 Task: Look for space in Shibīn al Qanāţir, Egypt from 9th June, 2023 to 16th June, 2023 for 2 adults in price range Rs.8000 to Rs.16000. Place can be entire place with 2 bedrooms having 2 beds and 1 bathroom. Property type can be house, flat, guest house. Booking option can be shelf check-in. Required host language is English.
Action: Mouse moved to (539, 114)
Screenshot: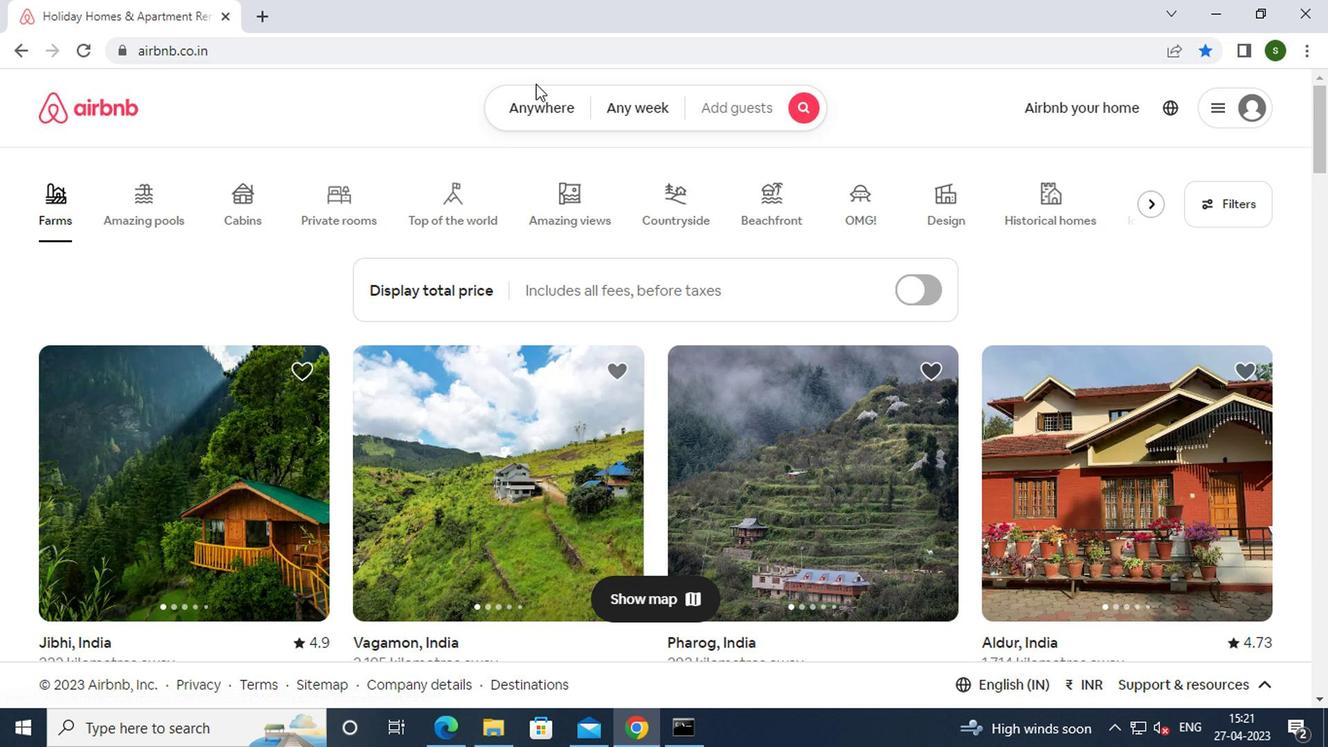 
Action: Mouse pressed left at (539, 114)
Screenshot: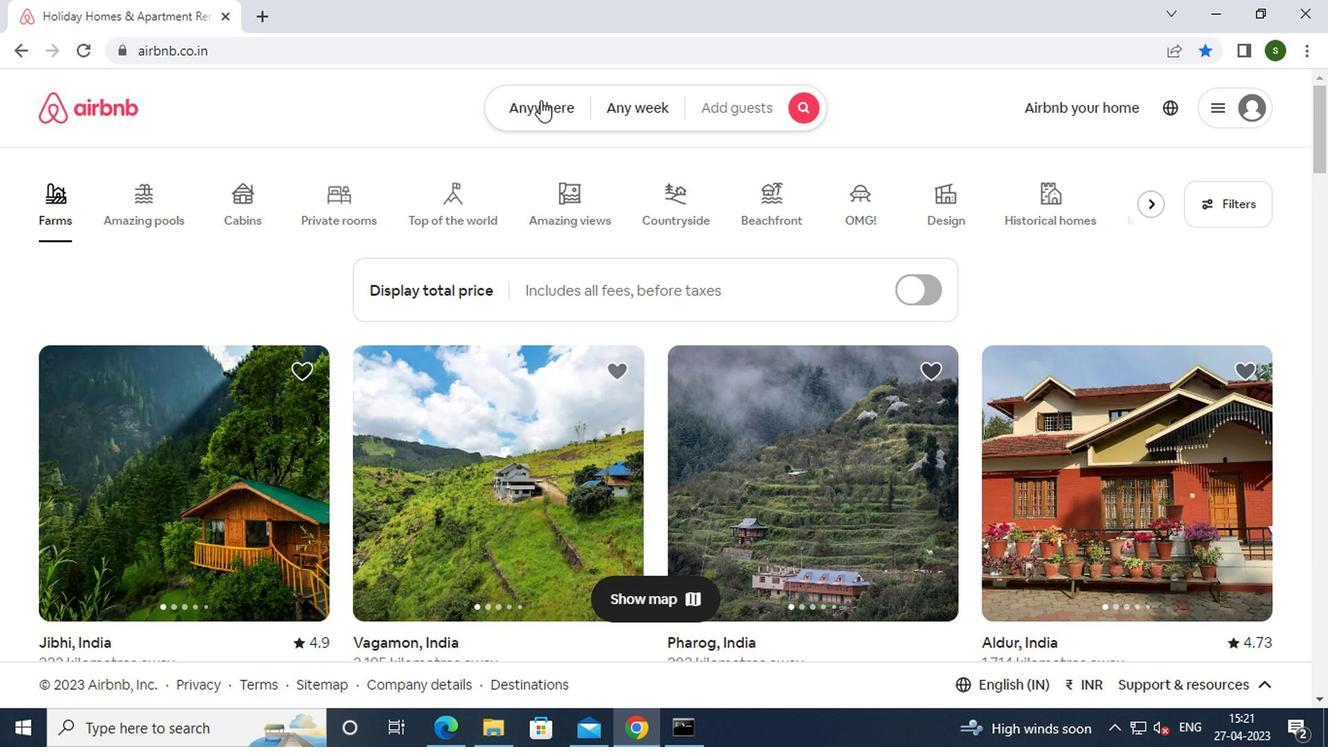 
Action: Mouse moved to (386, 201)
Screenshot: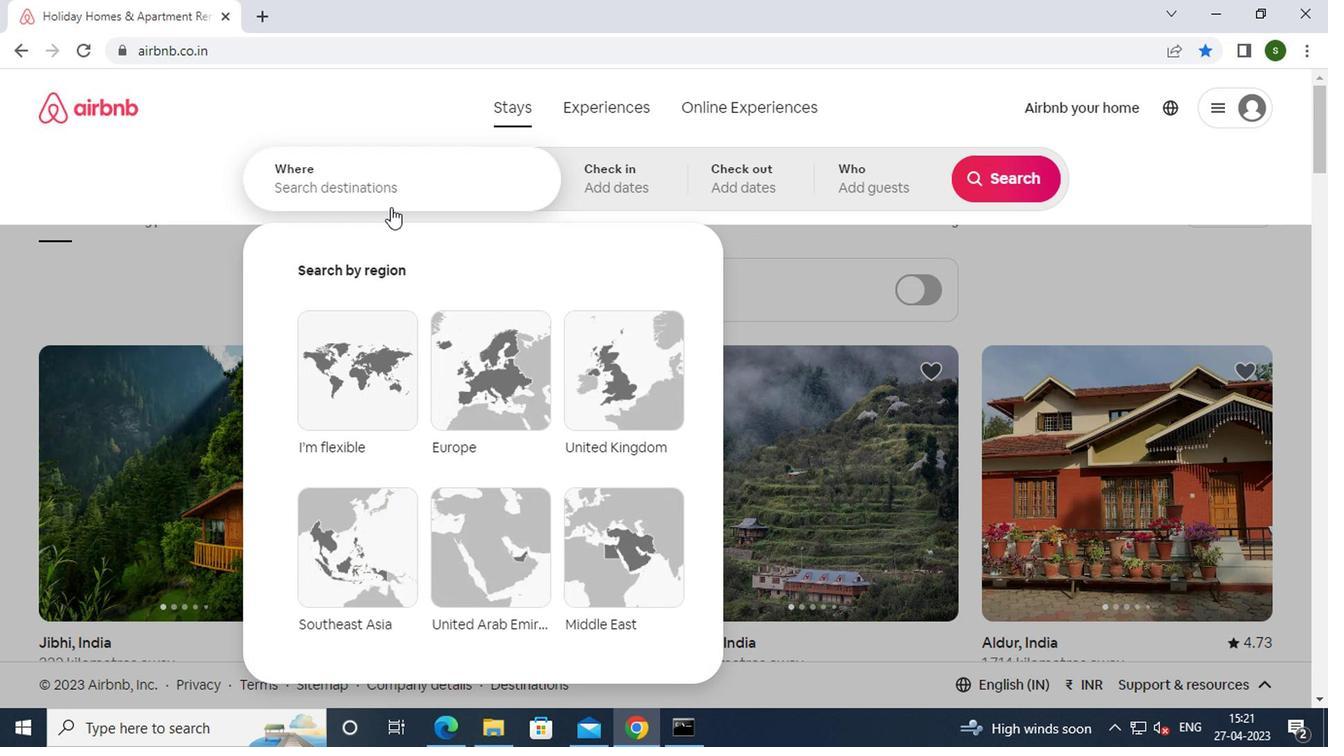 
Action: Mouse pressed left at (386, 201)
Screenshot: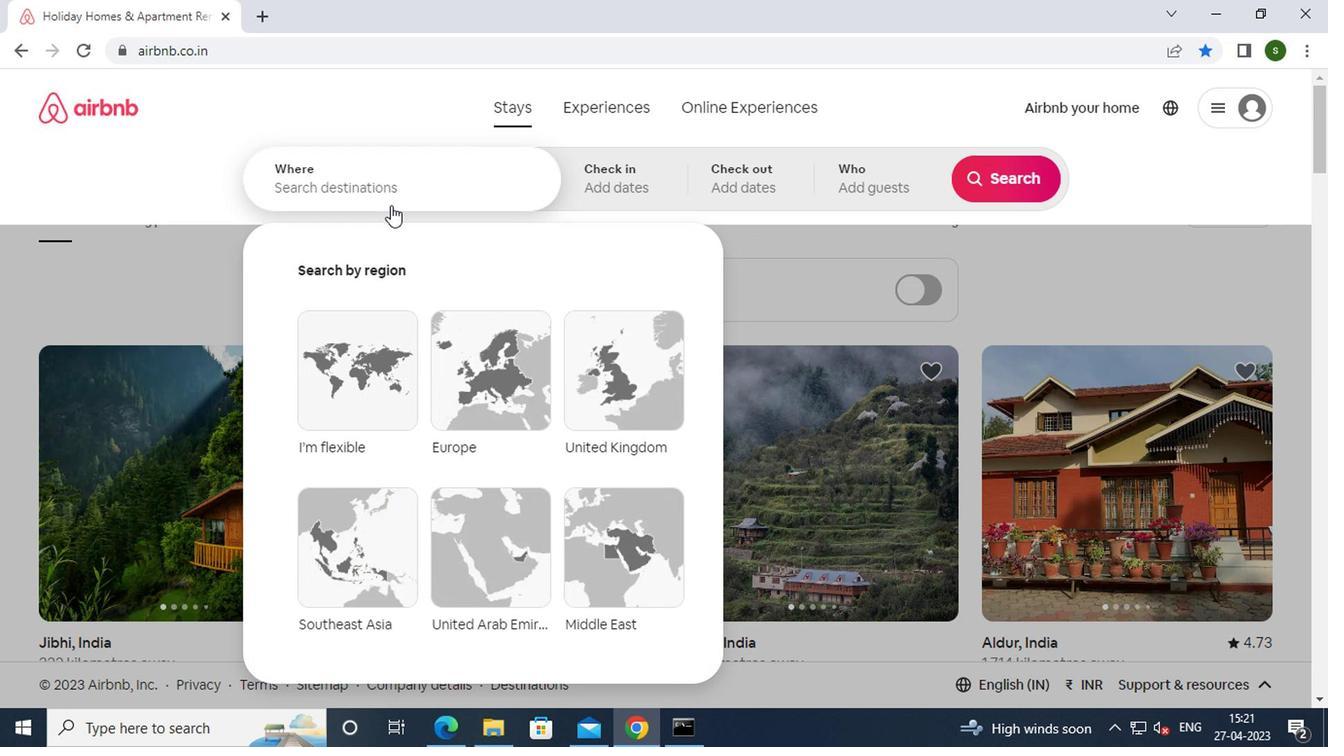 
Action: Key pressed s<Key.caps_lock>hibin<Key.space>al<Key.space><Key.caps_lock>q<Key.caps_lock>anatir,<Key.space><Key.caps_lock>e<Key.caps_lock>gypt<Key.enter>
Screenshot: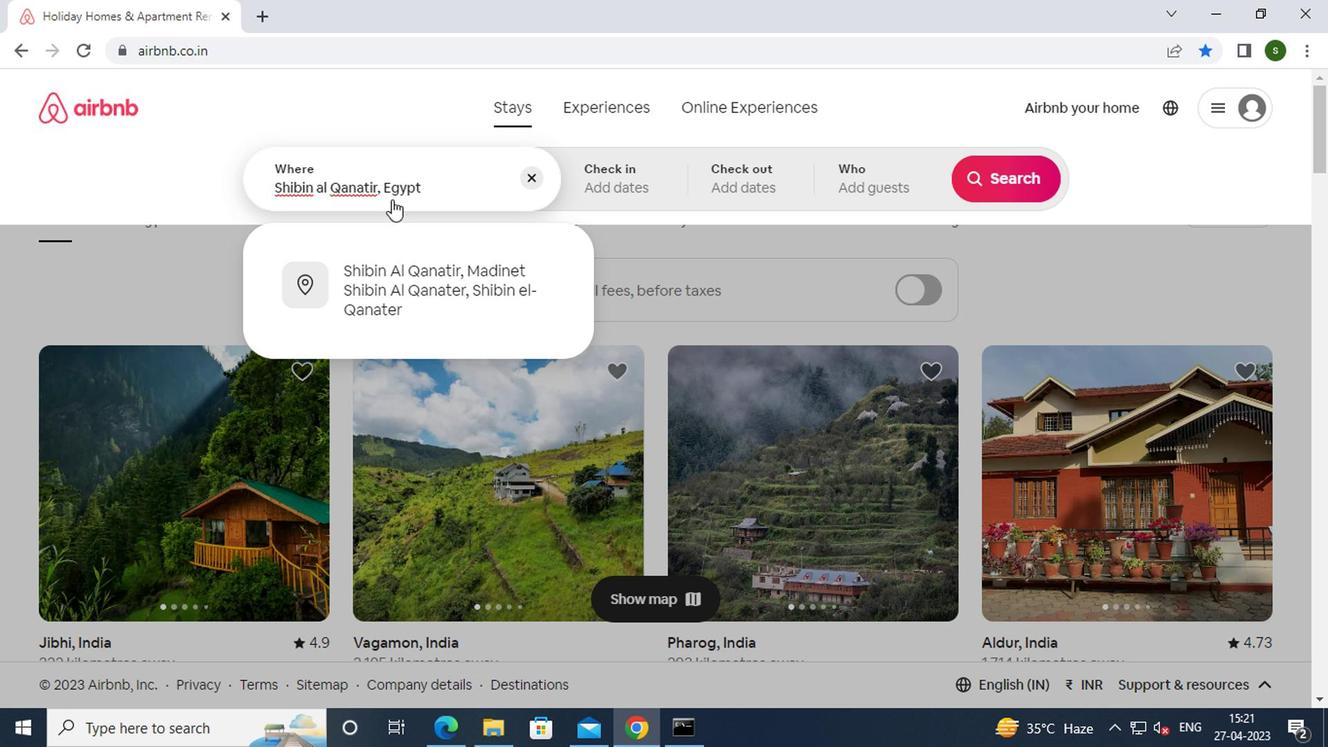 
Action: Mouse moved to (994, 339)
Screenshot: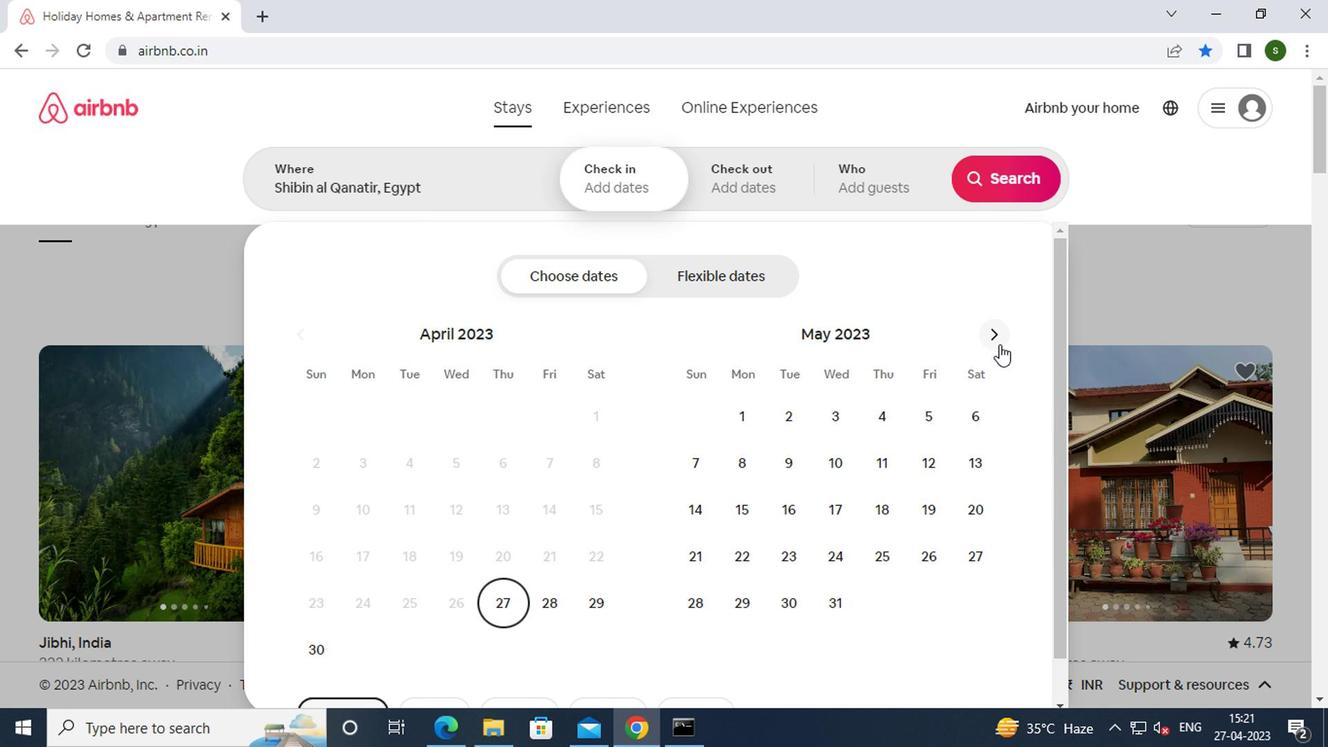 
Action: Mouse pressed left at (994, 339)
Screenshot: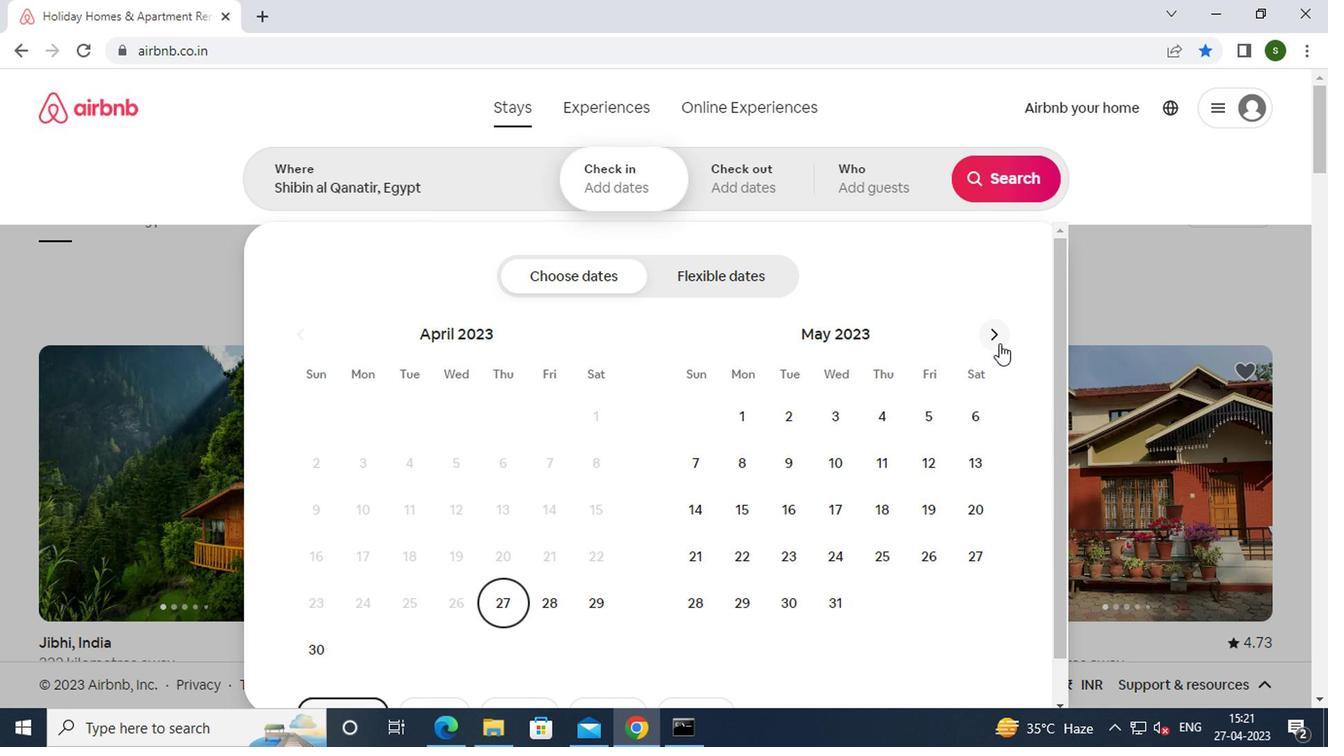 
Action: Mouse moved to (931, 454)
Screenshot: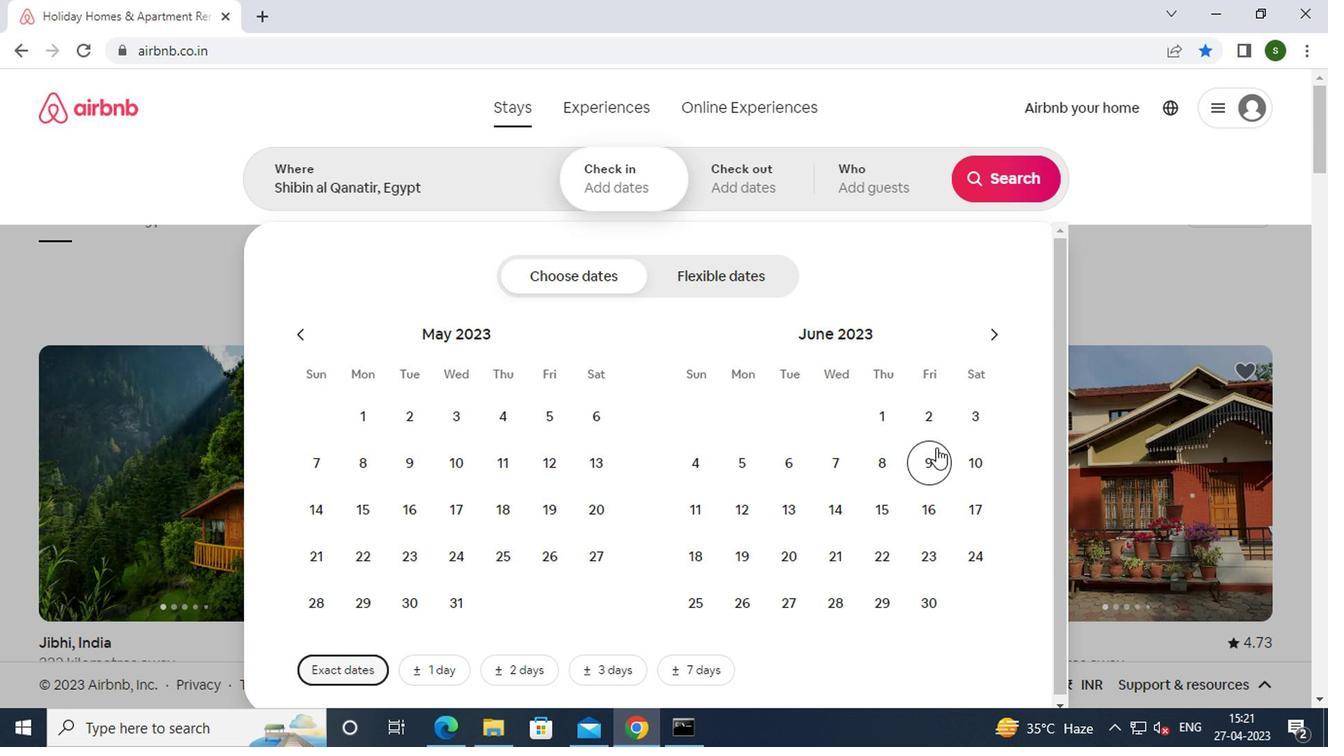 
Action: Mouse pressed left at (931, 454)
Screenshot: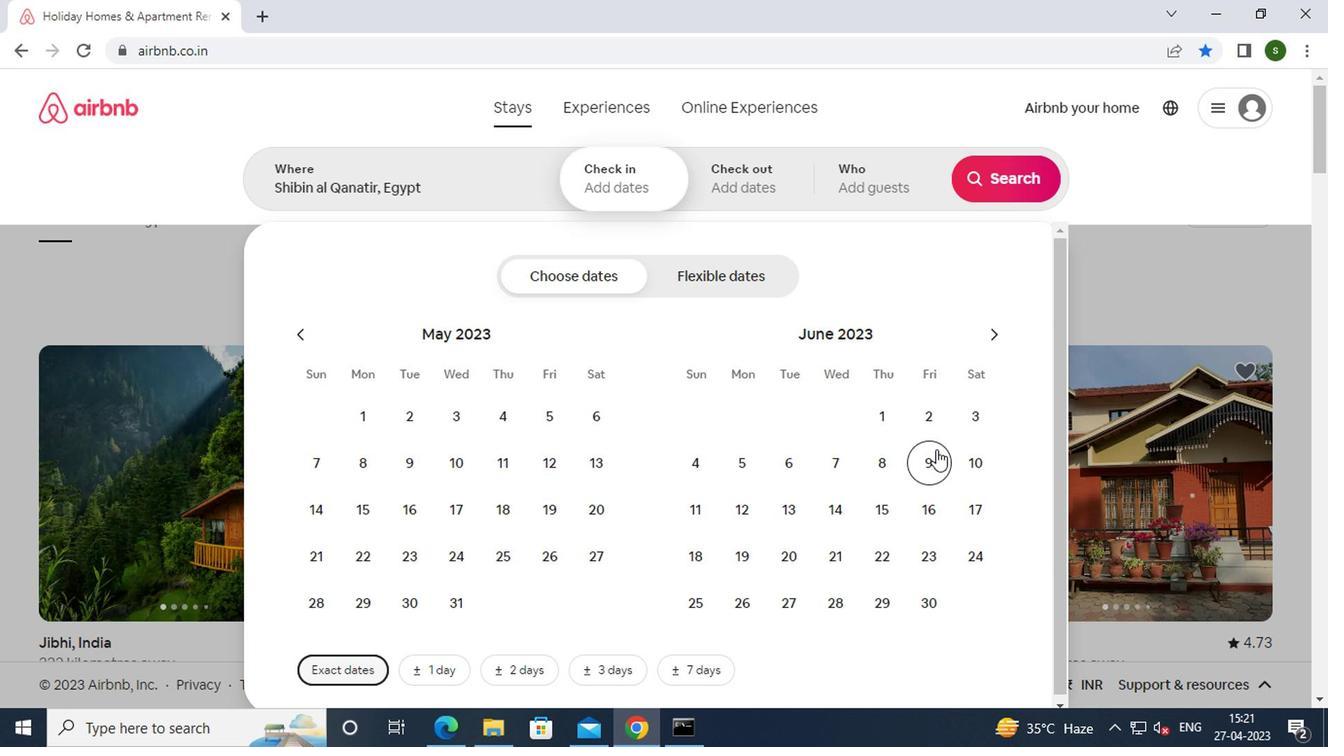 
Action: Mouse moved to (936, 501)
Screenshot: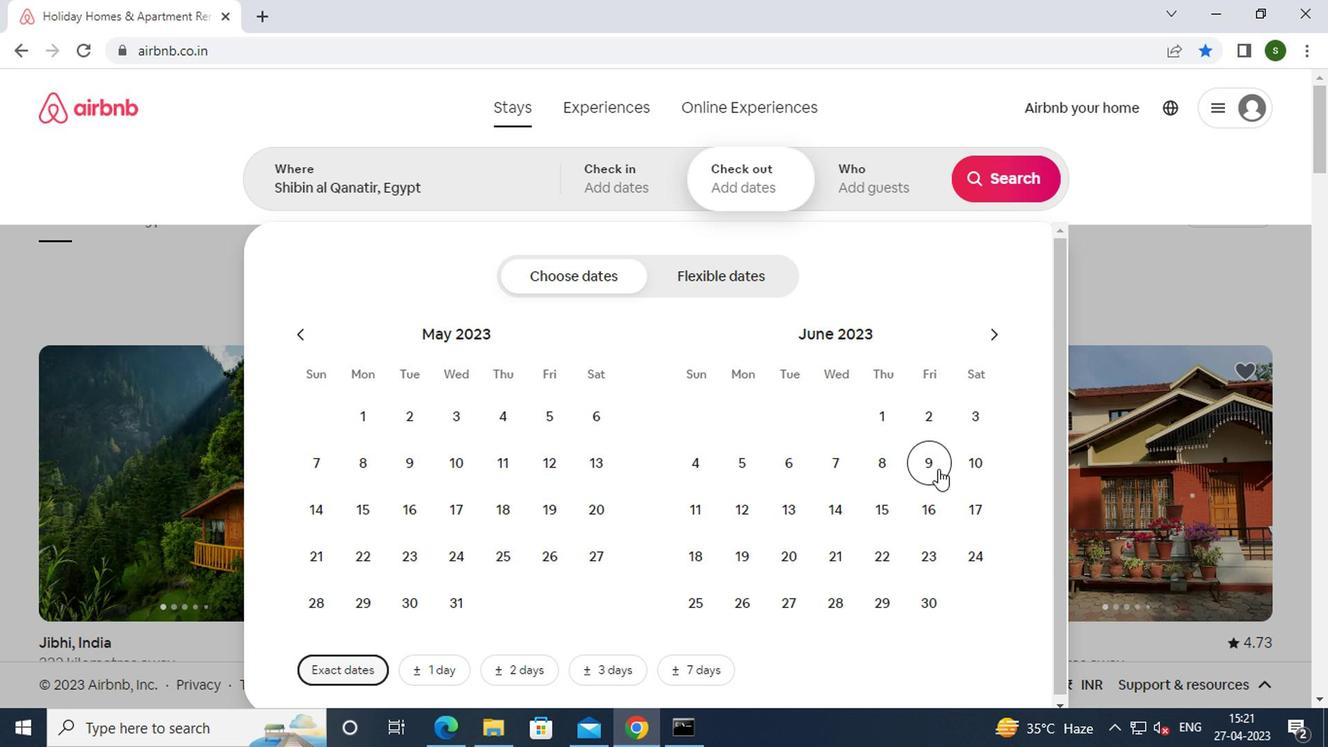 
Action: Mouse pressed left at (936, 501)
Screenshot: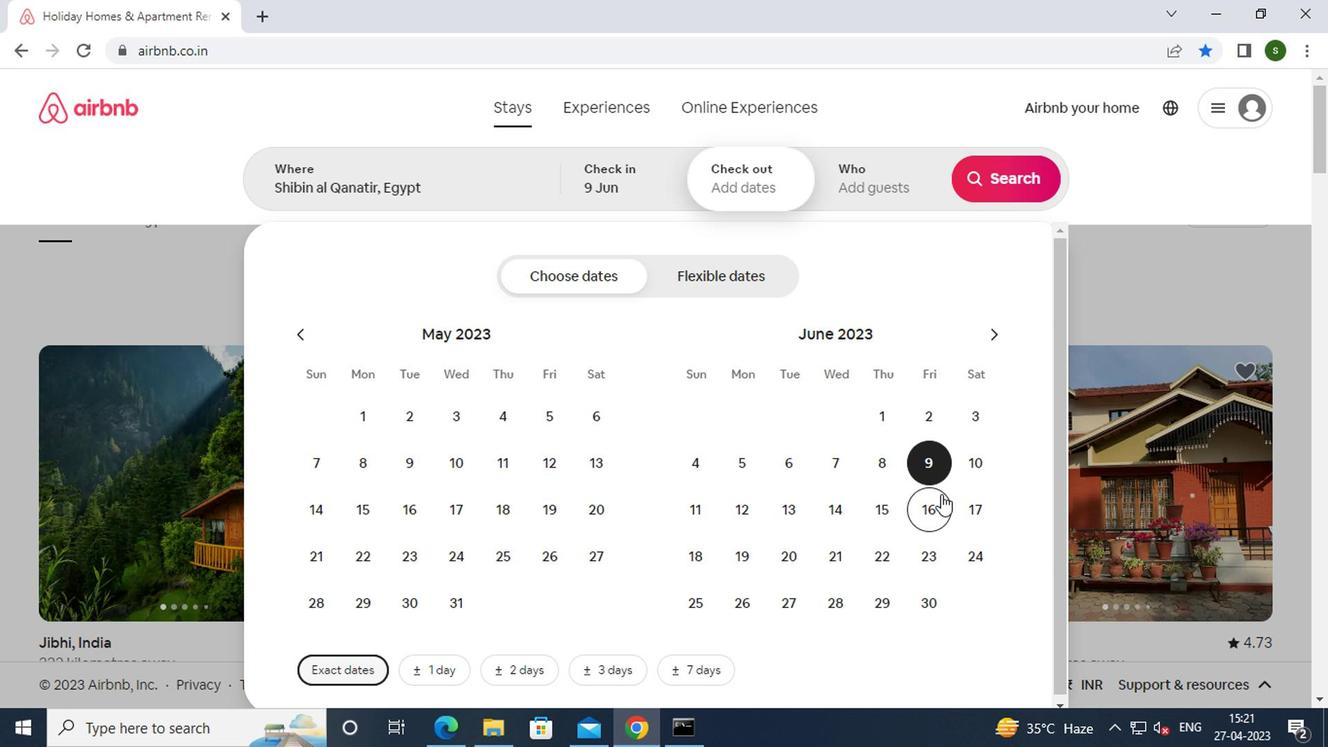 
Action: Mouse moved to (889, 196)
Screenshot: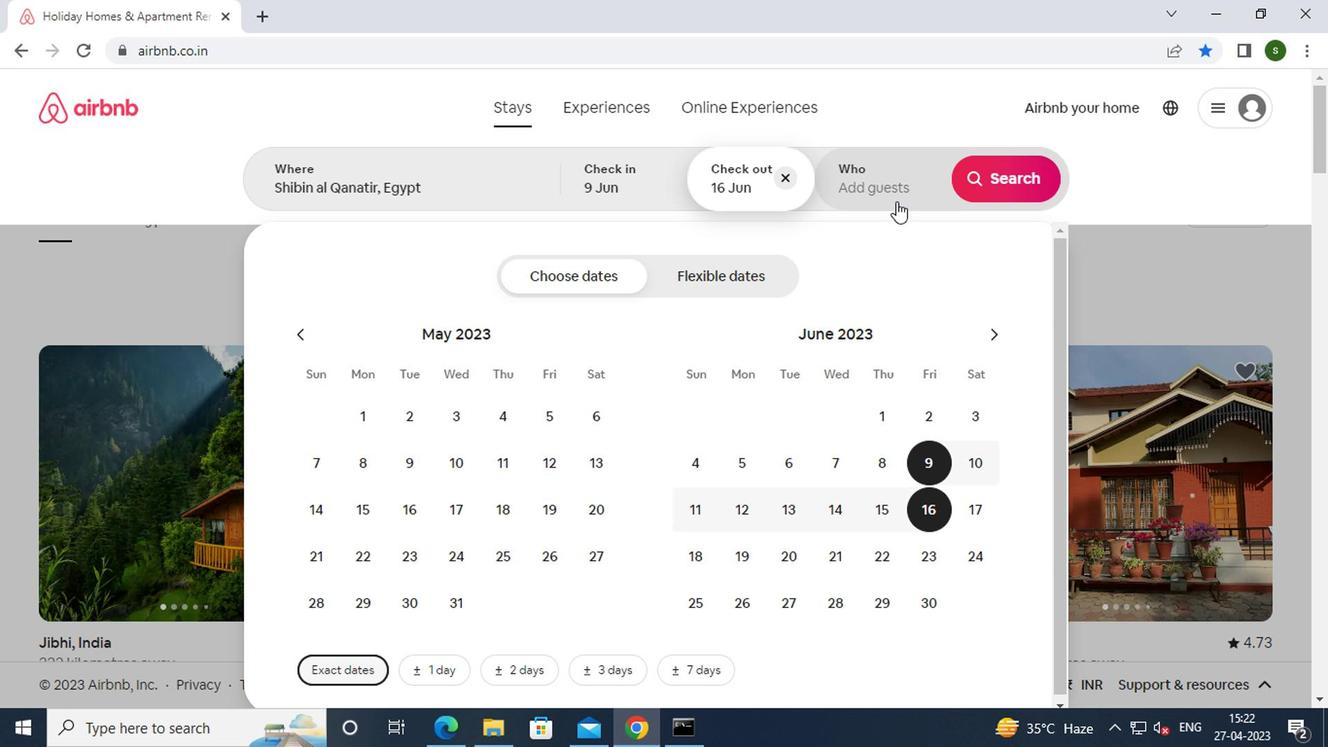 
Action: Mouse pressed left at (889, 196)
Screenshot: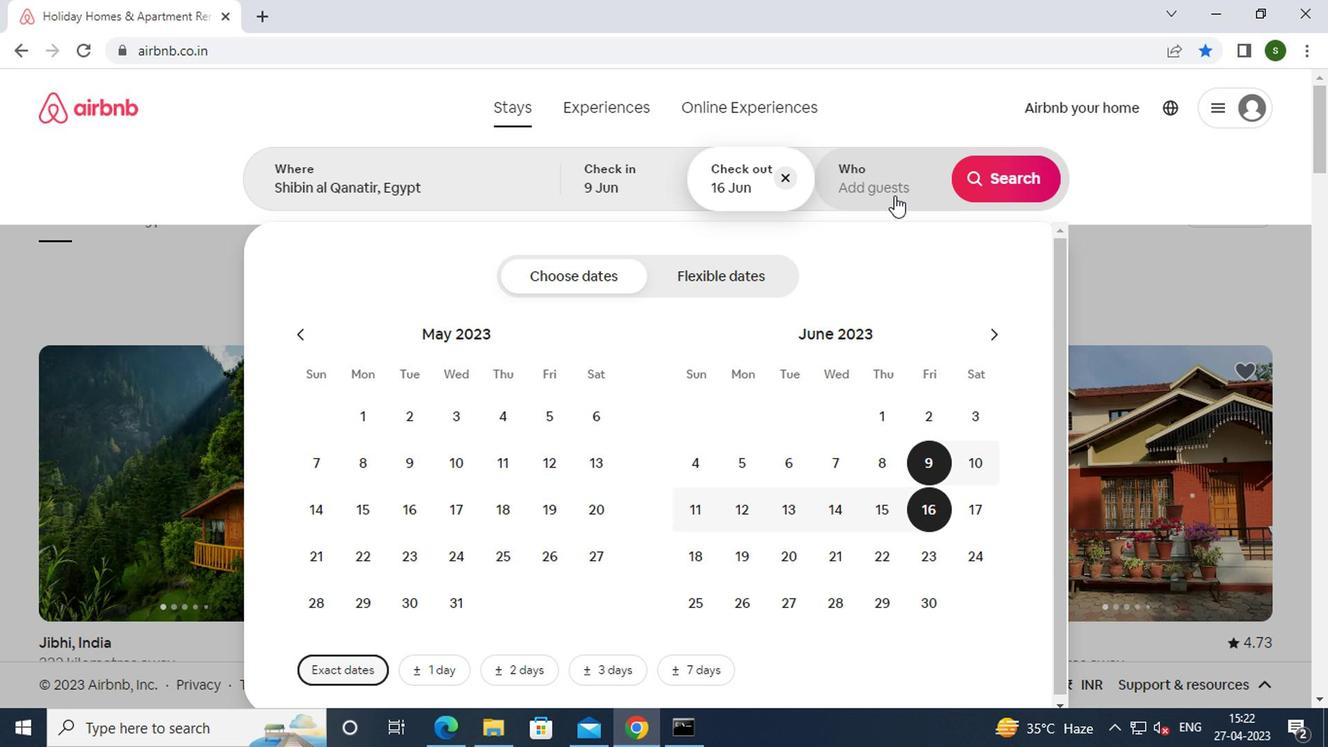 
Action: Mouse moved to (1011, 287)
Screenshot: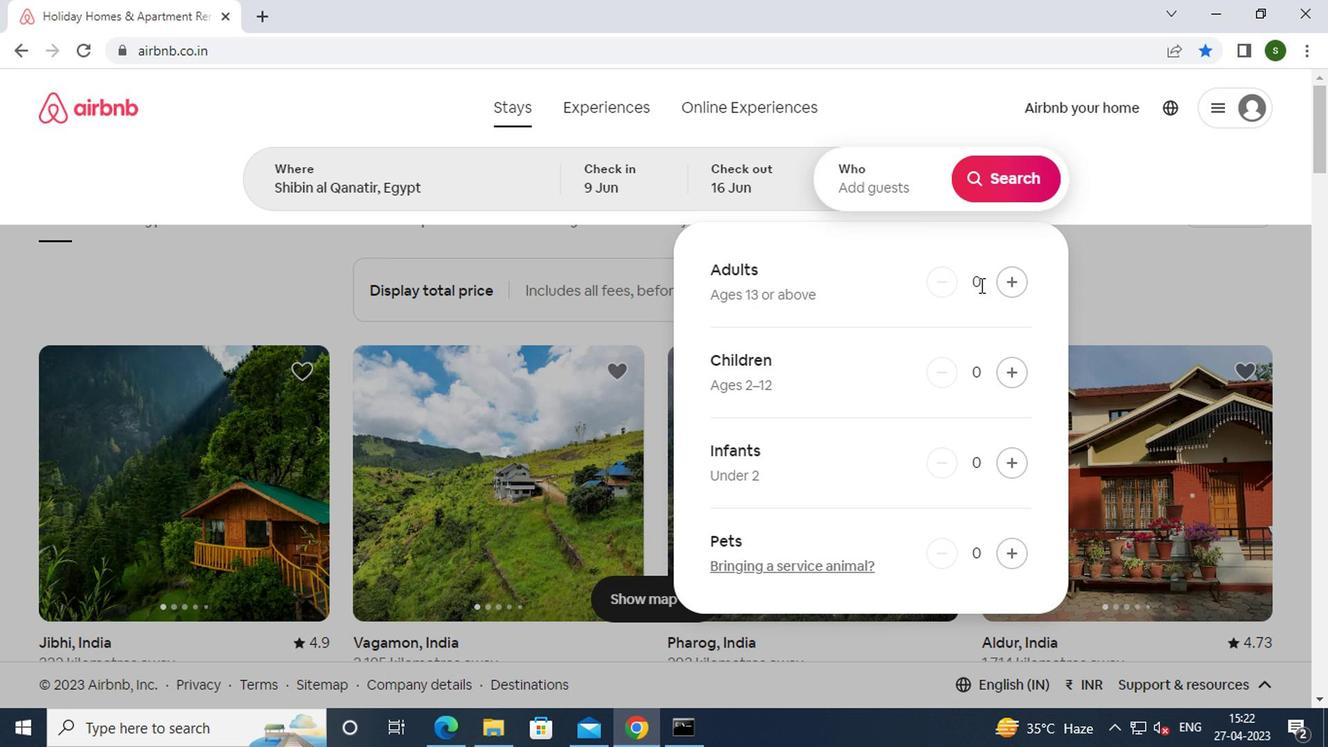 
Action: Mouse pressed left at (1011, 287)
Screenshot: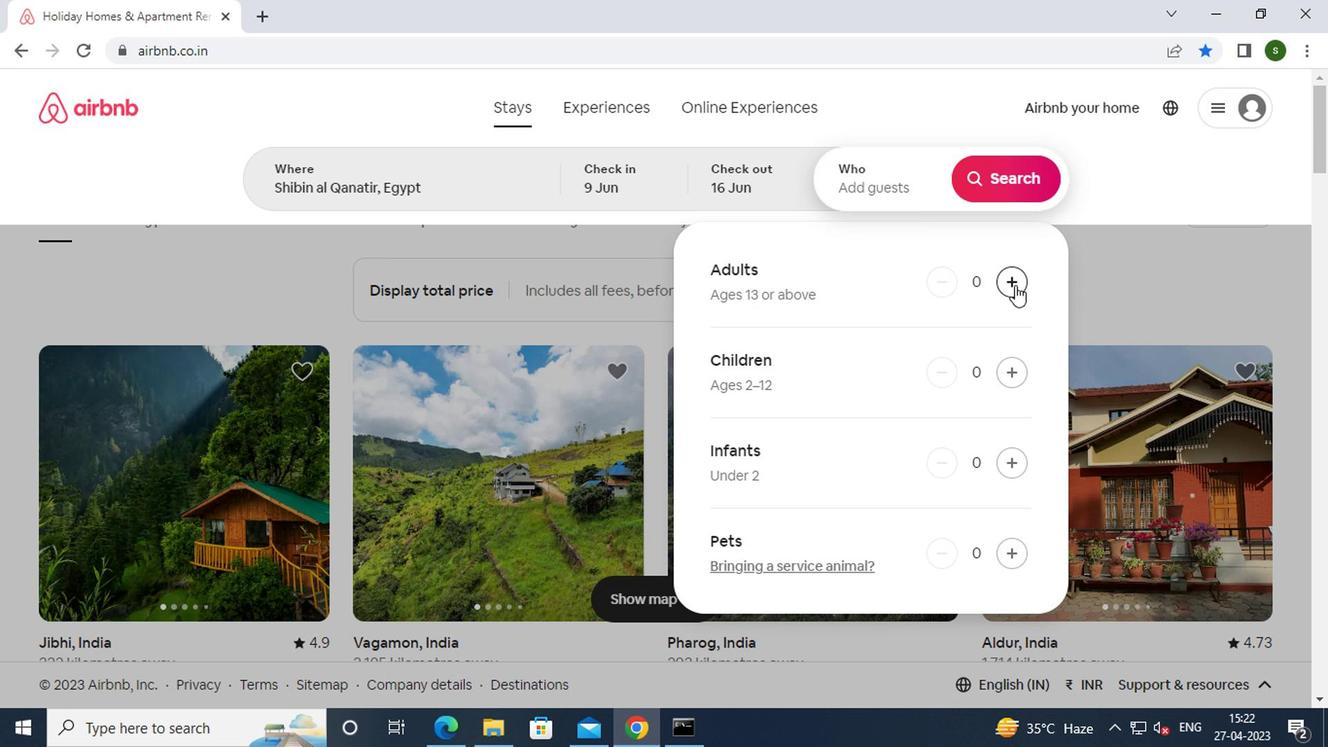 
Action: Mouse pressed left at (1011, 287)
Screenshot: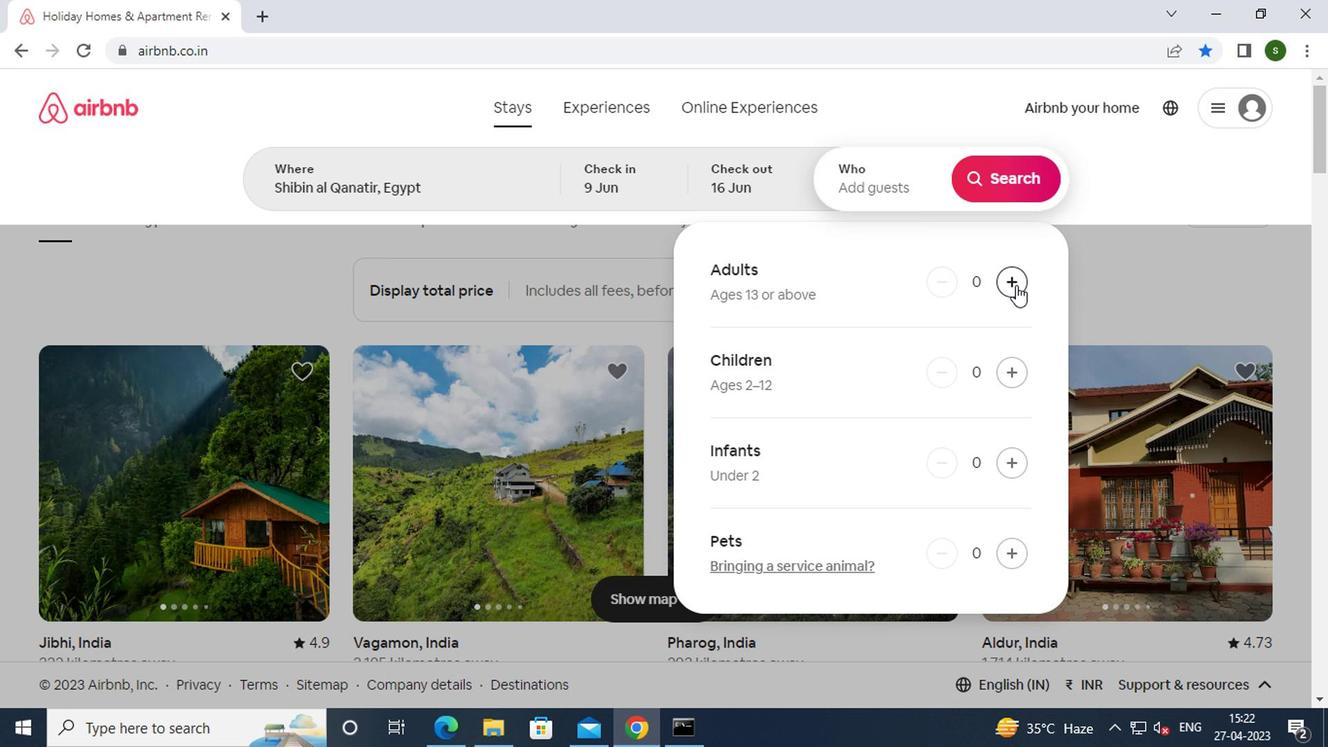 
Action: Mouse moved to (1004, 194)
Screenshot: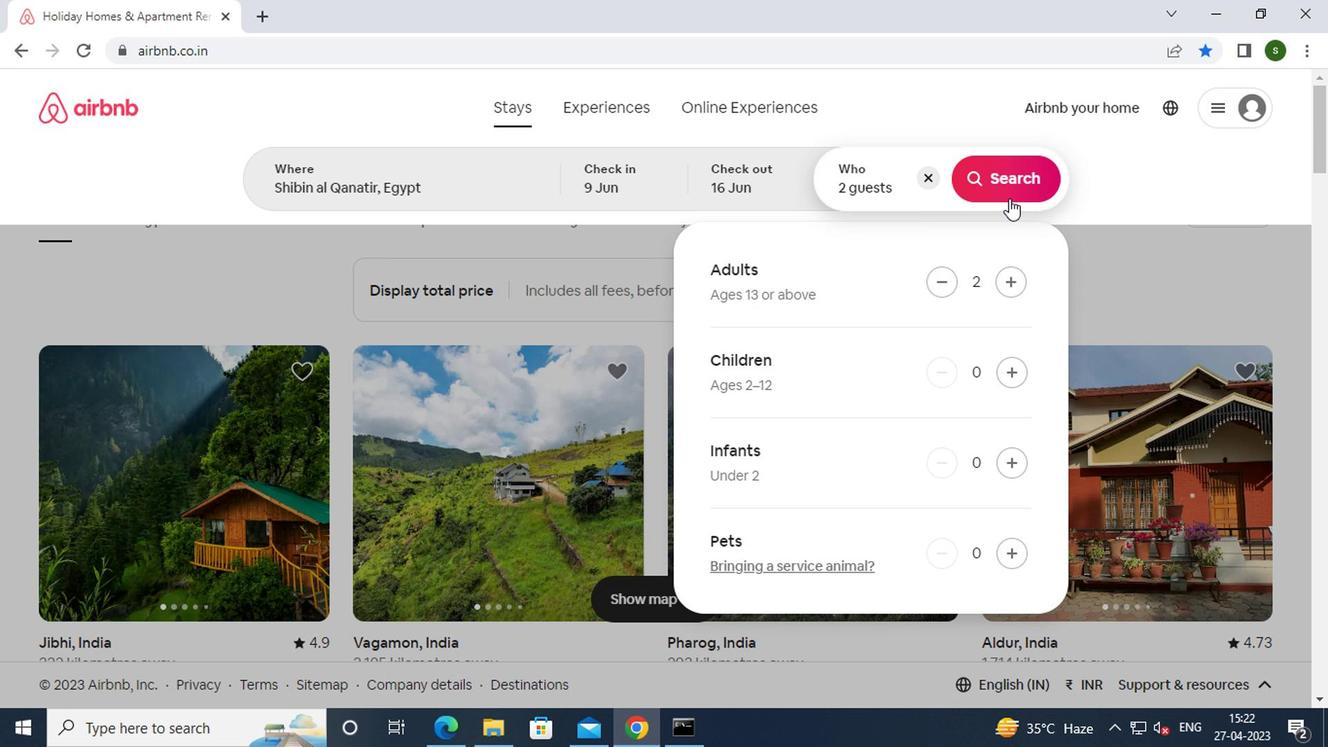 
Action: Mouse pressed left at (1004, 194)
Screenshot: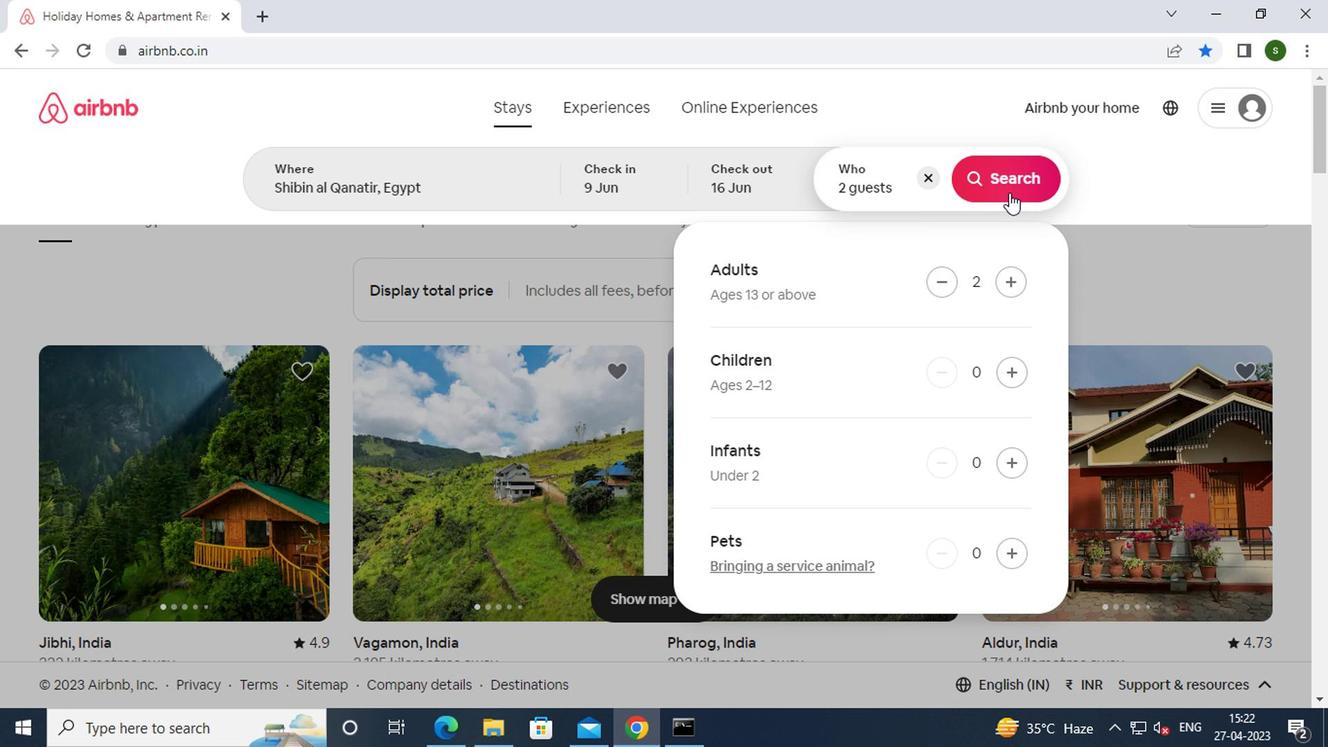 
Action: Mouse moved to (1230, 177)
Screenshot: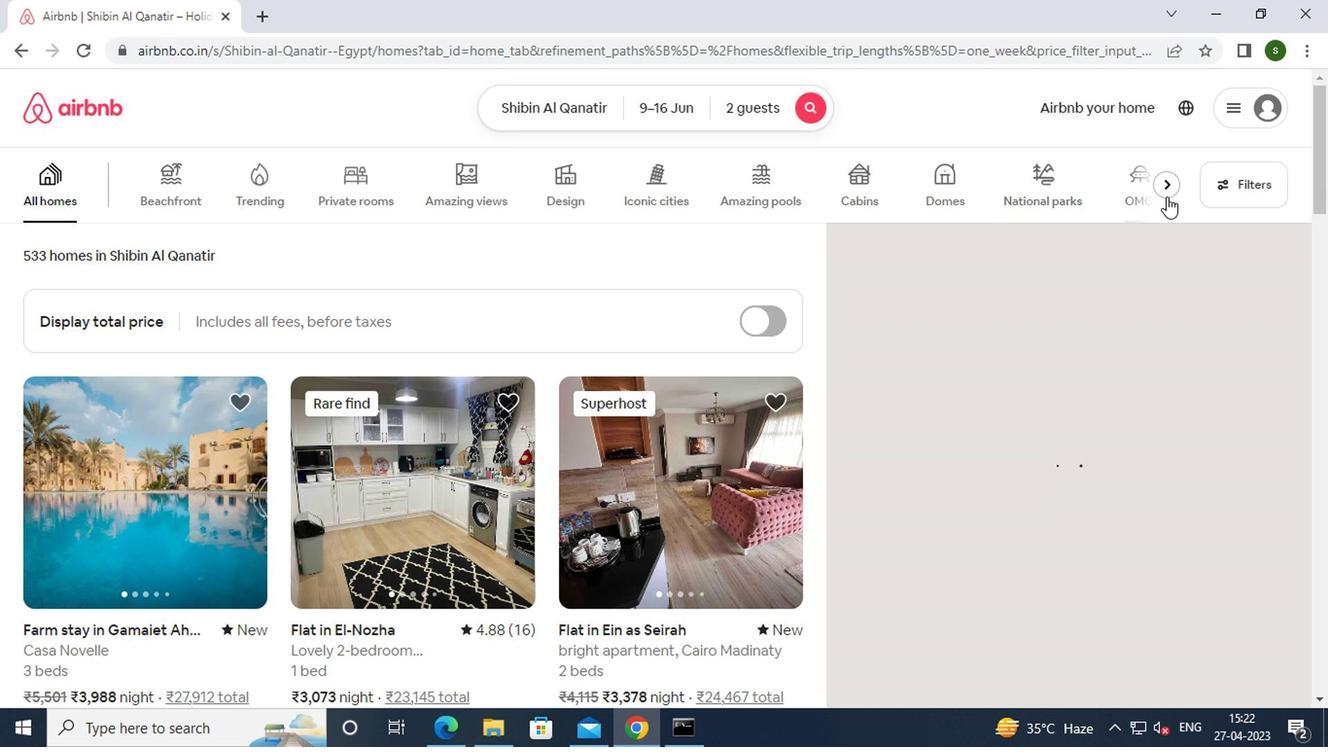 
Action: Mouse pressed left at (1230, 177)
Screenshot: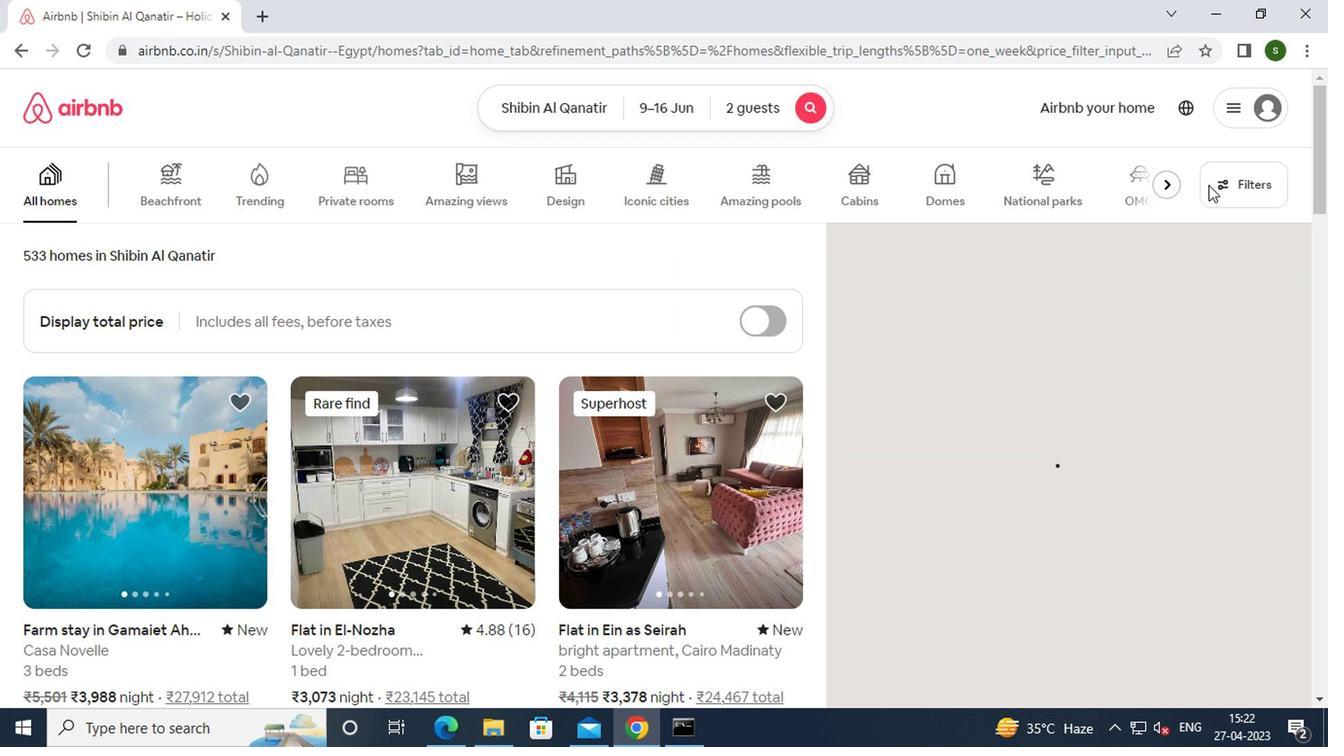 
Action: Mouse moved to (585, 416)
Screenshot: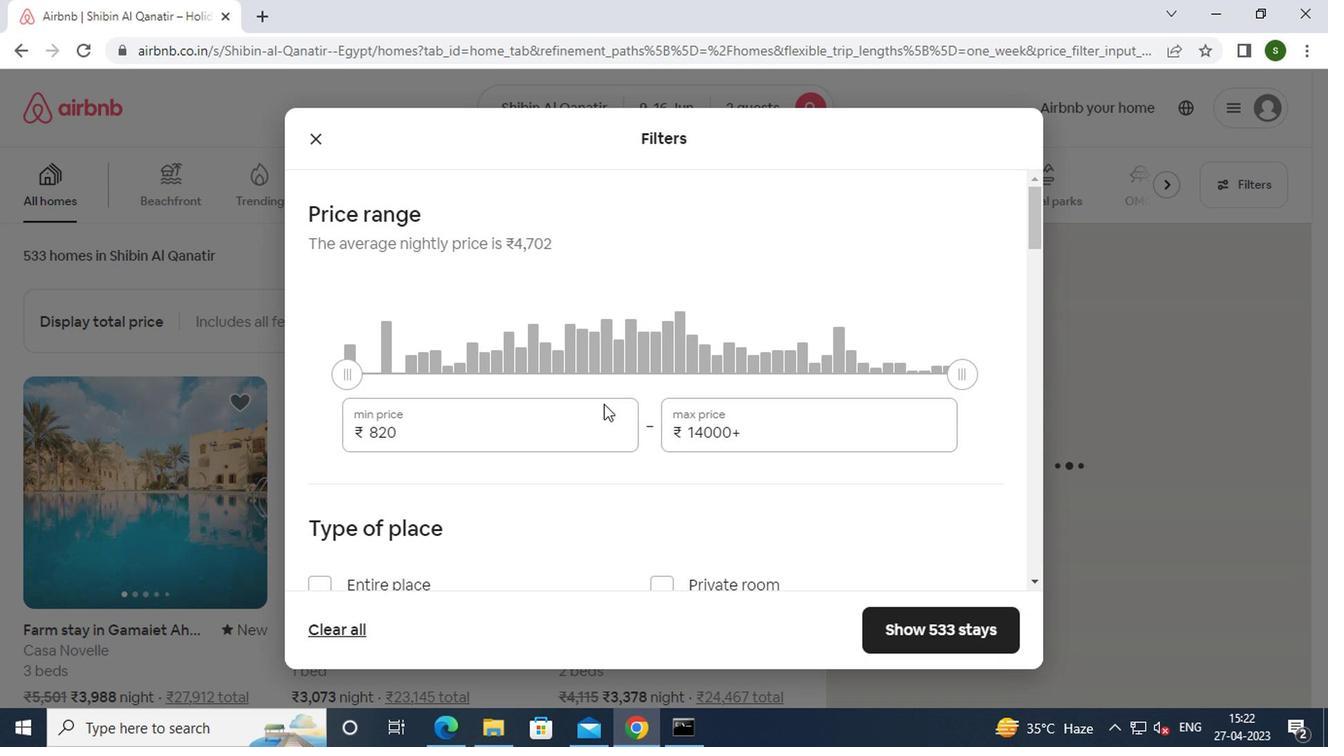 
Action: Mouse pressed left at (585, 416)
Screenshot: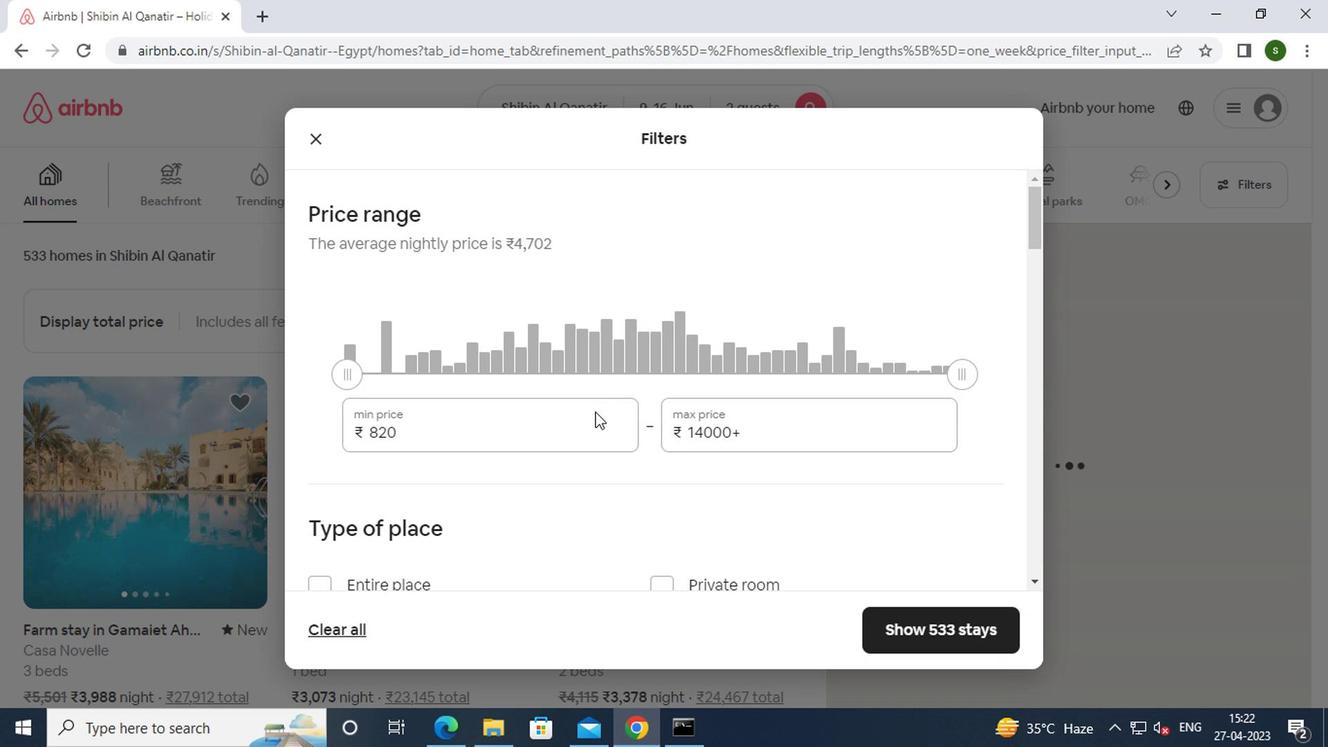 
Action: Key pressed <Key.backspace><Key.backspace><Key.backspace><Key.backspace>8000
Screenshot: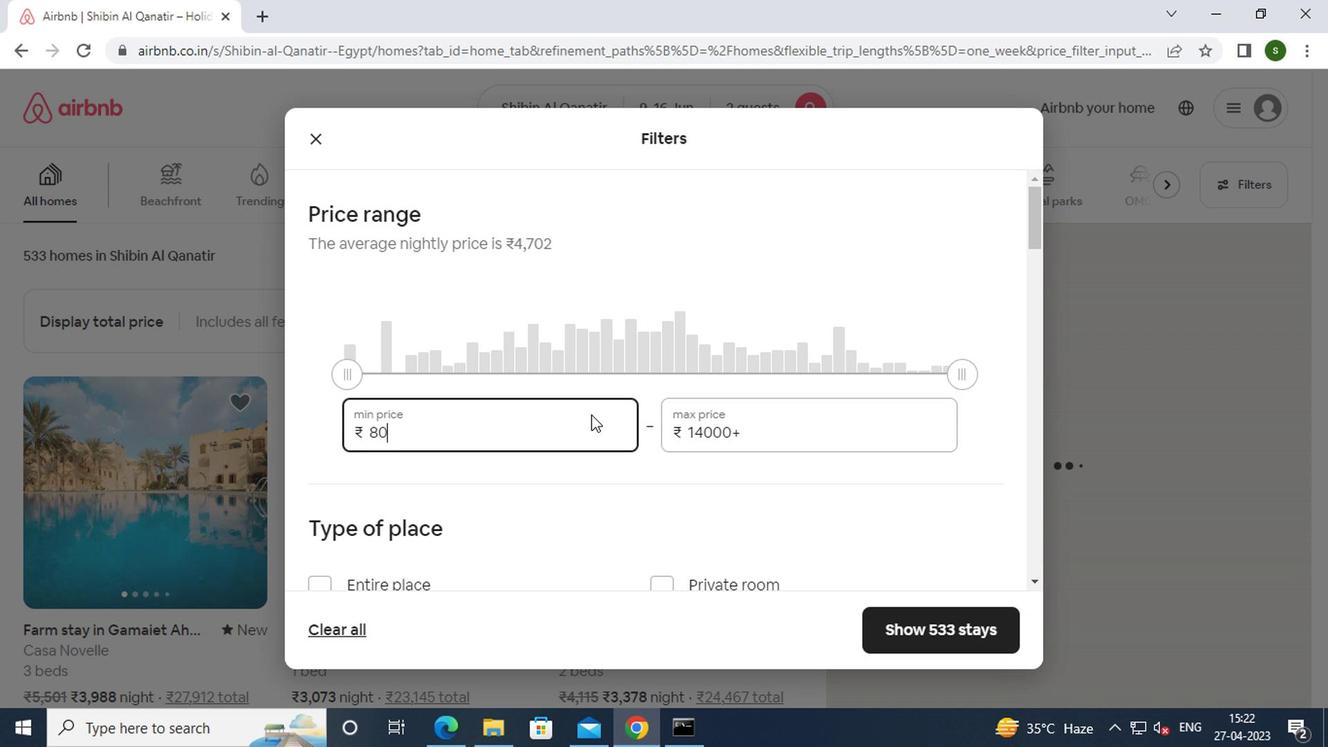 
Action: Mouse moved to (810, 437)
Screenshot: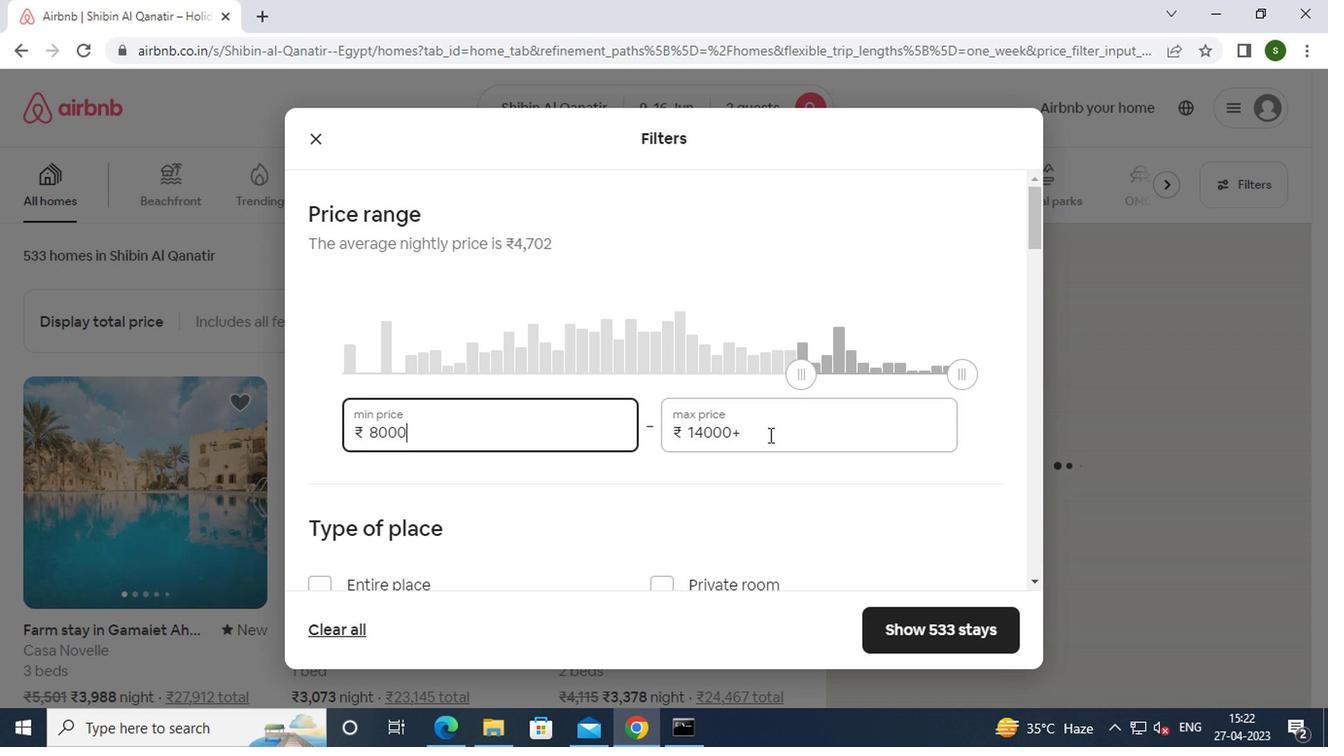 
Action: Mouse pressed left at (810, 437)
Screenshot: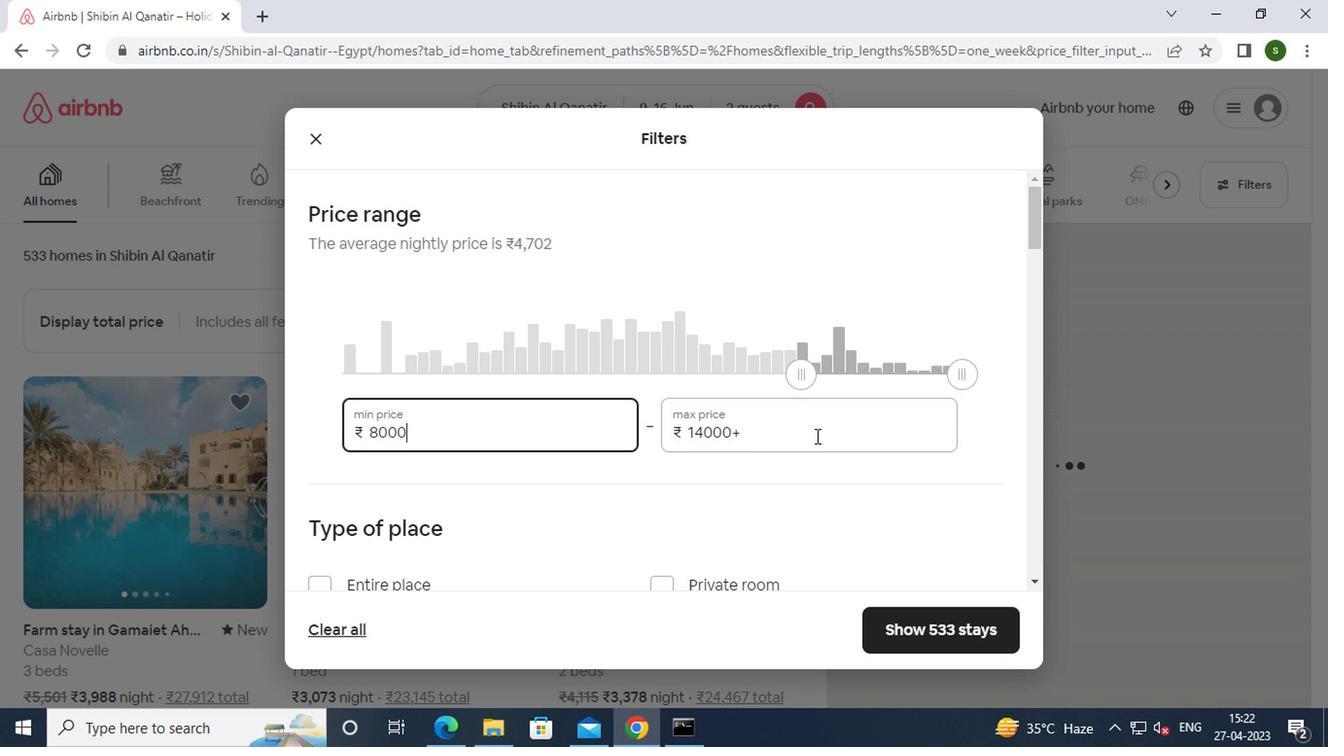 
Action: Key pressed <Key.backspace><Key.backspace><Key.backspace><Key.backspace><Key.backspace><Key.backspace><Key.backspace><Key.backspace><Key.backspace><Key.backspace><Key.backspace><Key.backspace>16000
Screenshot: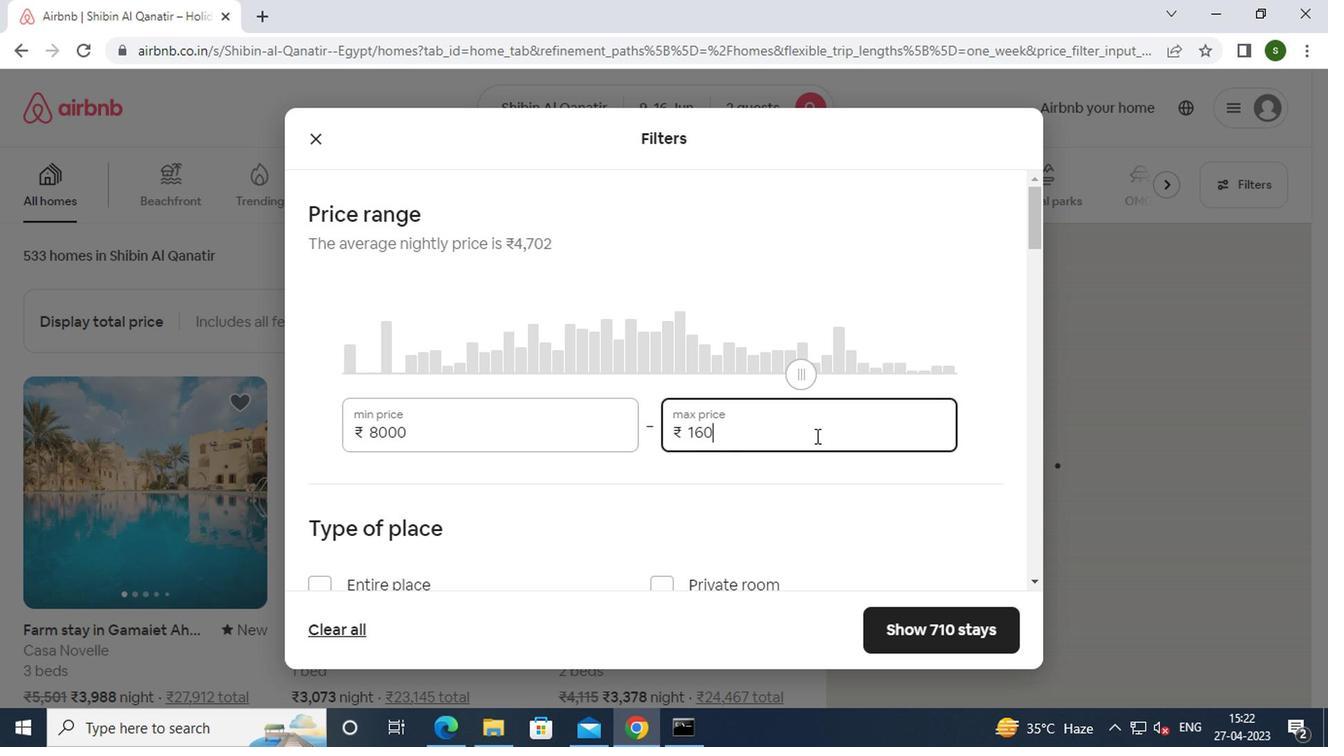 
Action: Mouse moved to (688, 442)
Screenshot: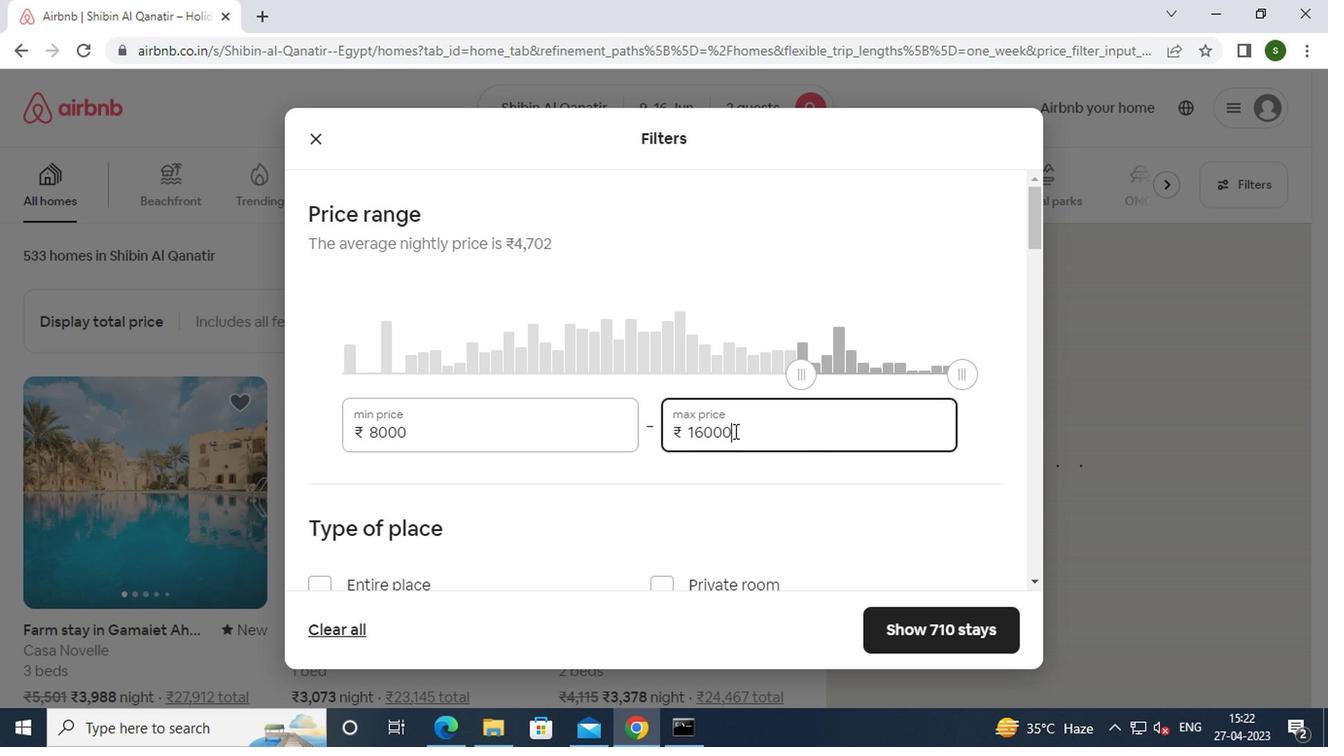 
Action: Mouse scrolled (688, 440) with delta (0, -1)
Screenshot: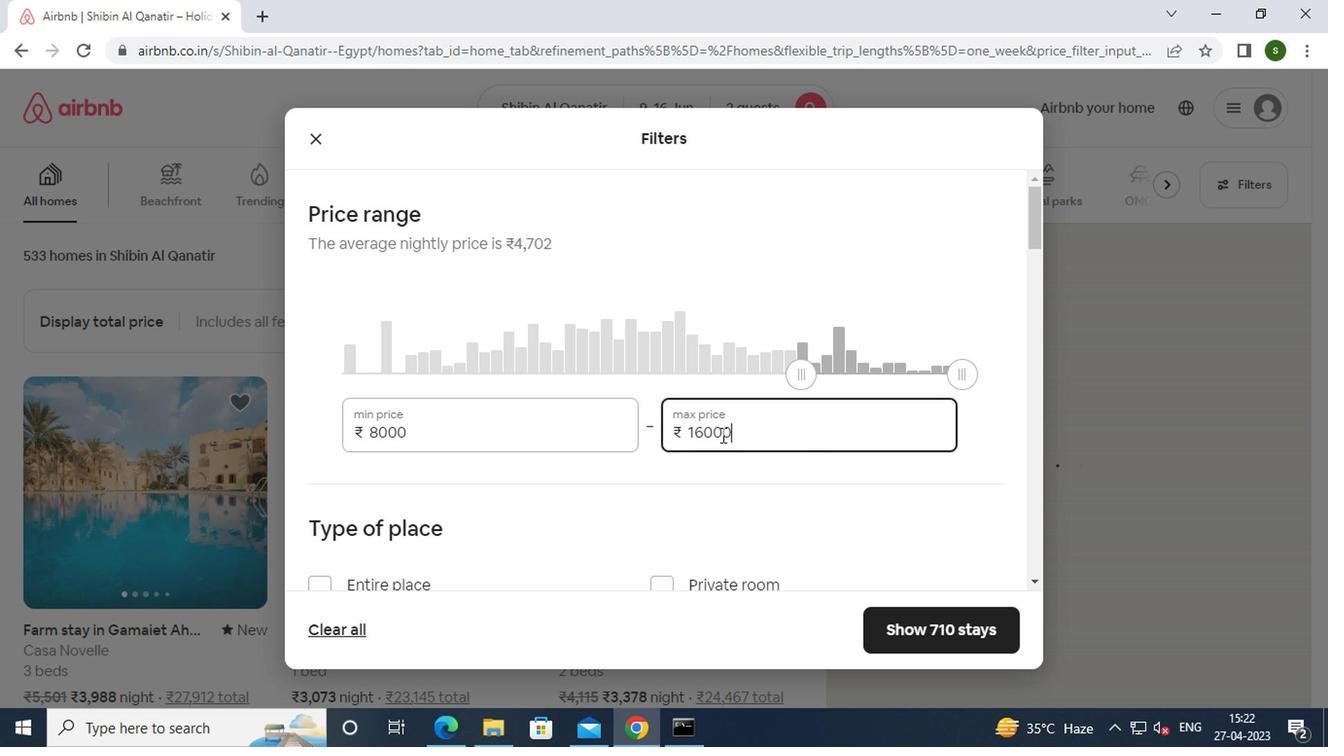
Action: Mouse scrolled (688, 440) with delta (0, -1)
Screenshot: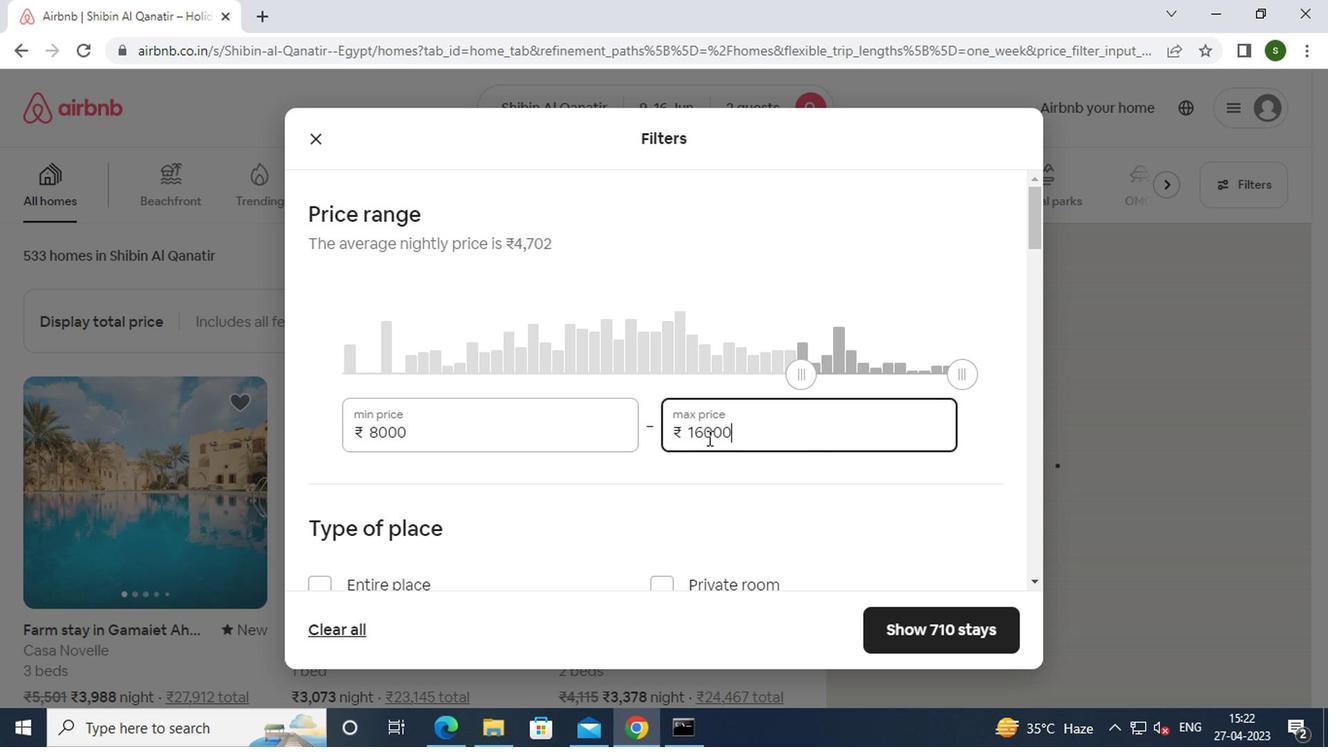
Action: Mouse moved to (413, 404)
Screenshot: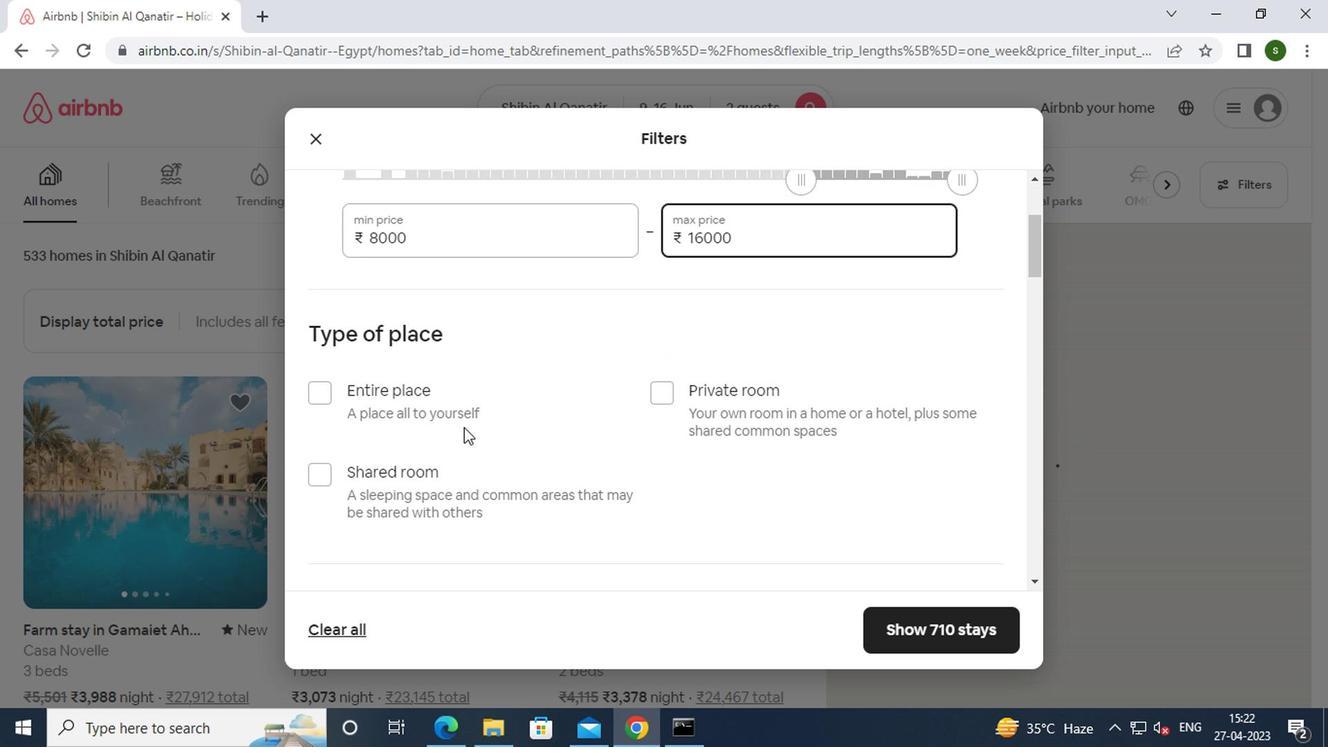 
Action: Mouse pressed left at (413, 404)
Screenshot: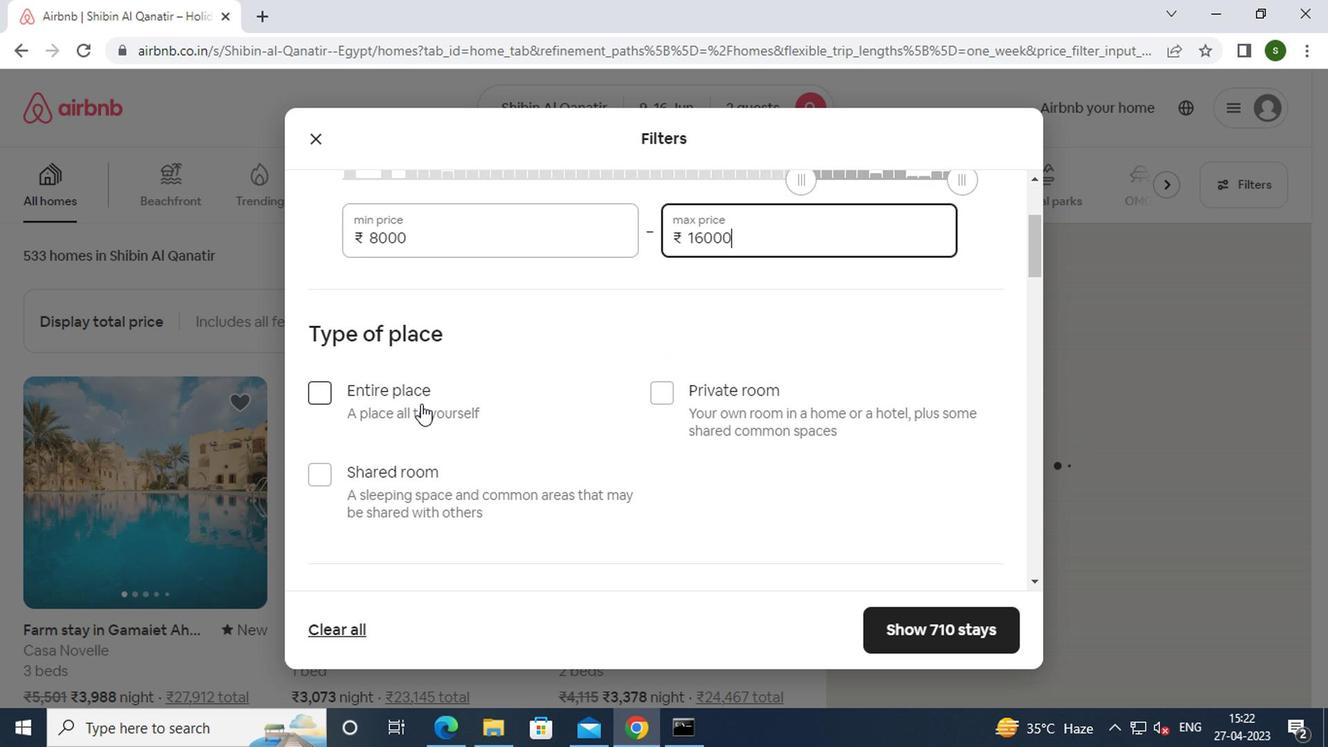 
Action: Mouse scrolled (413, 404) with delta (0, 0)
Screenshot: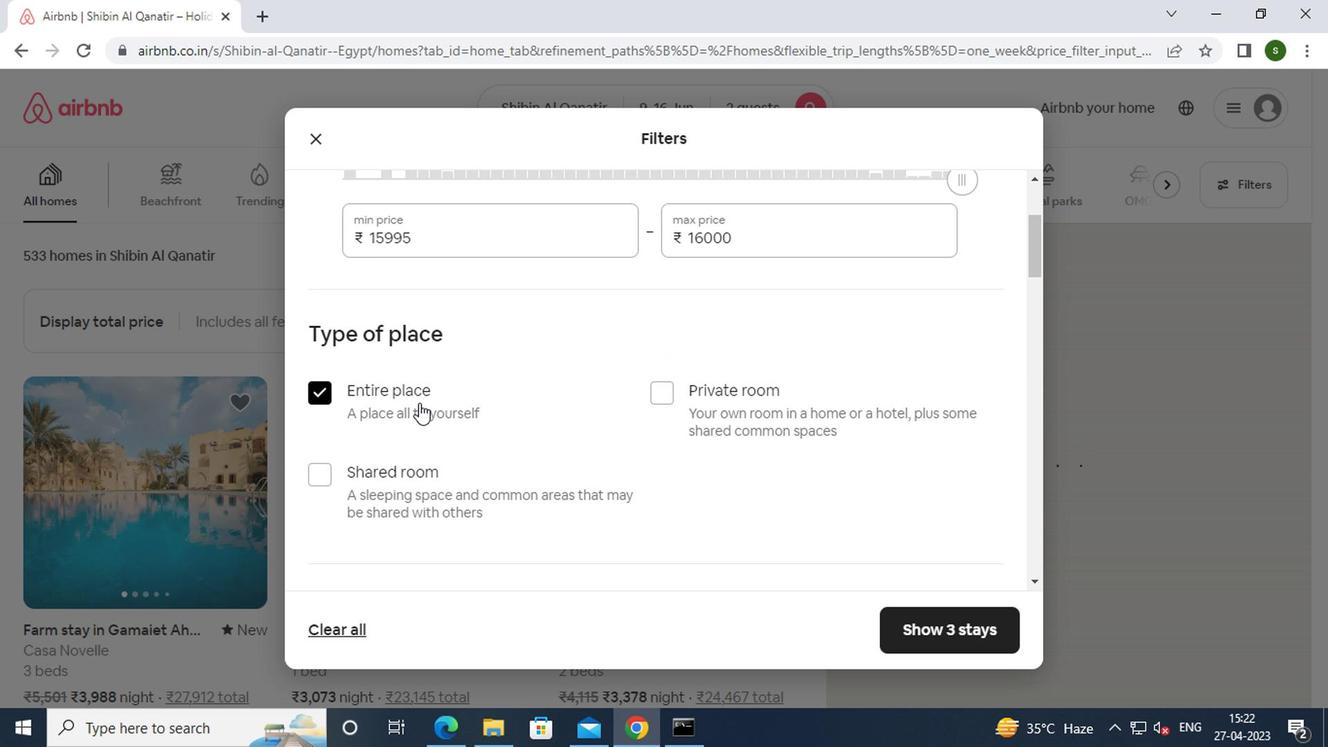 
Action: Mouse scrolled (413, 404) with delta (0, 0)
Screenshot: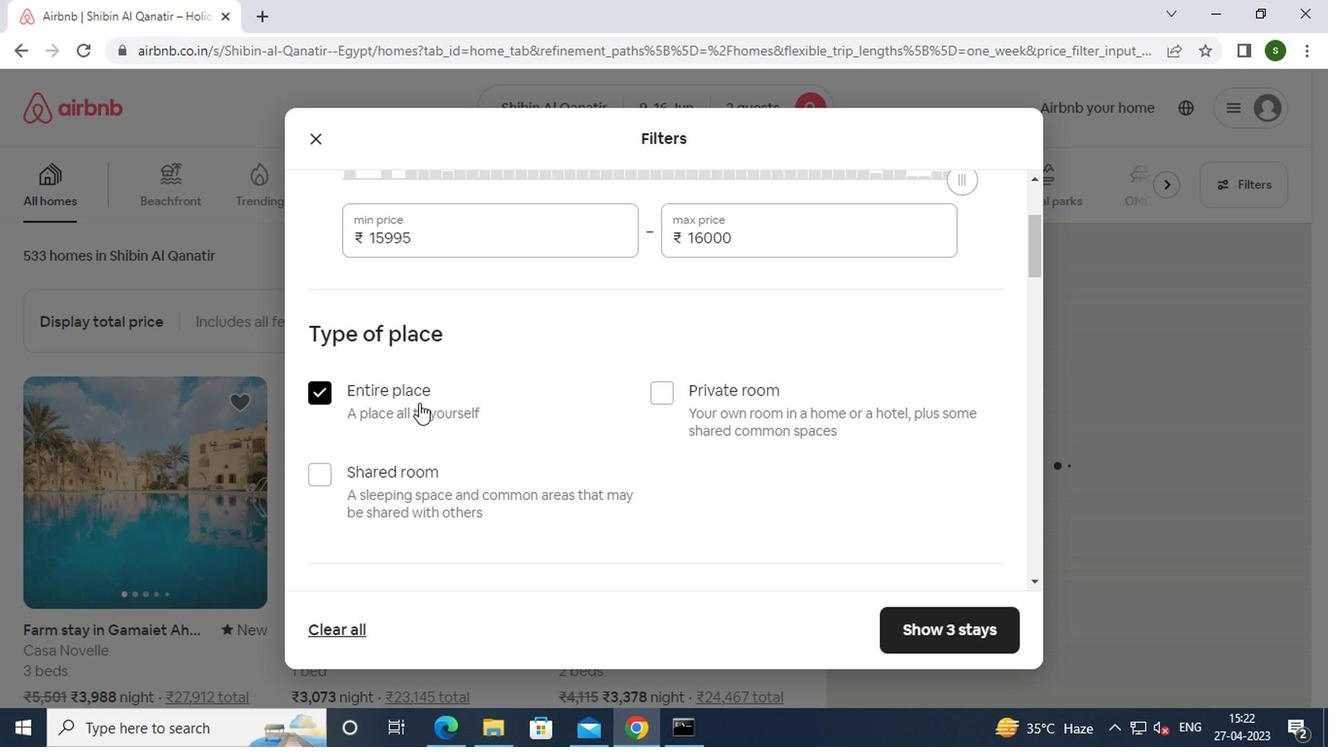 
Action: Mouse scrolled (413, 404) with delta (0, 0)
Screenshot: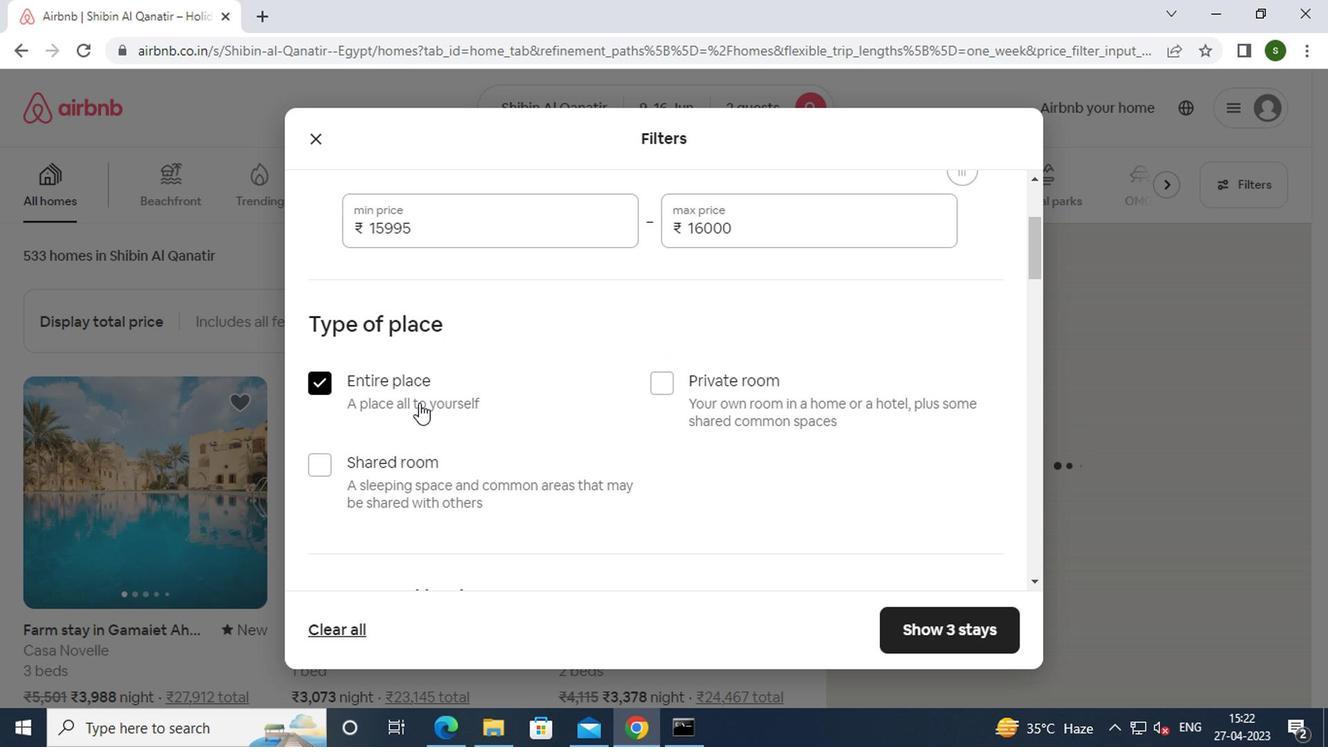 
Action: Mouse scrolled (413, 404) with delta (0, 0)
Screenshot: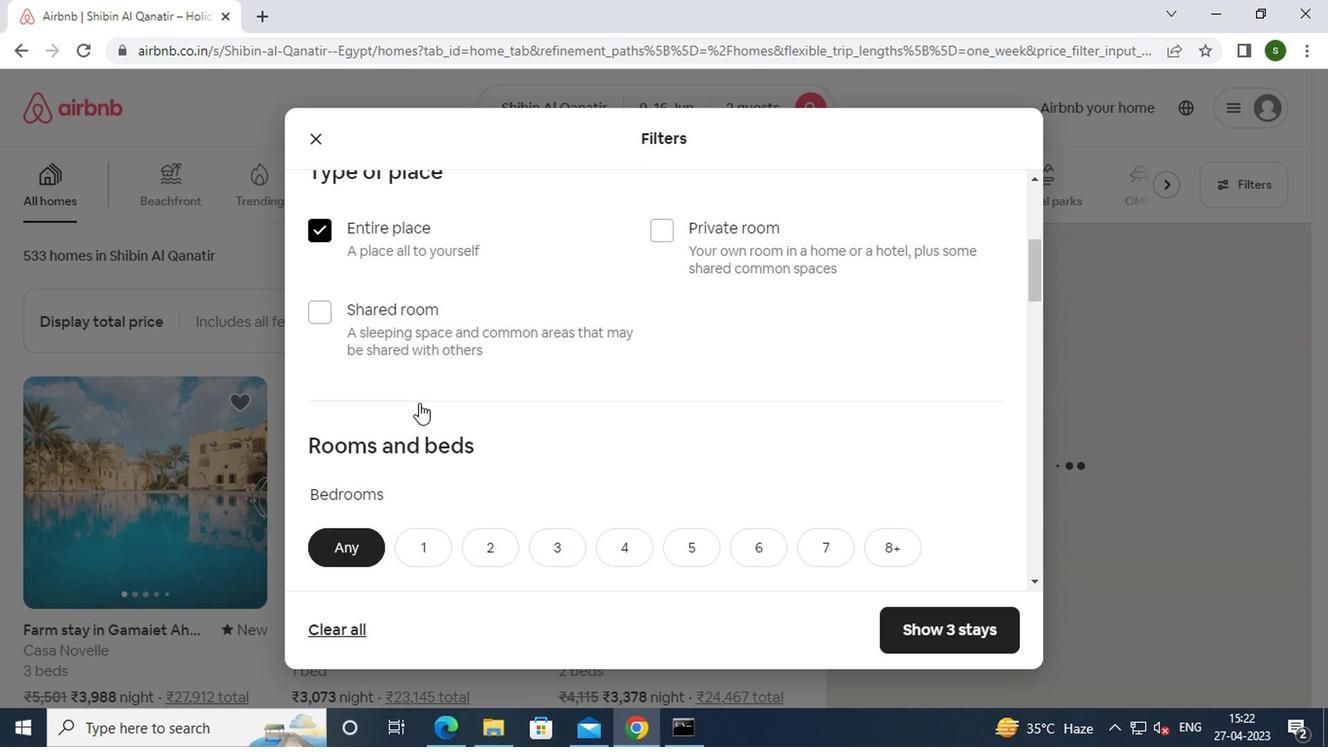 
Action: Mouse moved to (485, 318)
Screenshot: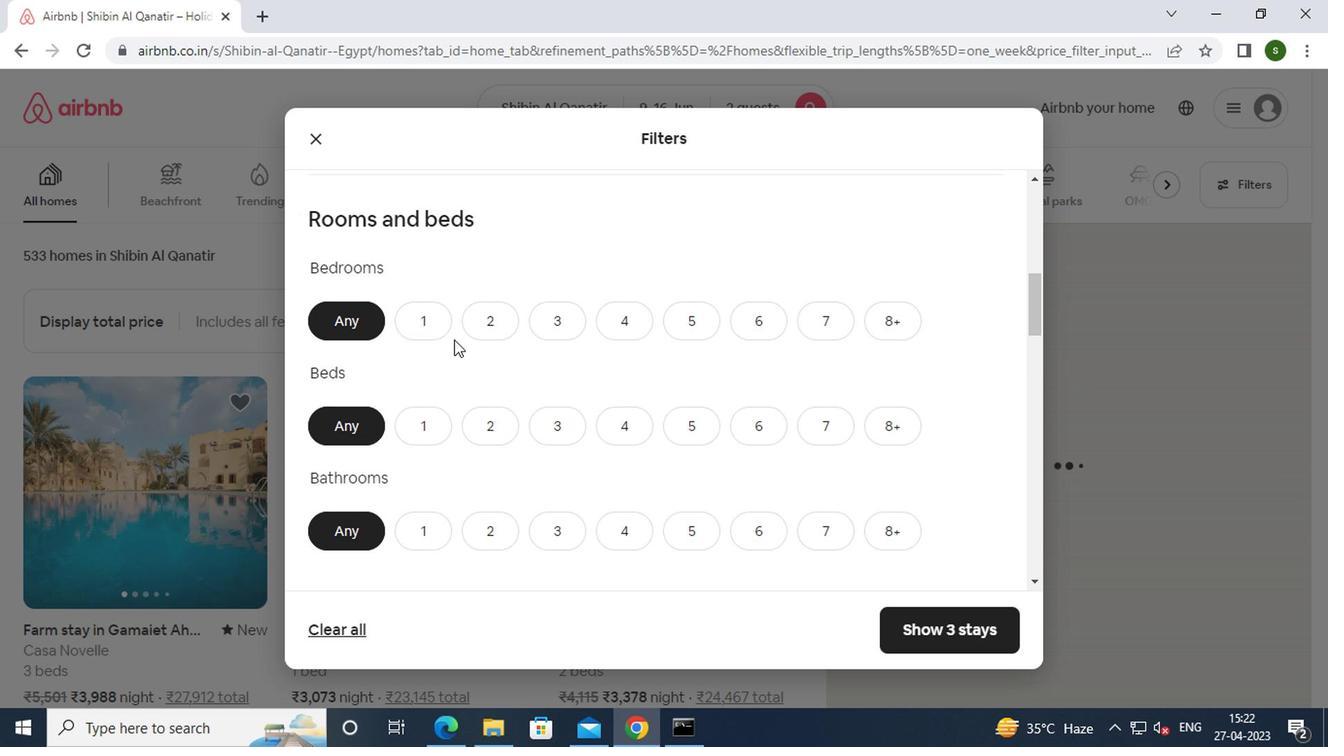
Action: Mouse pressed left at (485, 318)
Screenshot: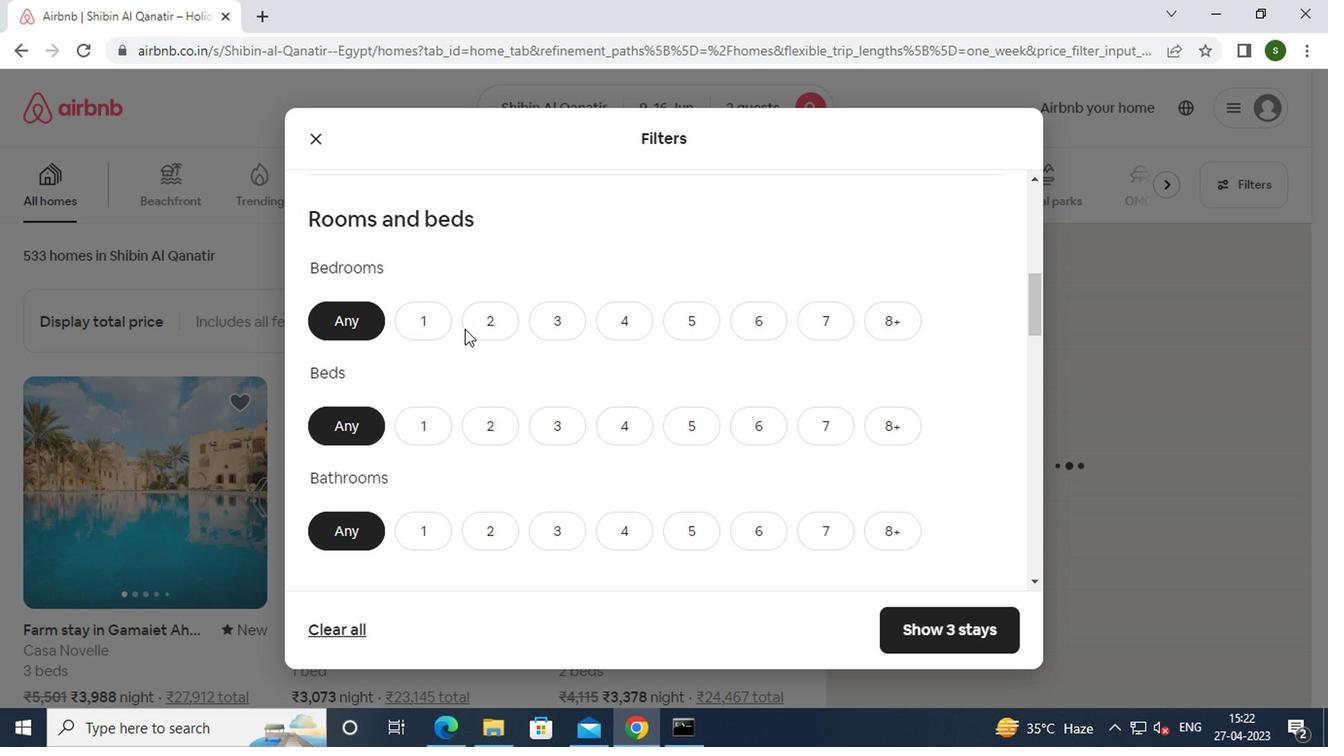 
Action: Mouse moved to (501, 432)
Screenshot: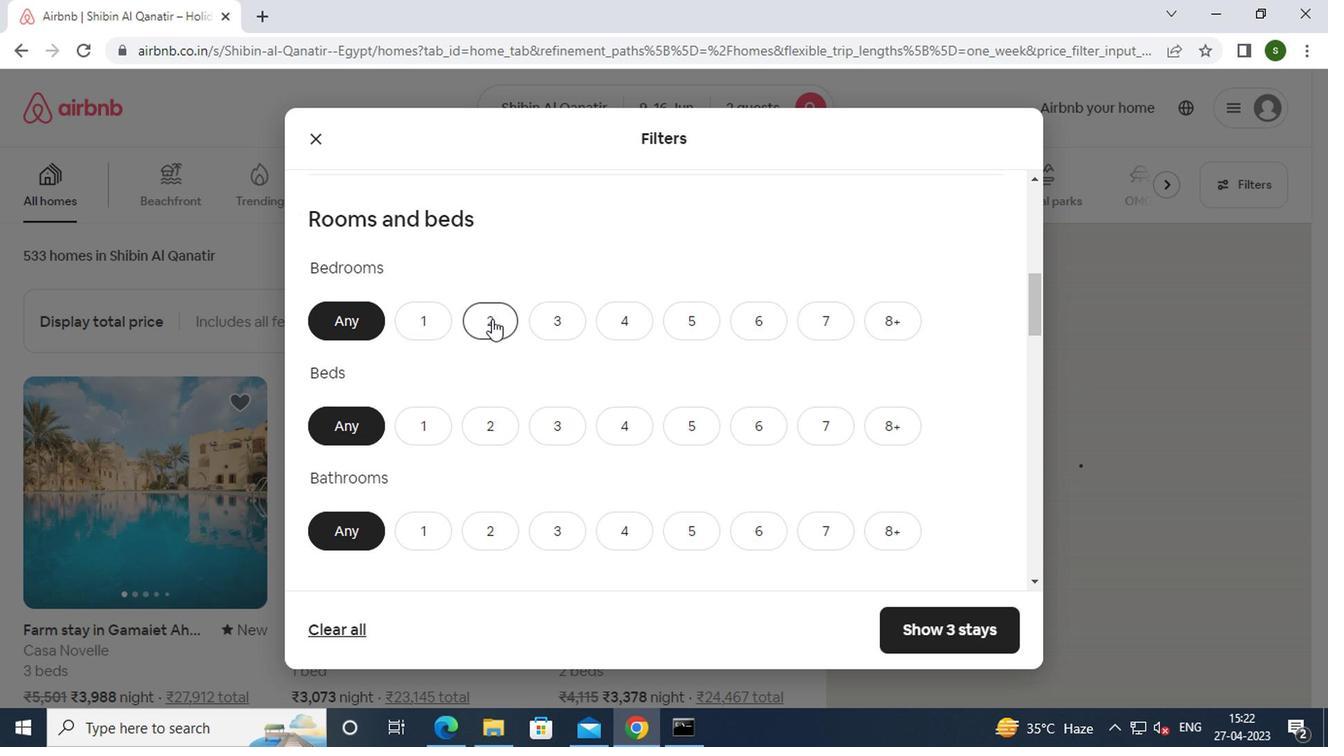 
Action: Mouse pressed left at (501, 432)
Screenshot: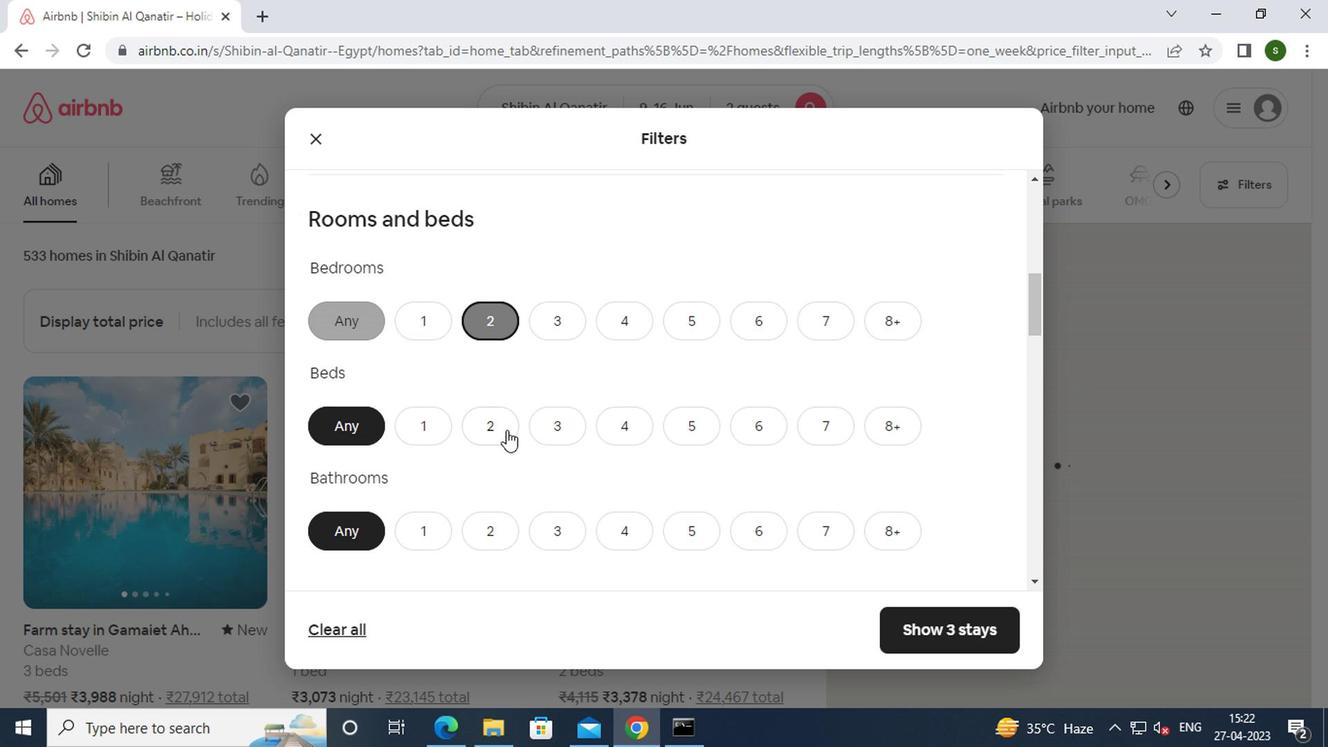 
Action: Mouse moved to (420, 520)
Screenshot: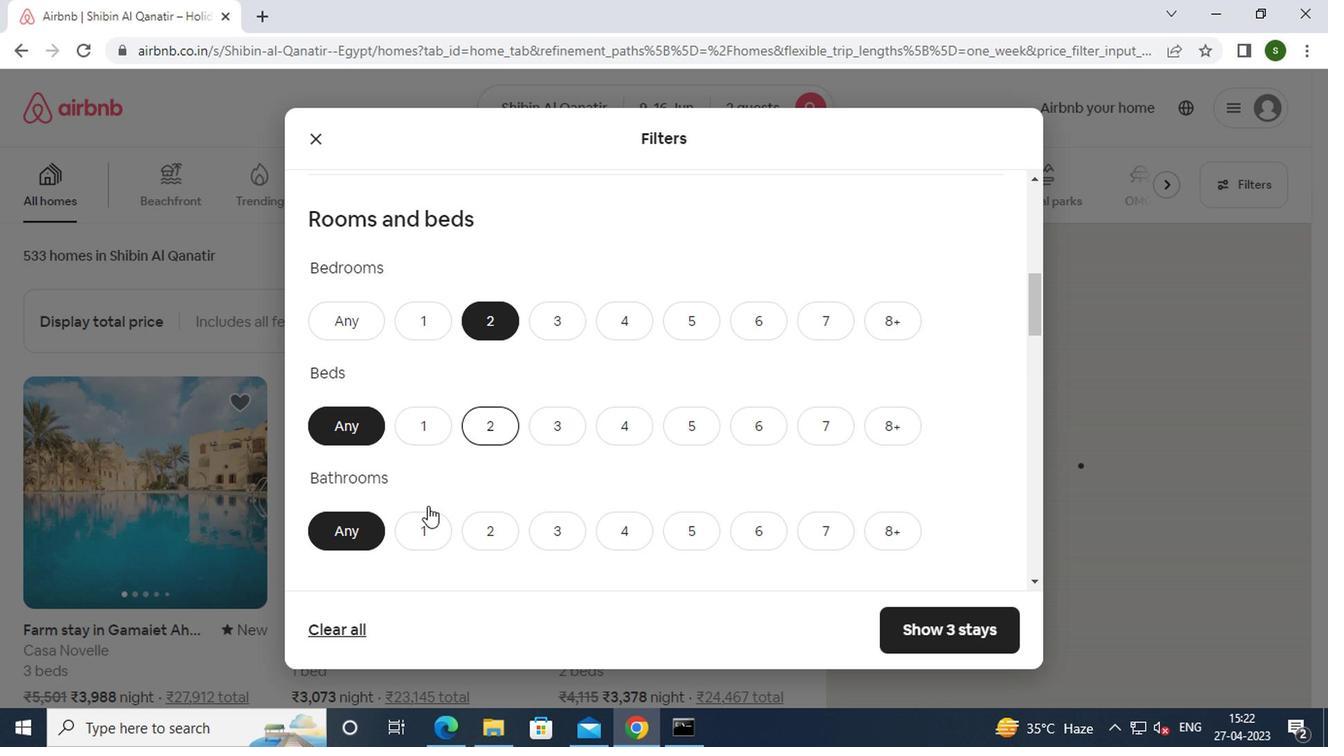 
Action: Mouse pressed left at (420, 520)
Screenshot: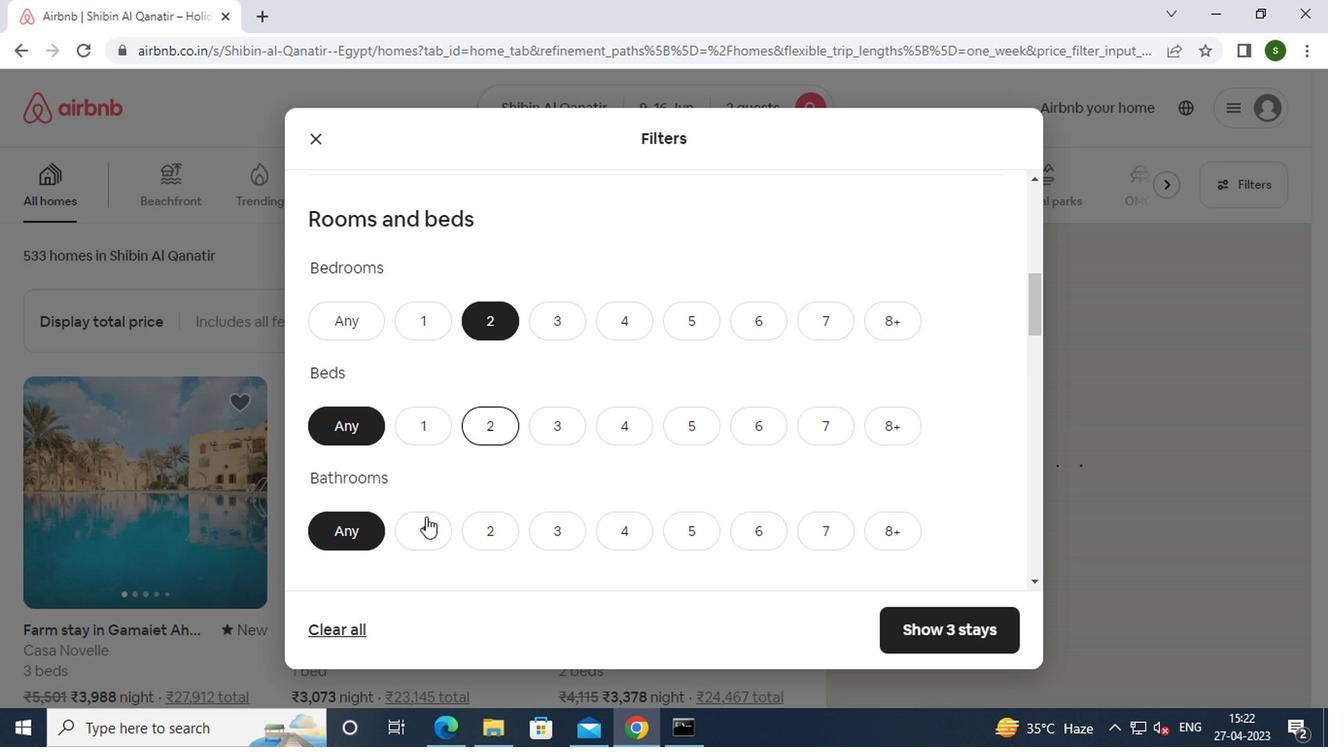 
Action: Mouse moved to (608, 419)
Screenshot: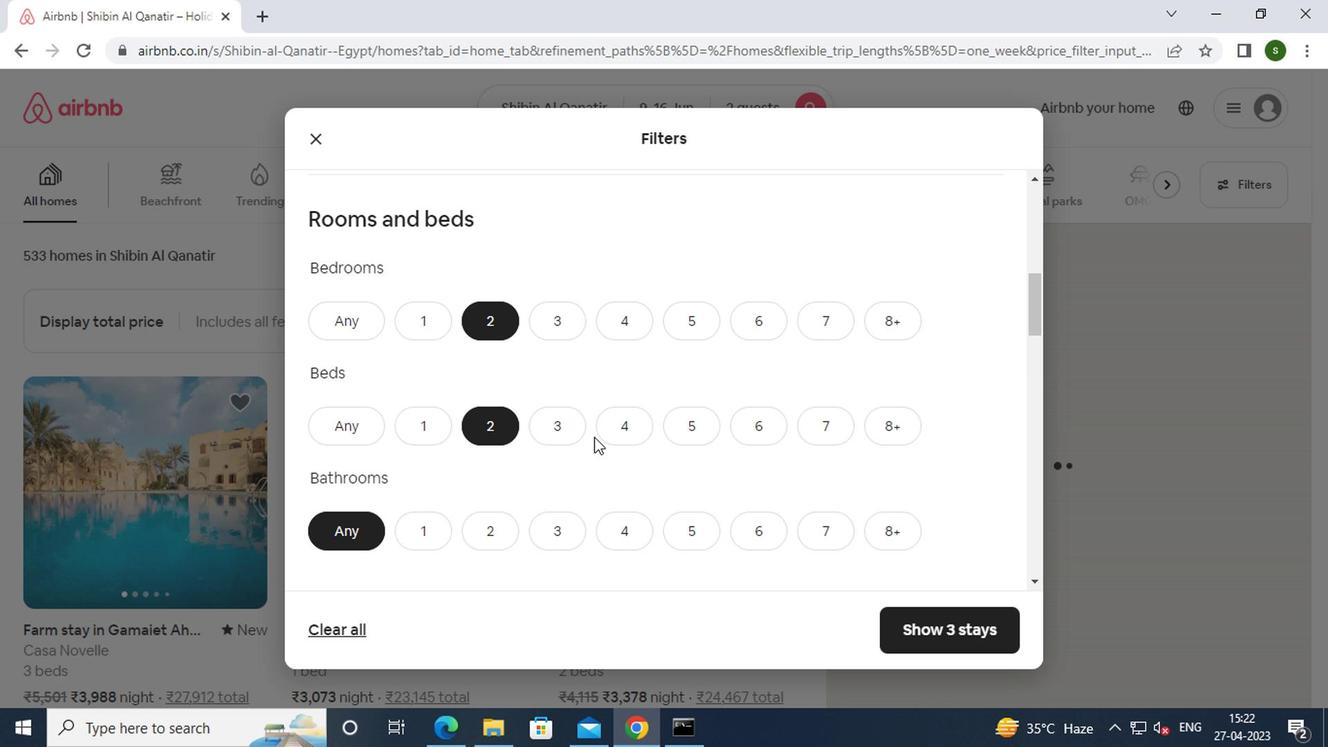 
Action: Mouse scrolled (608, 418) with delta (0, 0)
Screenshot: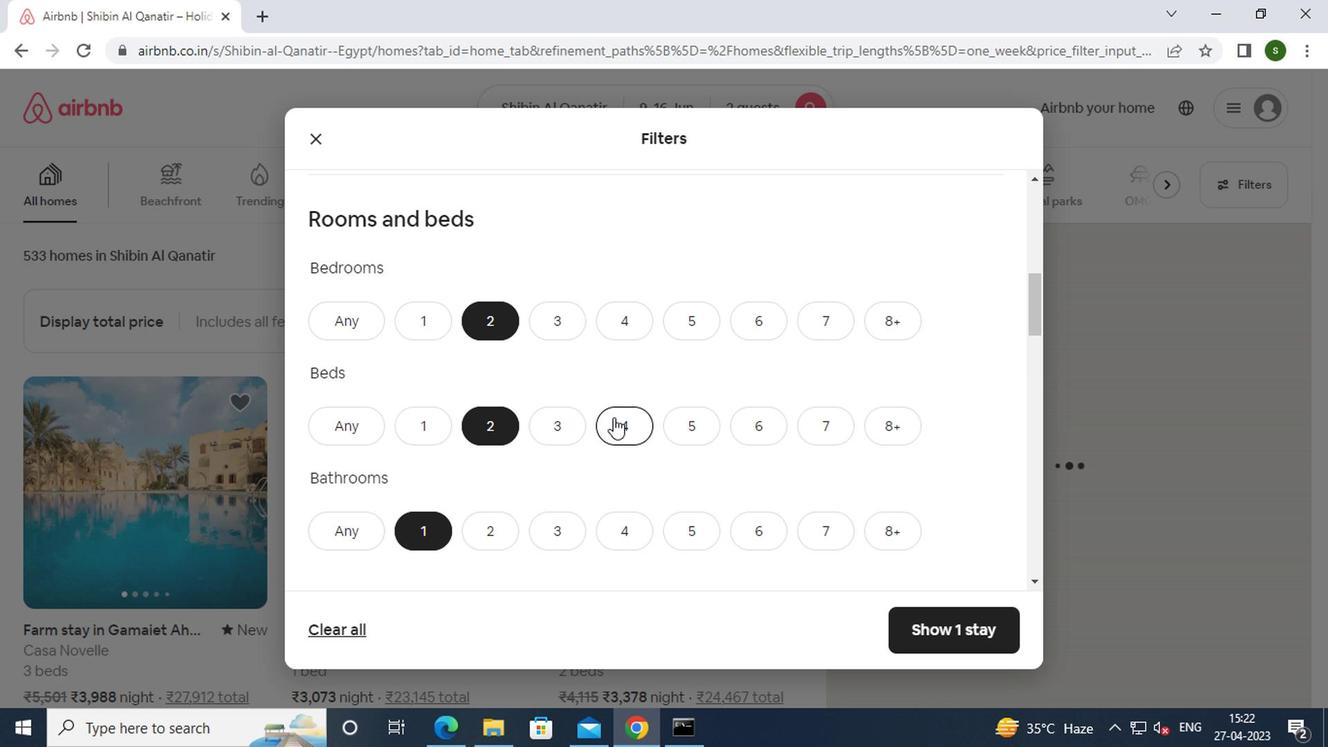 
Action: Mouse scrolled (608, 418) with delta (0, 0)
Screenshot: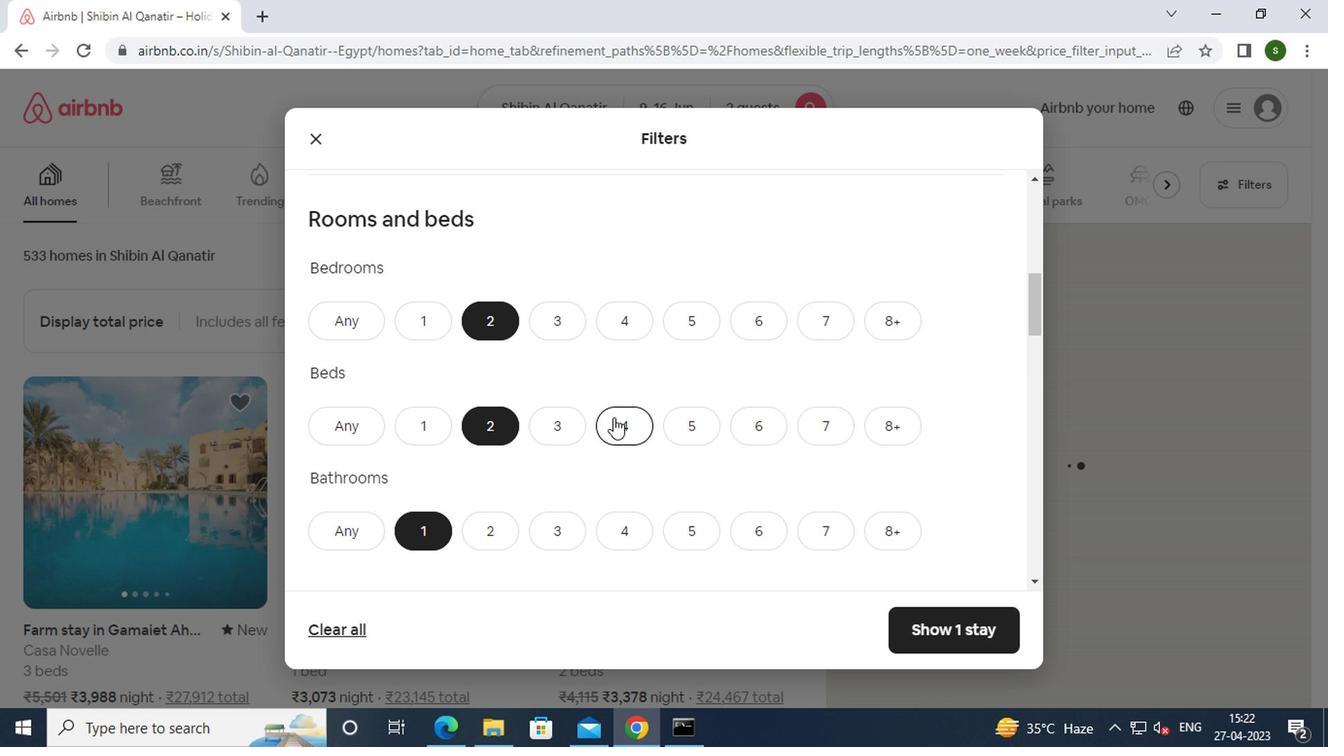 
Action: Mouse scrolled (608, 418) with delta (0, 0)
Screenshot: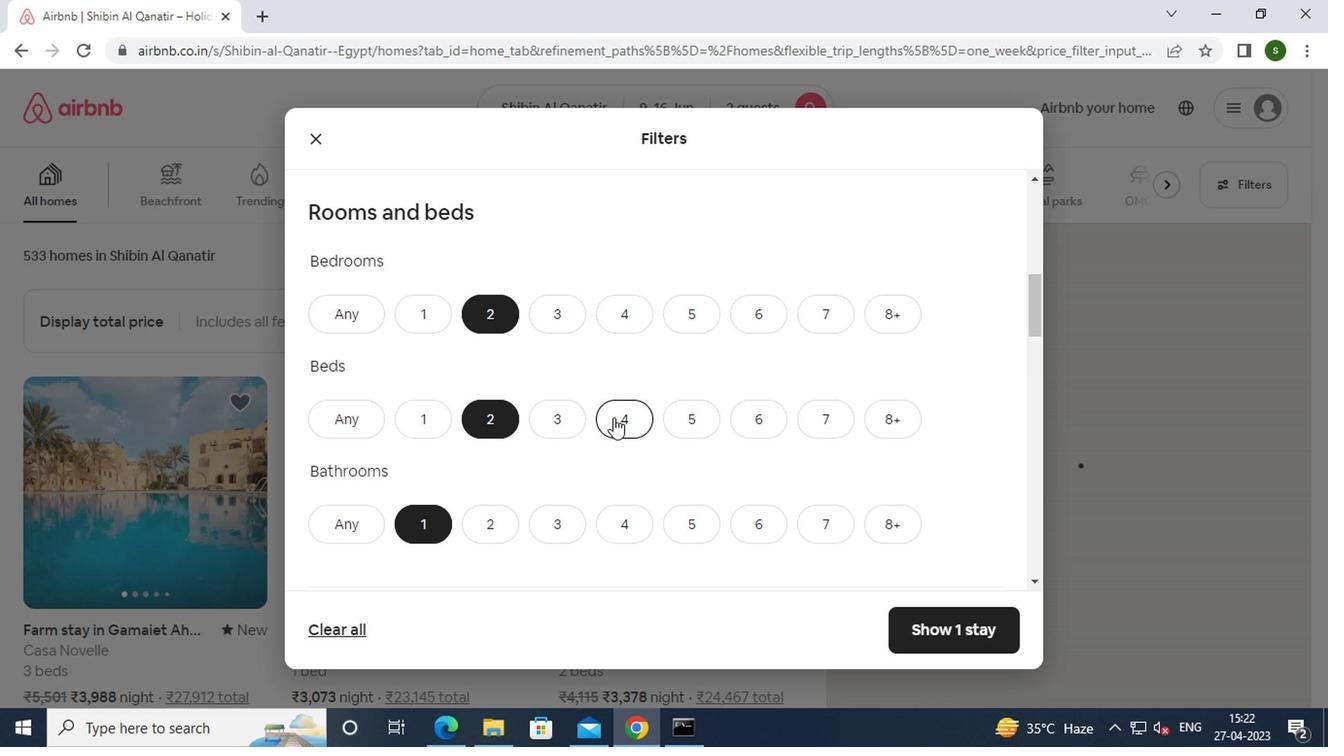 
Action: Mouse moved to (408, 418)
Screenshot: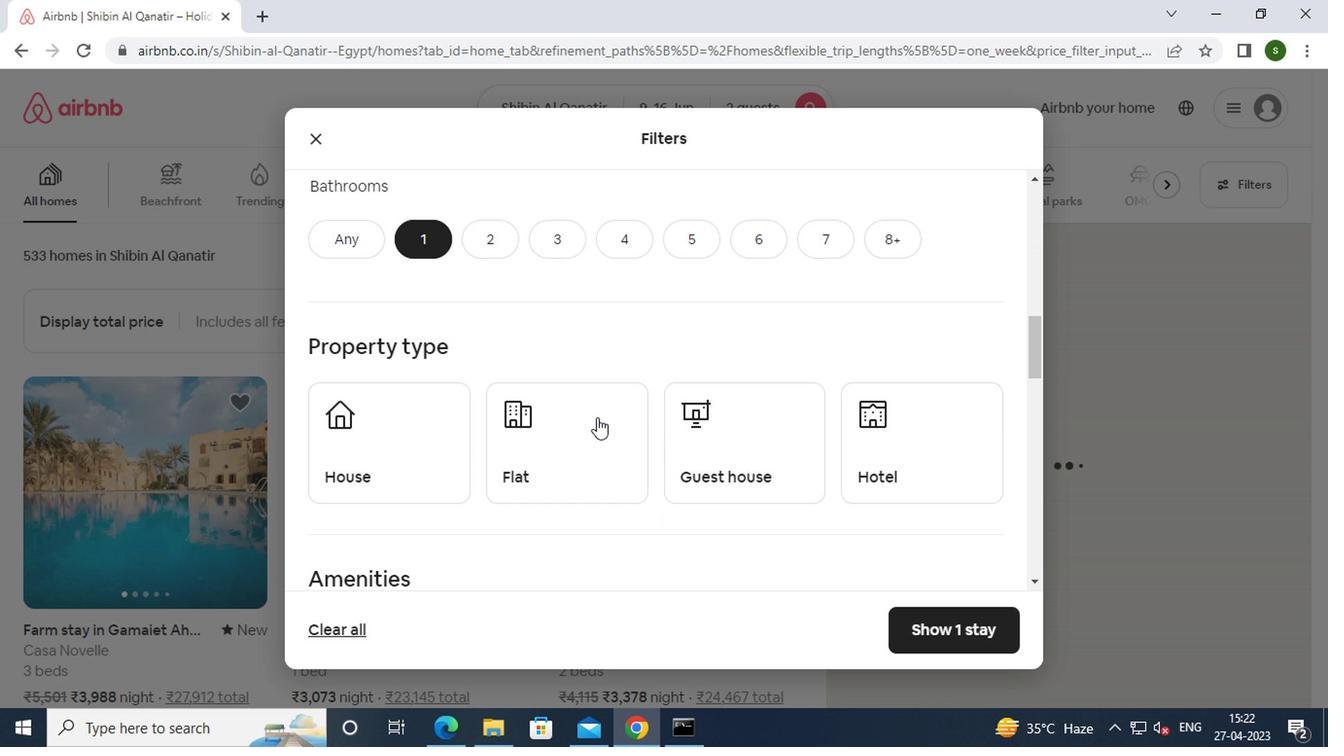 
Action: Mouse pressed left at (408, 418)
Screenshot: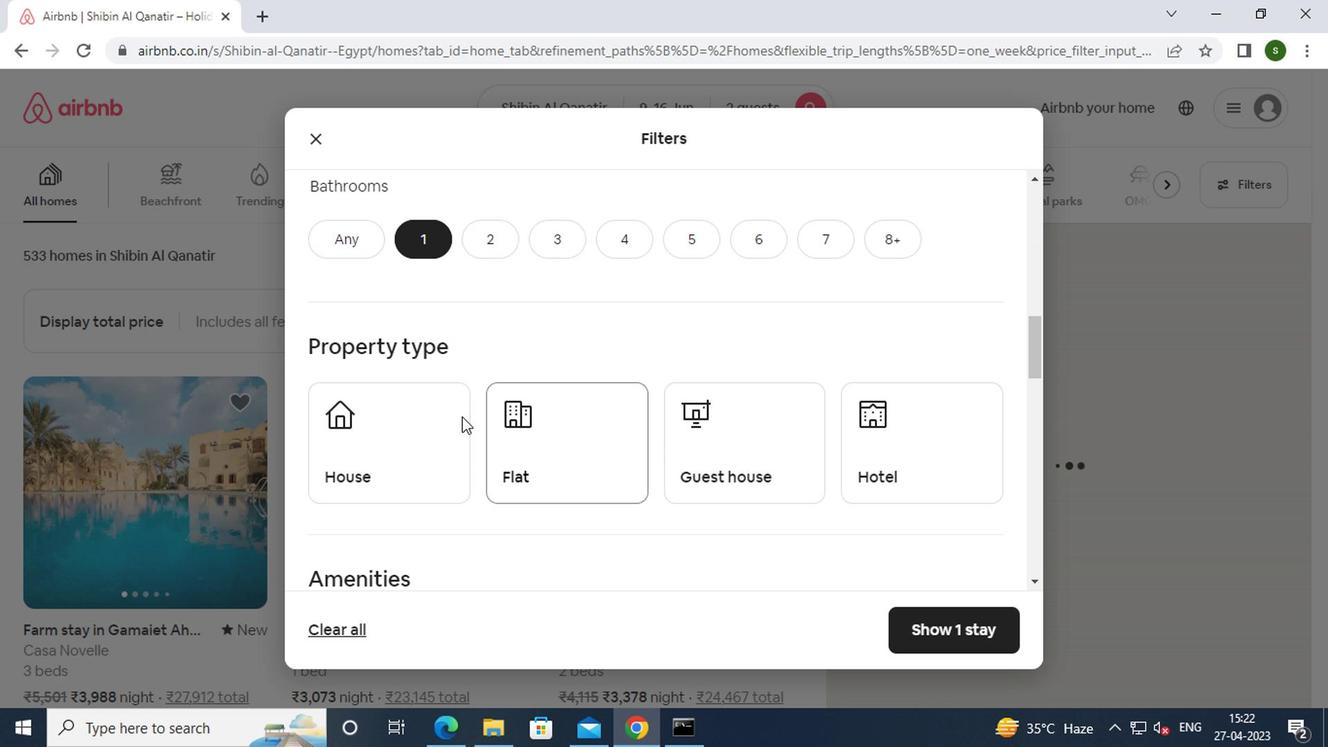 
Action: Mouse moved to (564, 442)
Screenshot: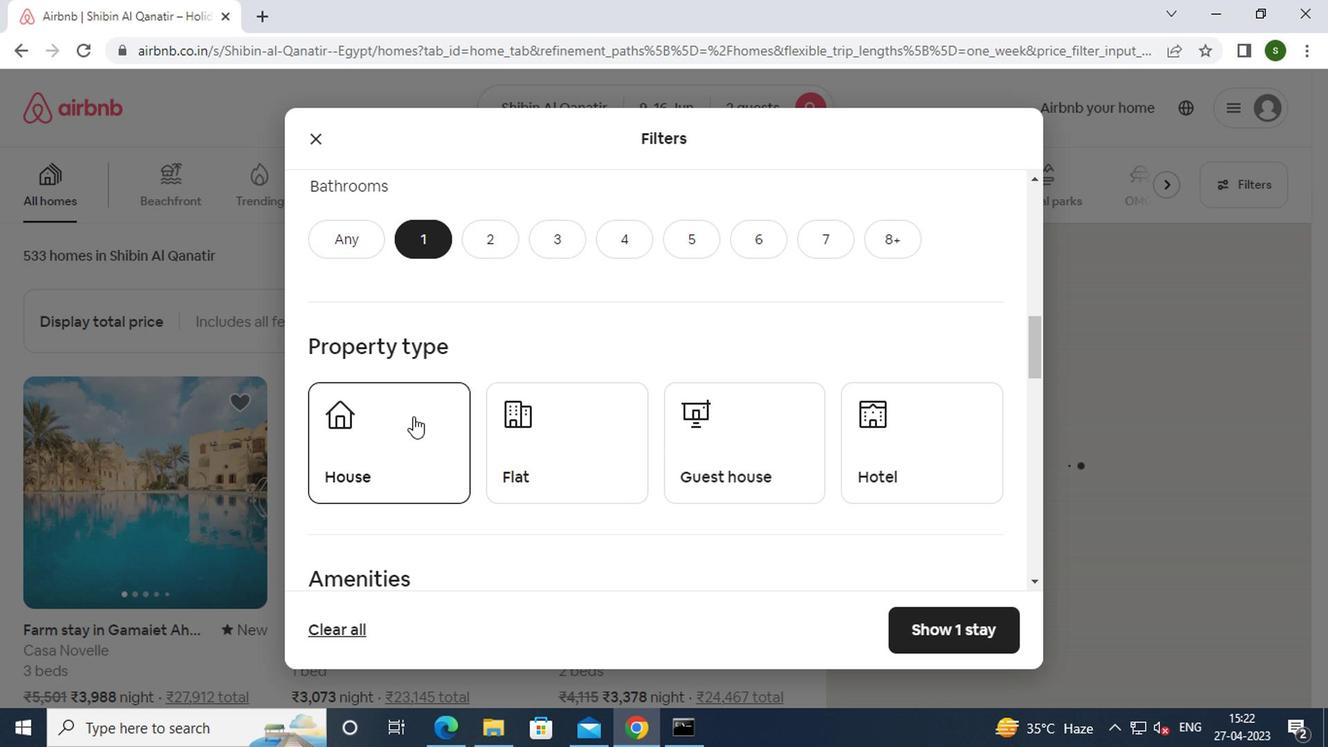 
Action: Mouse pressed left at (564, 442)
Screenshot: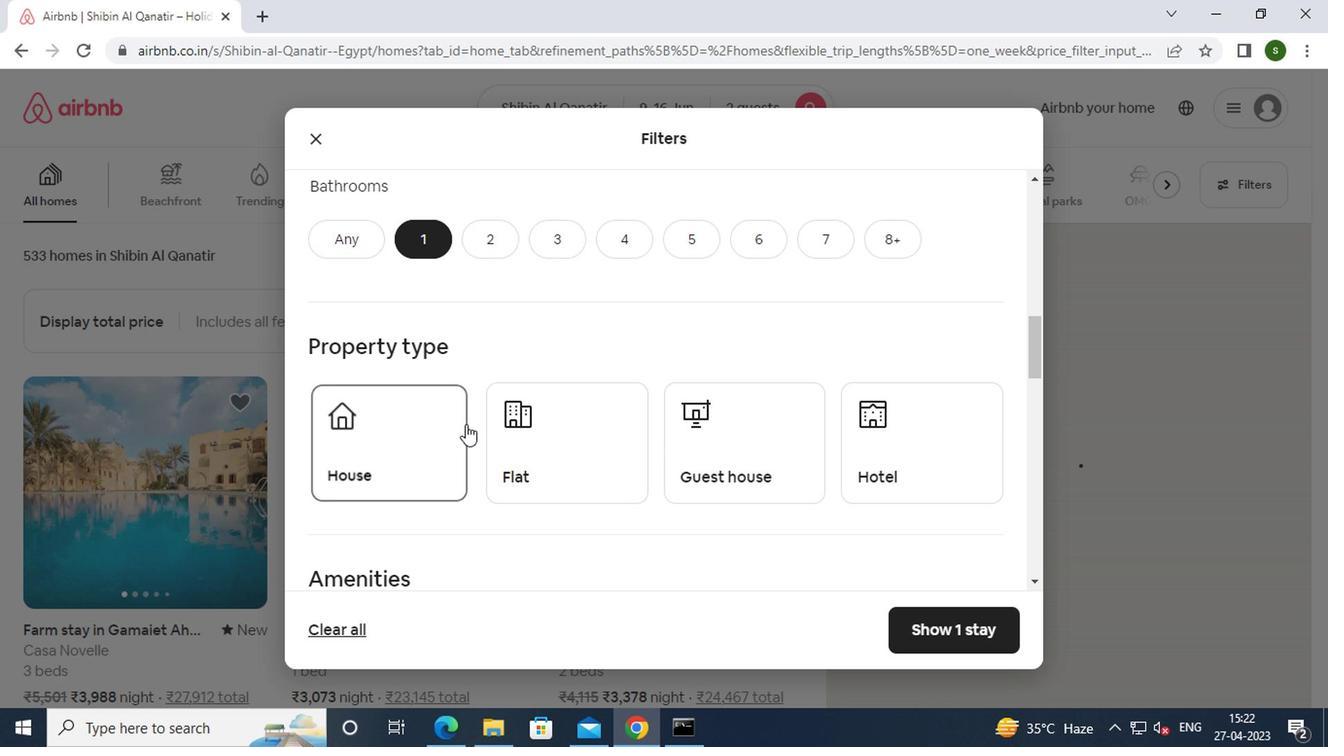 
Action: Mouse moved to (738, 446)
Screenshot: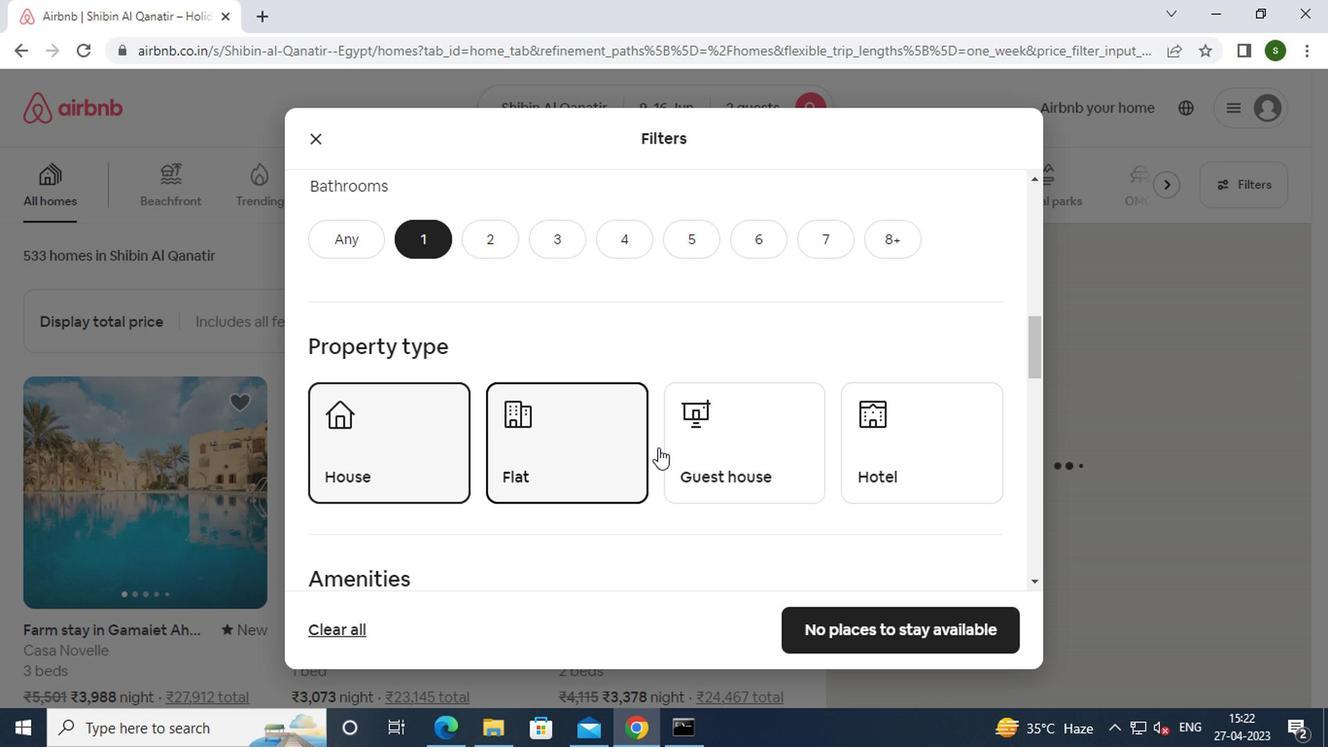 
Action: Mouse pressed left at (738, 446)
Screenshot: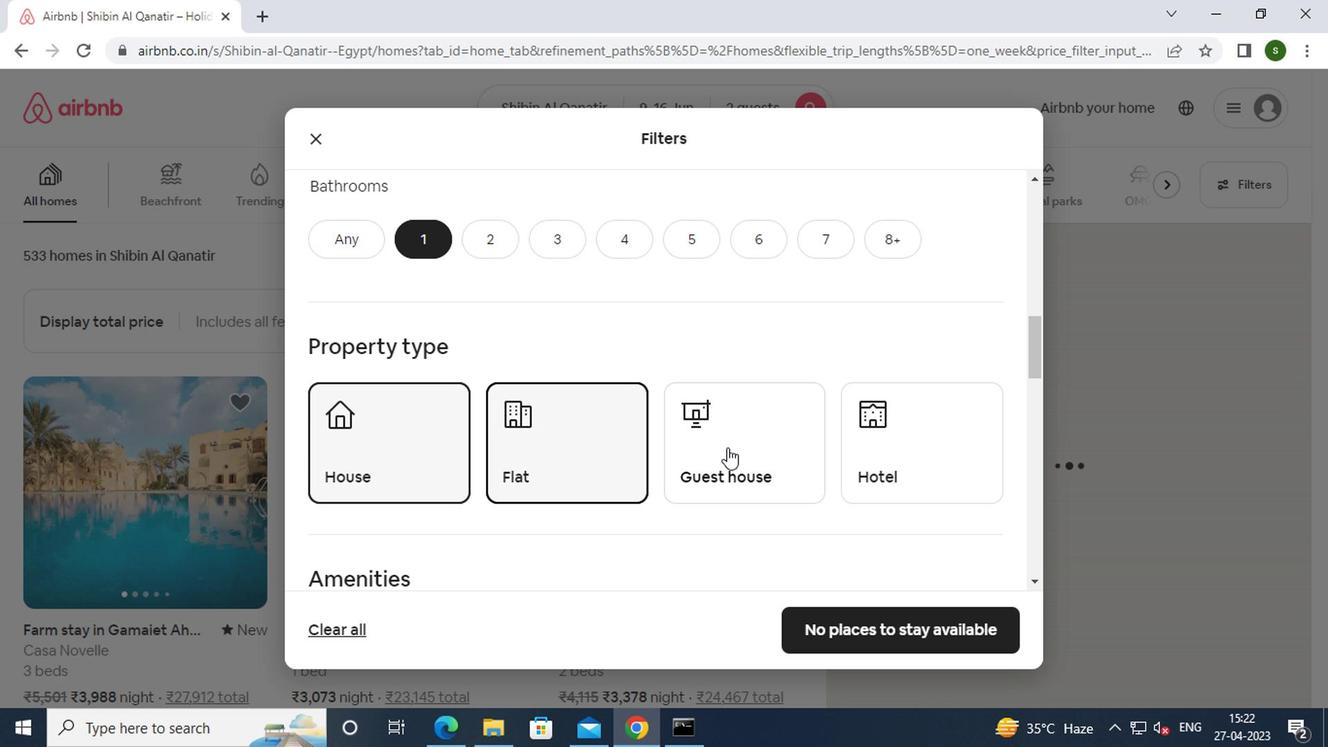 
Action: Mouse moved to (730, 404)
Screenshot: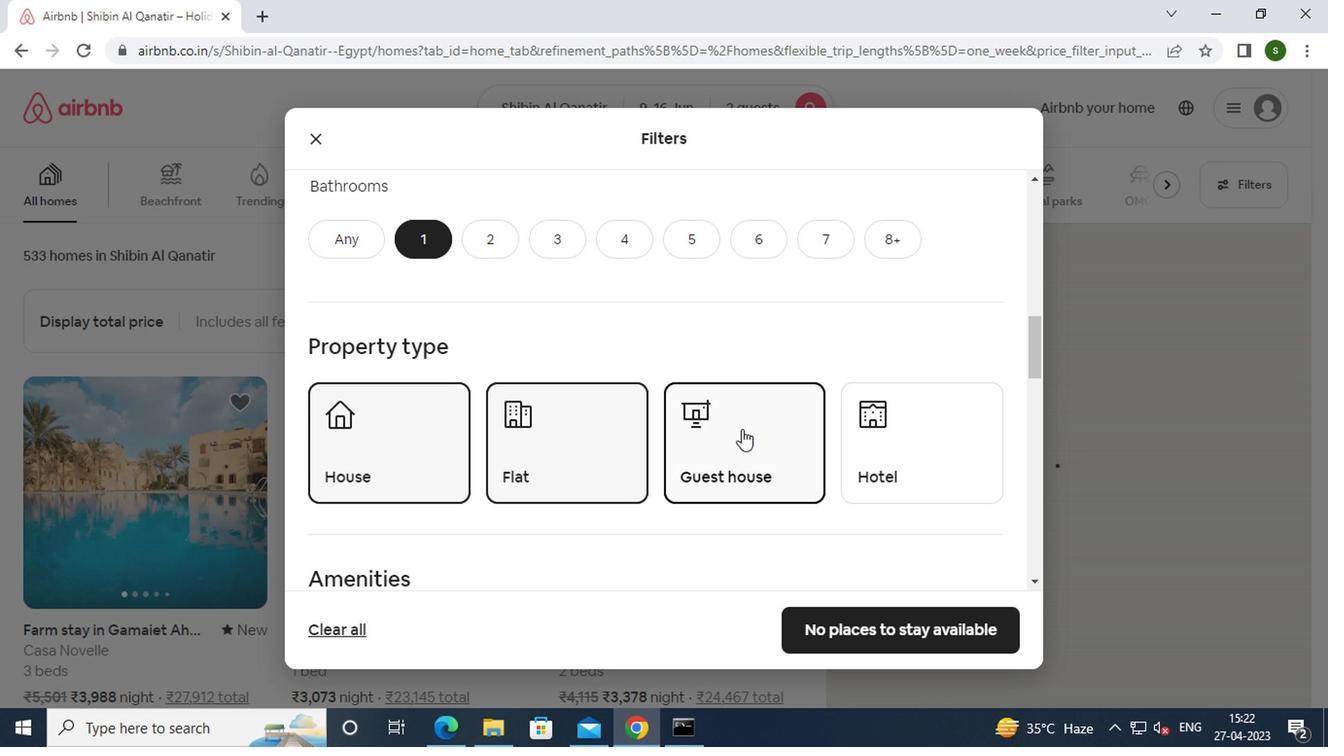 
Action: Mouse scrolled (730, 404) with delta (0, 0)
Screenshot: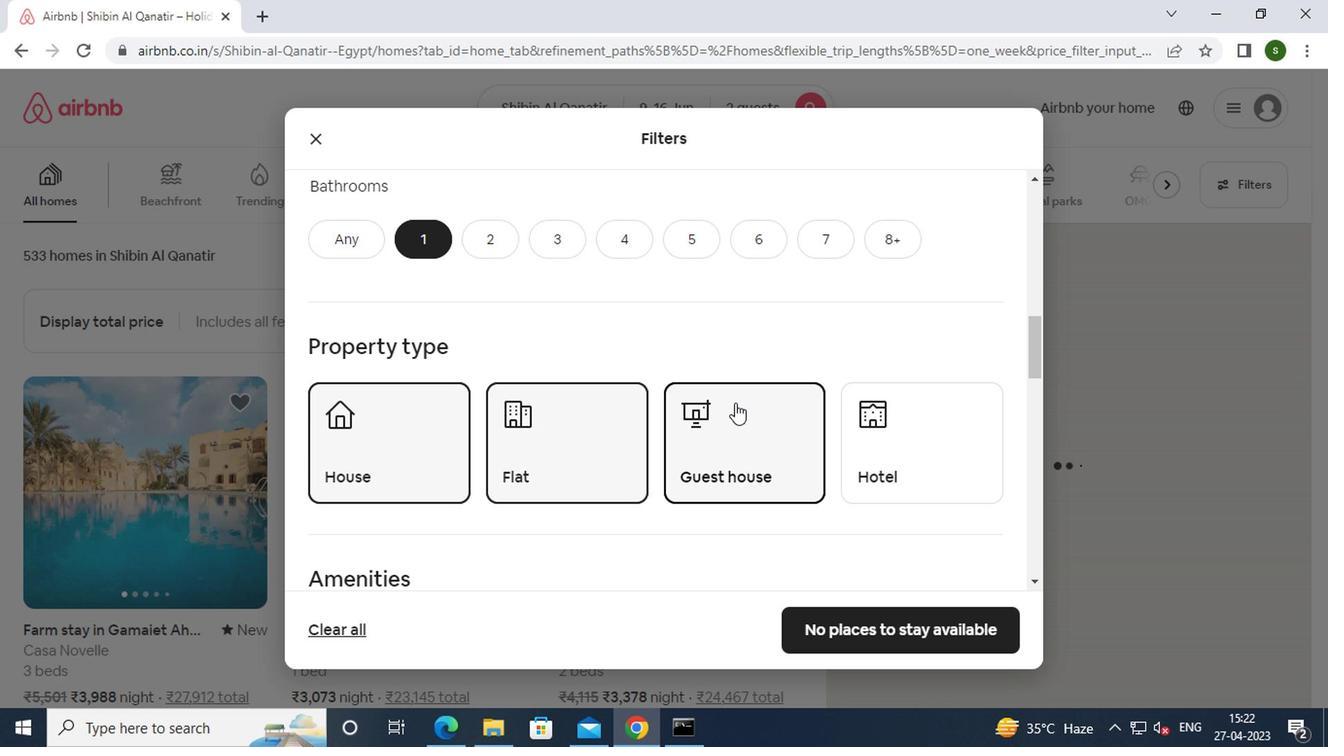 
Action: Mouse scrolled (730, 404) with delta (0, 0)
Screenshot: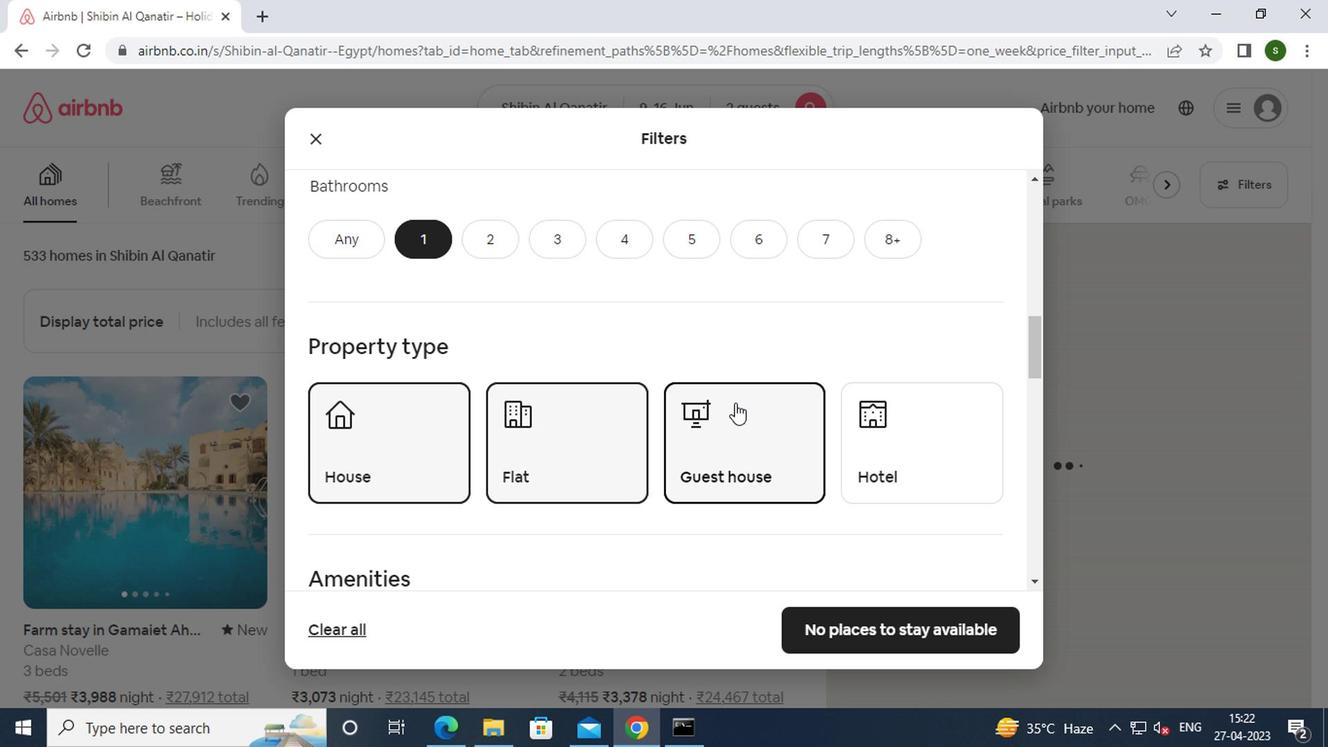 
Action: Mouse scrolled (730, 404) with delta (0, 0)
Screenshot: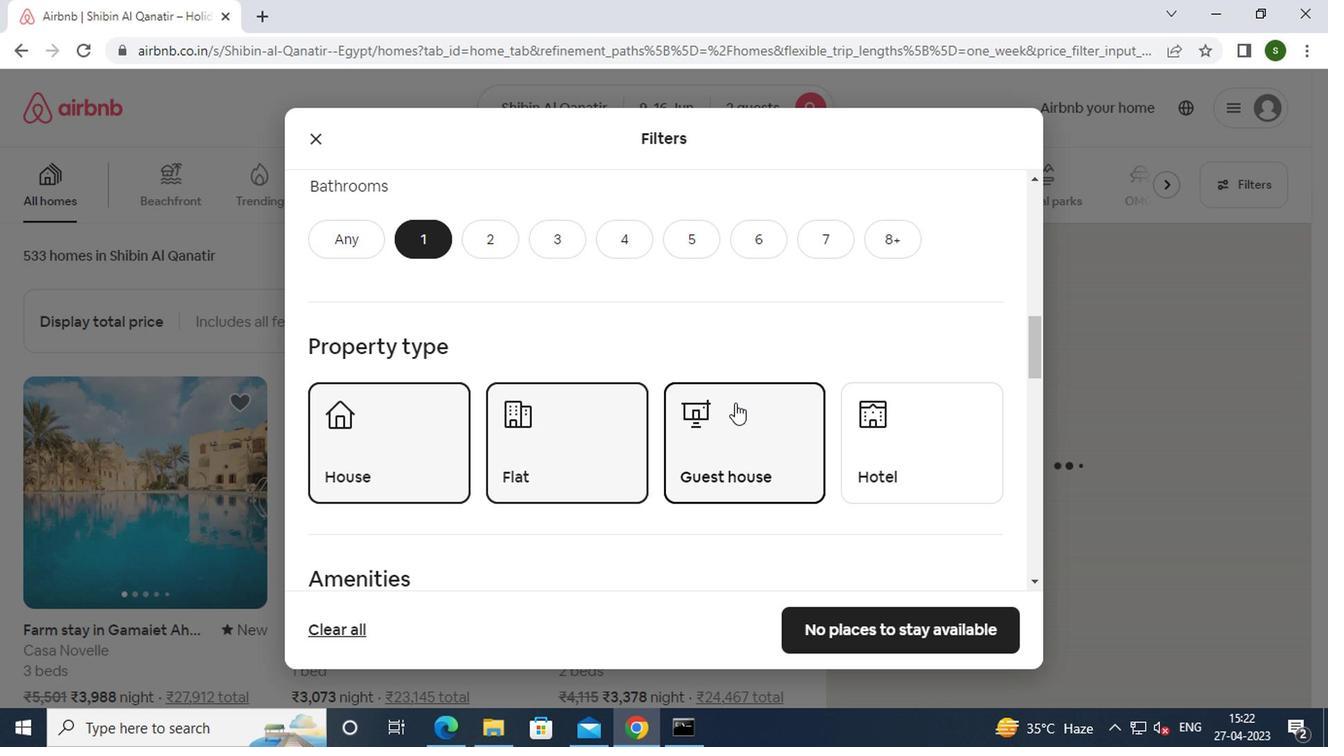 
Action: Mouse scrolled (730, 404) with delta (0, 0)
Screenshot: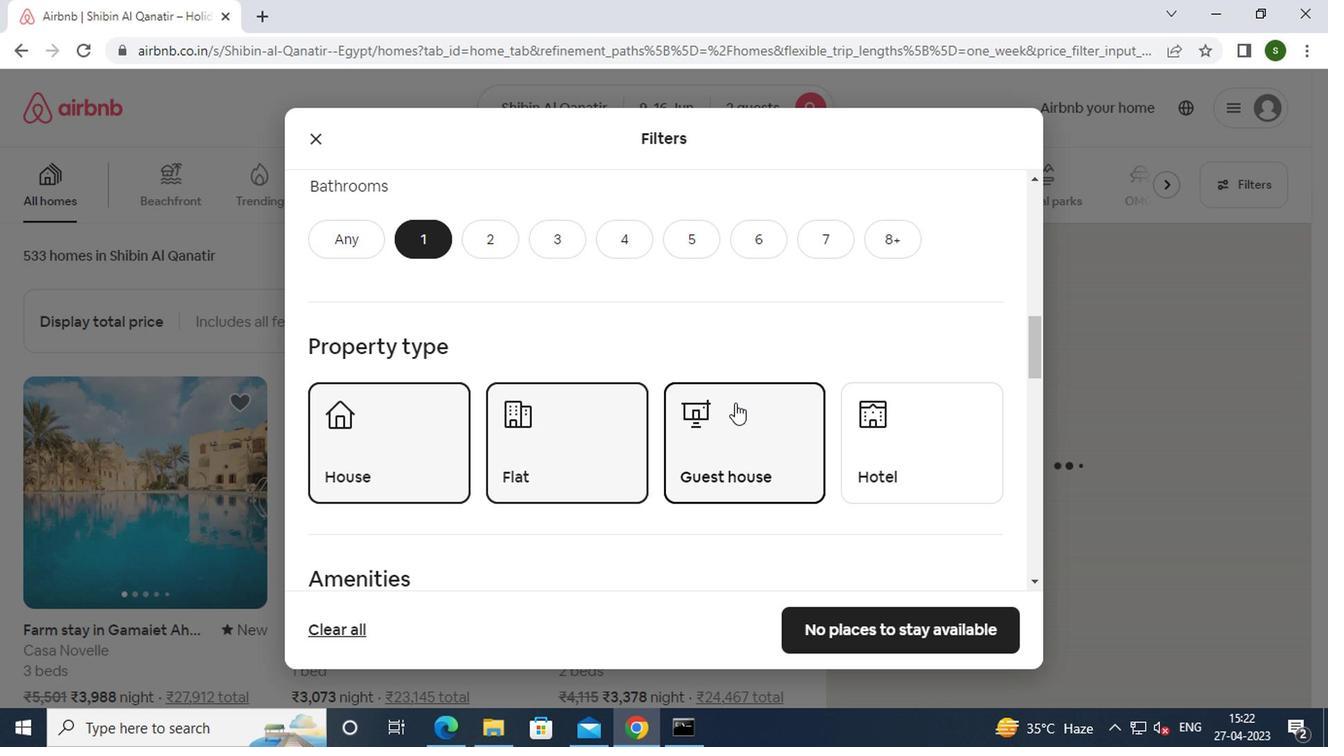 
Action: Mouse scrolled (730, 404) with delta (0, 0)
Screenshot: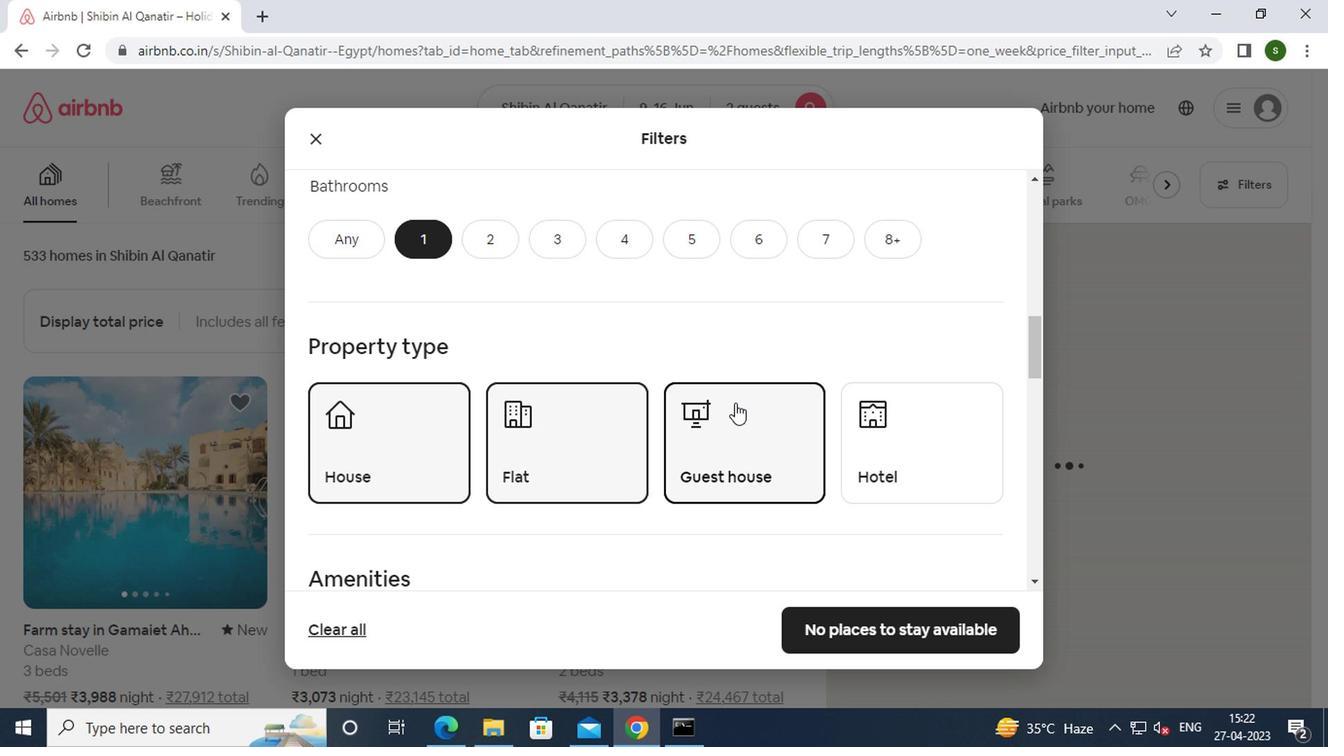 
Action: Mouse scrolled (730, 404) with delta (0, 0)
Screenshot: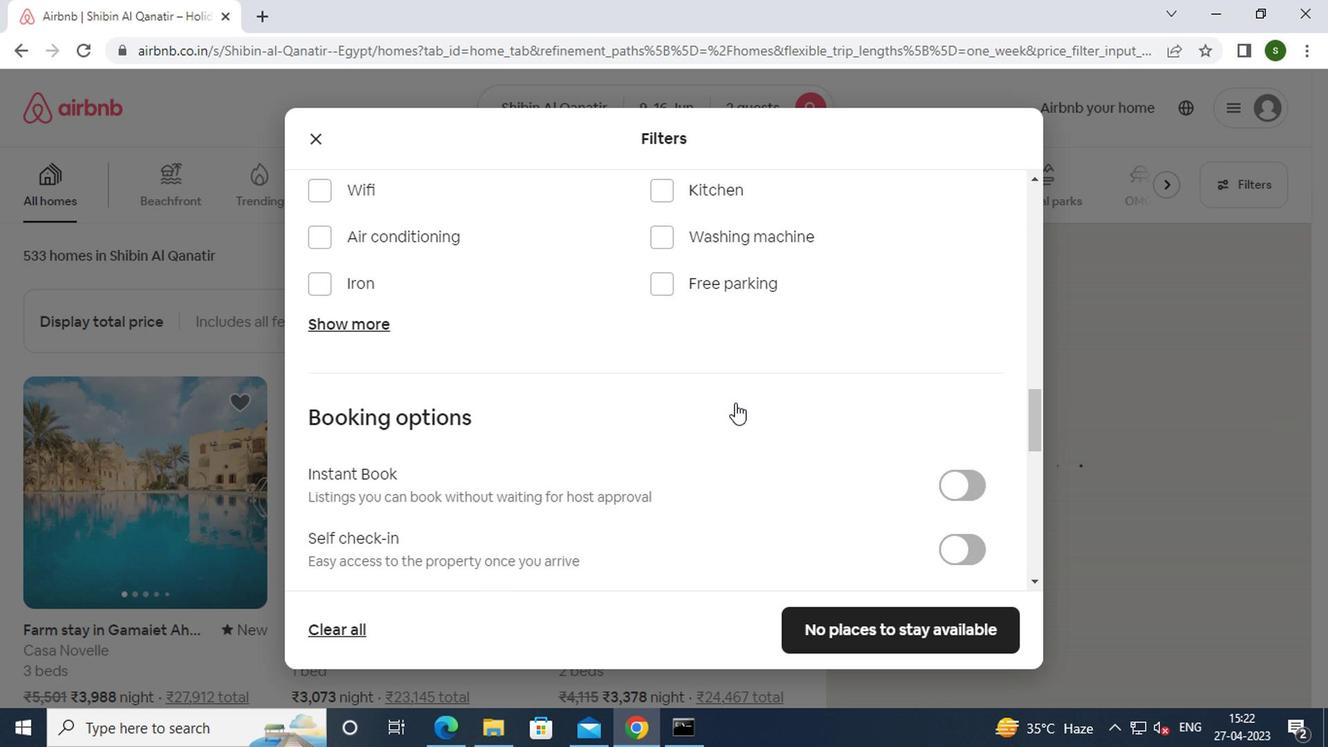 
Action: Mouse moved to (950, 451)
Screenshot: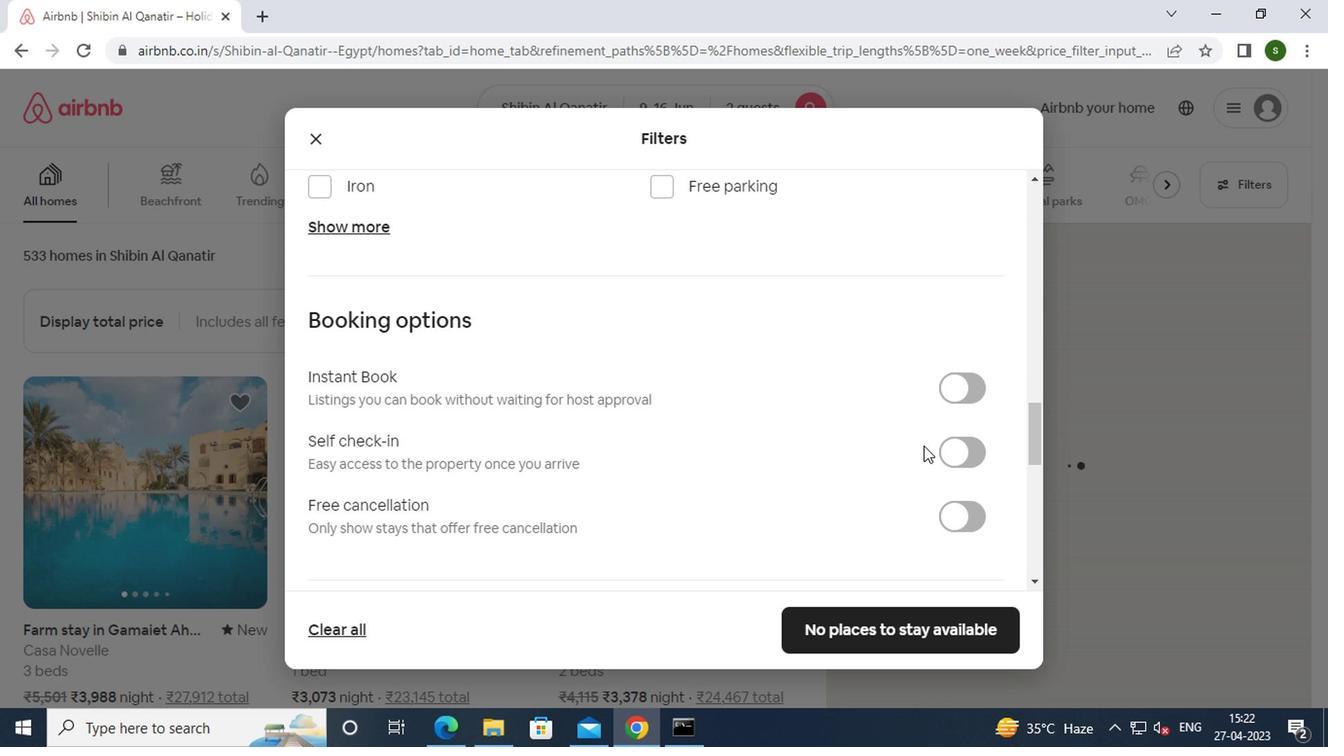
Action: Mouse pressed left at (950, 451)
Screenshot: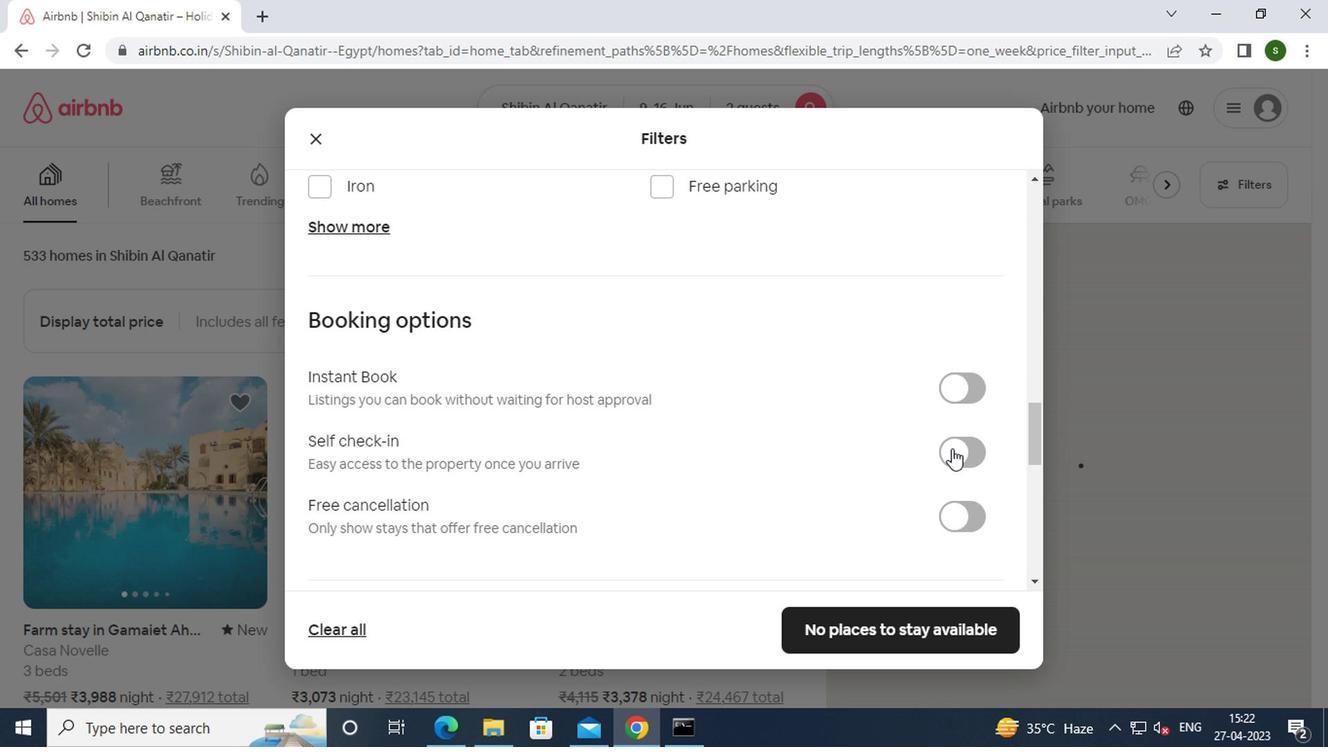 
Action: Mouse moved to (728, 392)
Screenshot: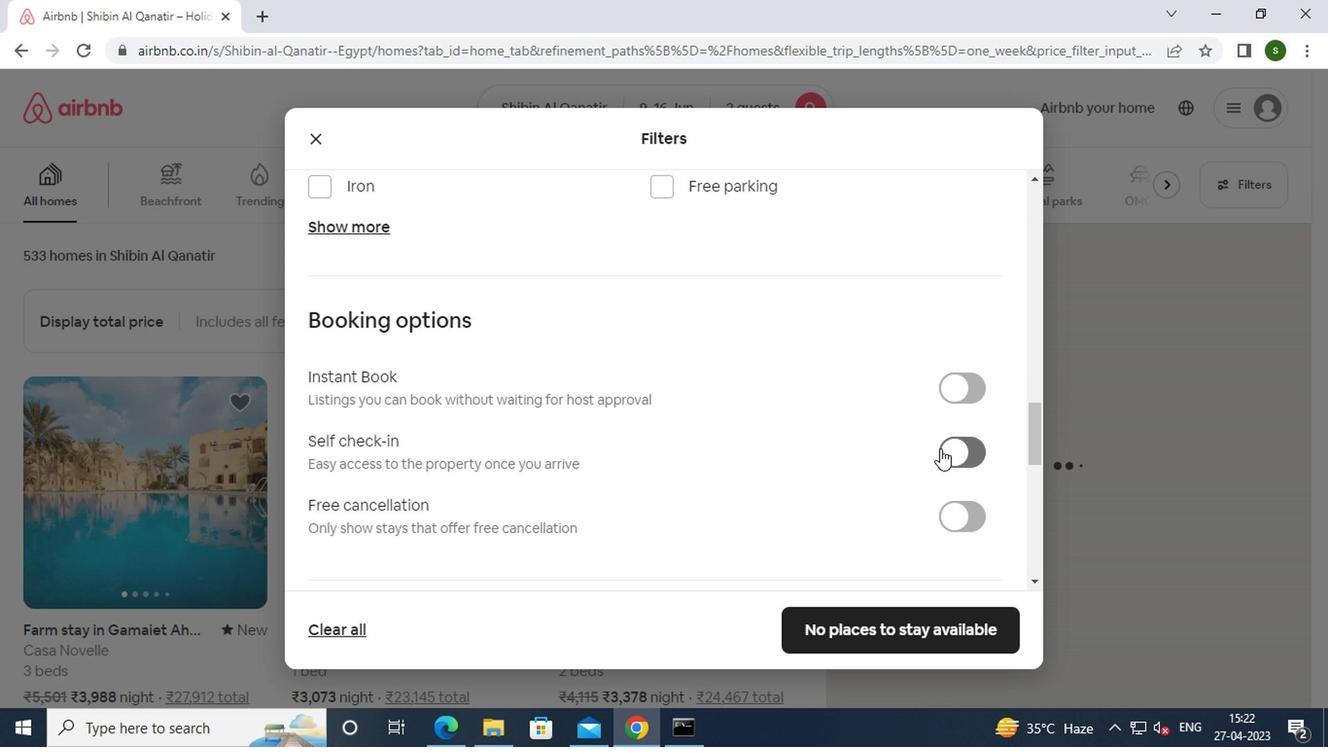 
Action: Mouse scrolled (728, 392) with delta (0, 0)
Screenshot: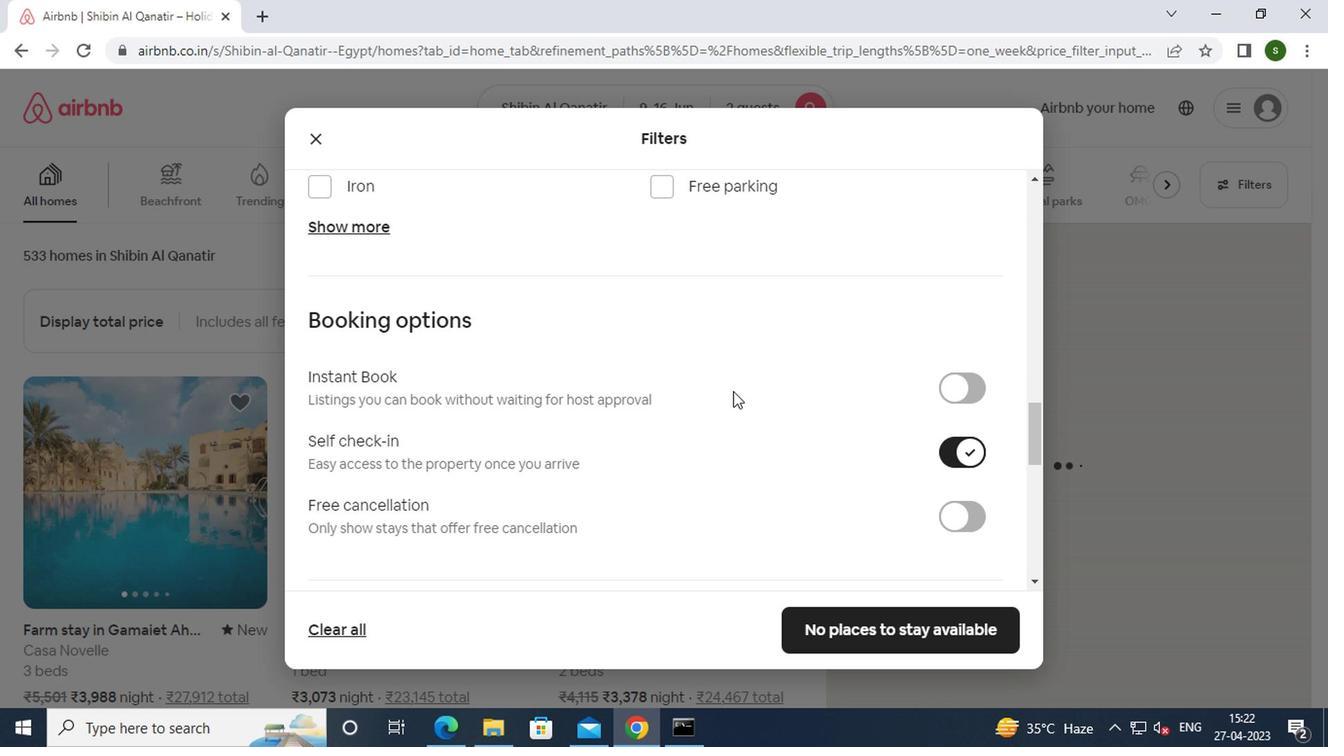 
Action: Mouse scrolled (728, 392) with delta (0, 0)
Screenshot: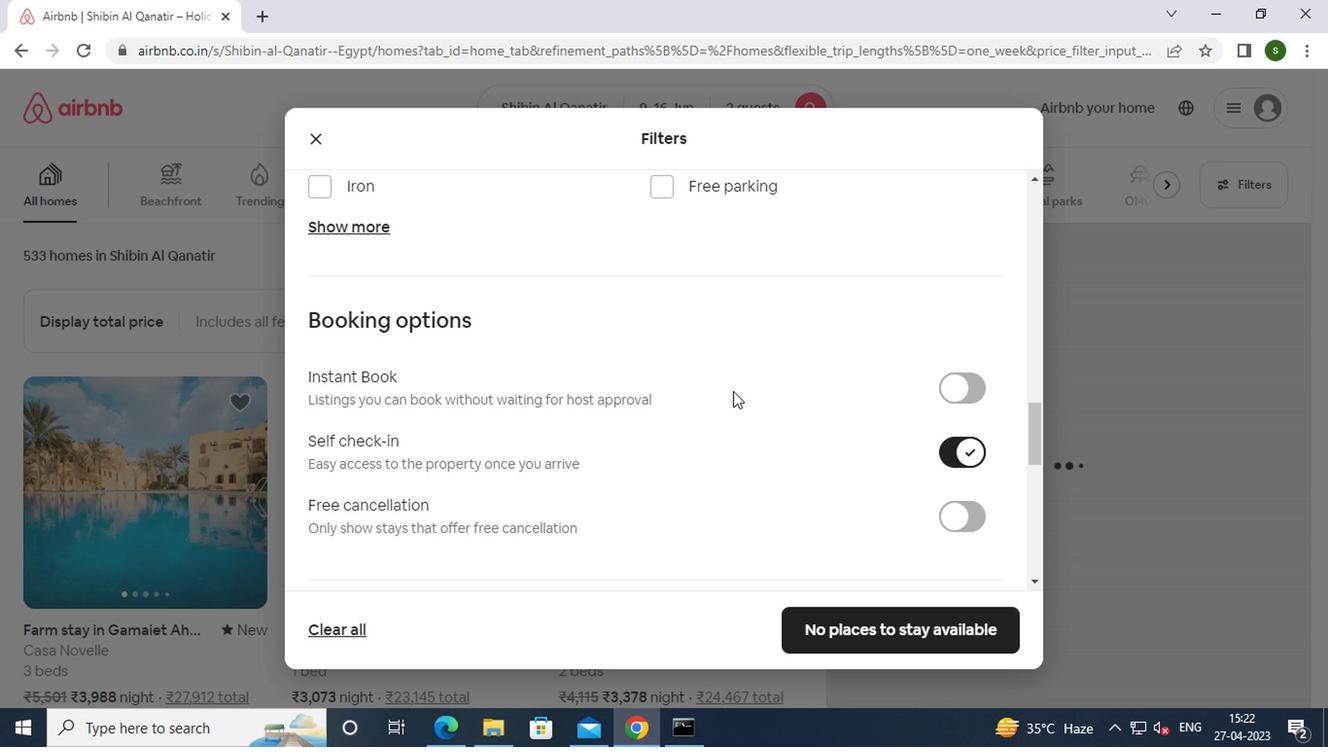 
Action: Mouse scrolled (728, 392) with delta (0, 0)
Screenshot: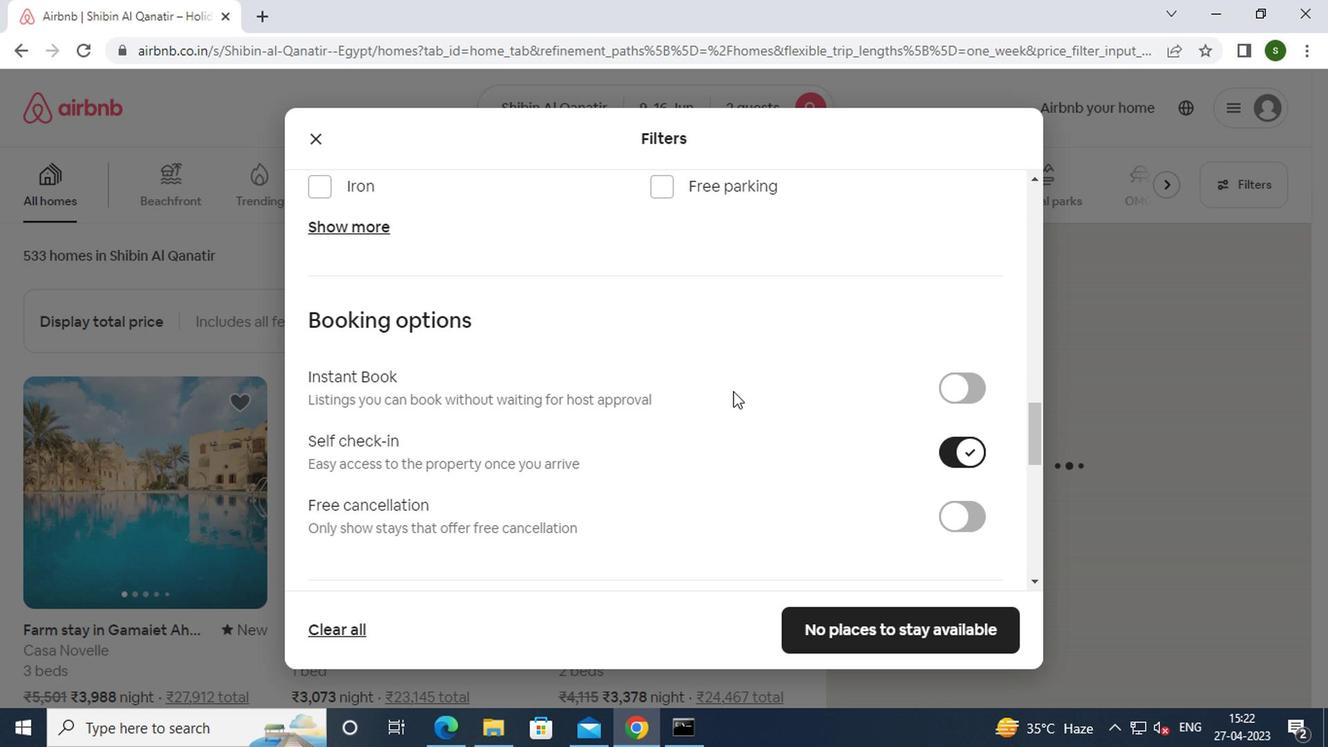 
Action: Mouse scrolled (728, 392) with delta (0, 0)
Screenshot: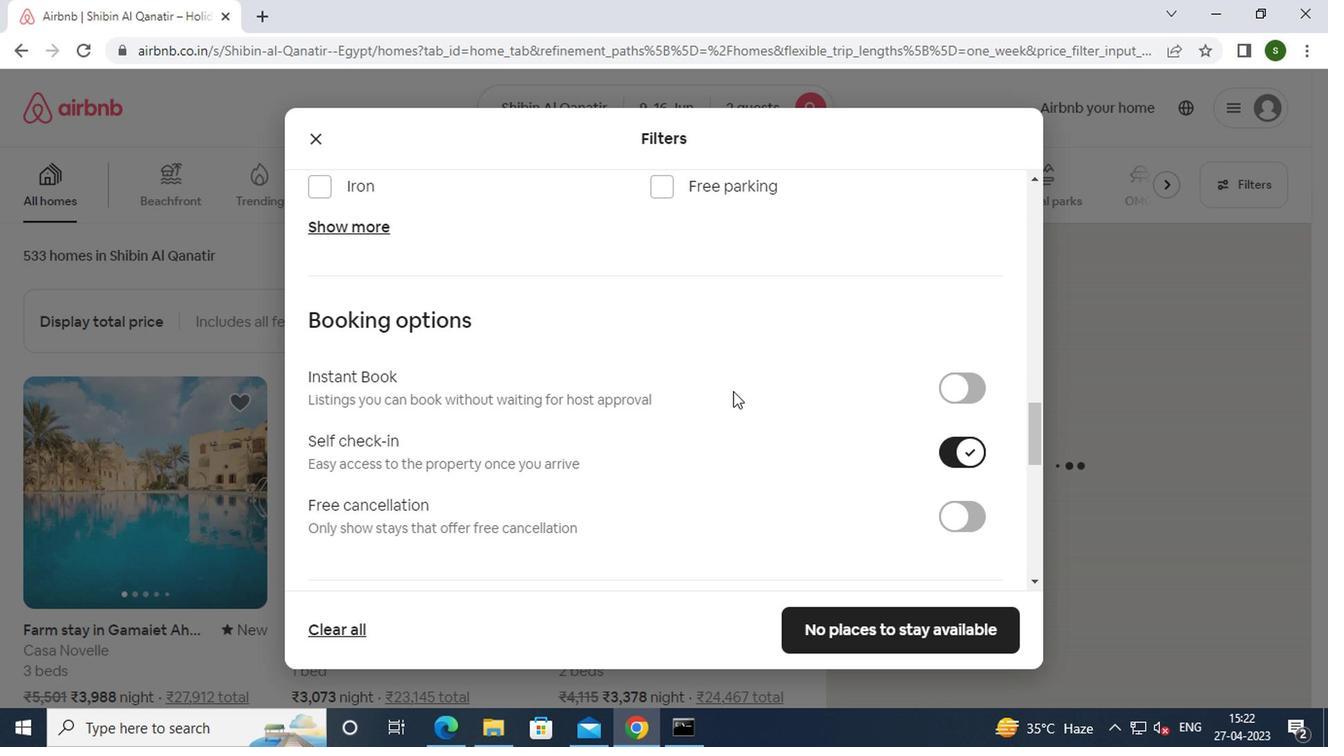 
Action: Mouse scrolled (728, 392) with delta (0, 0)
Screenshot: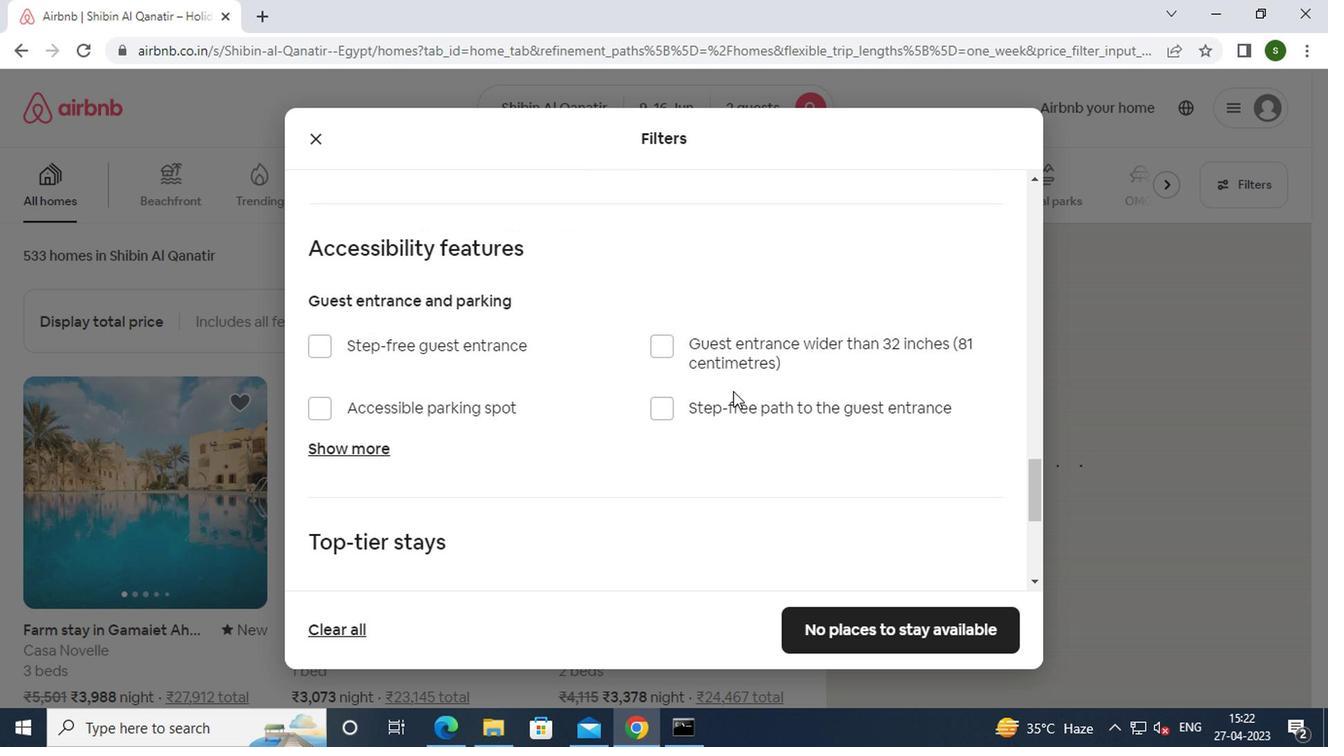 
Action: Mouse scrolled (728, 392) with delta (0, 0)
Screenshot: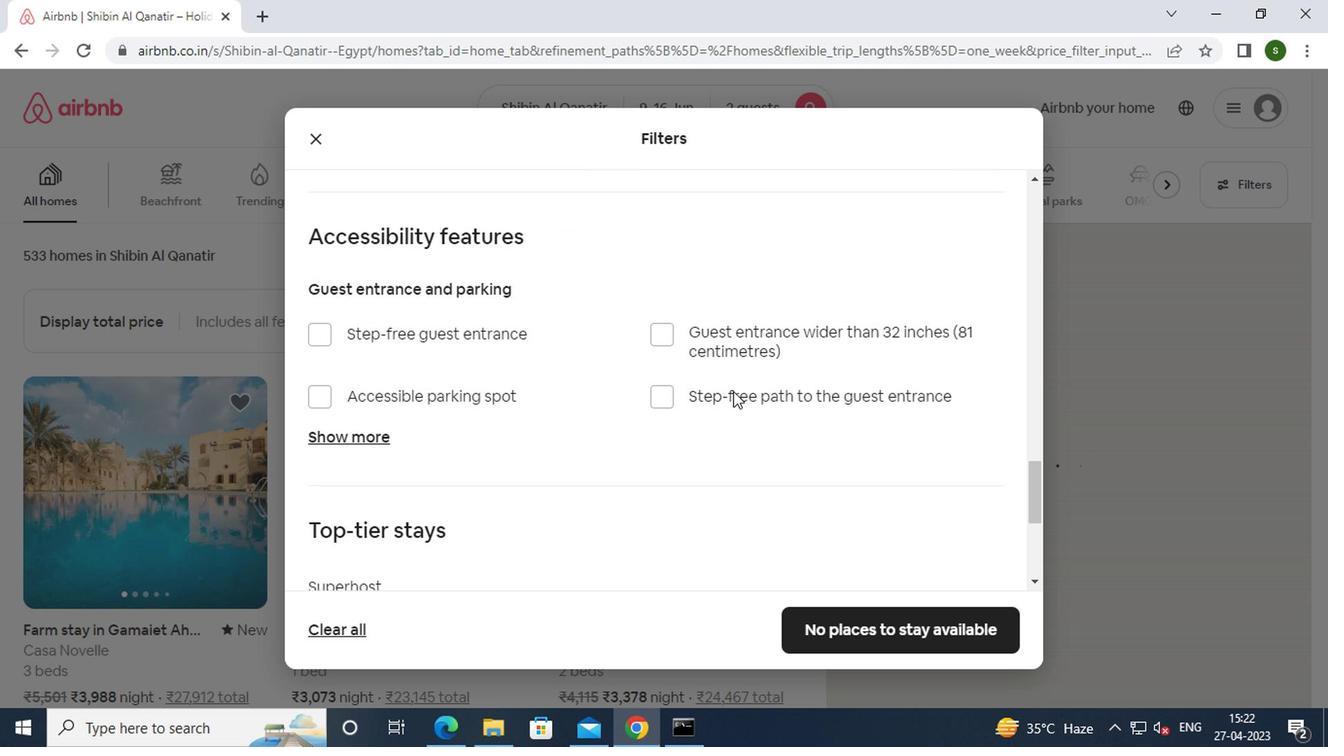 
Action: Mouse scrolled (728, 392) with delta (0, 0)
Screenshot: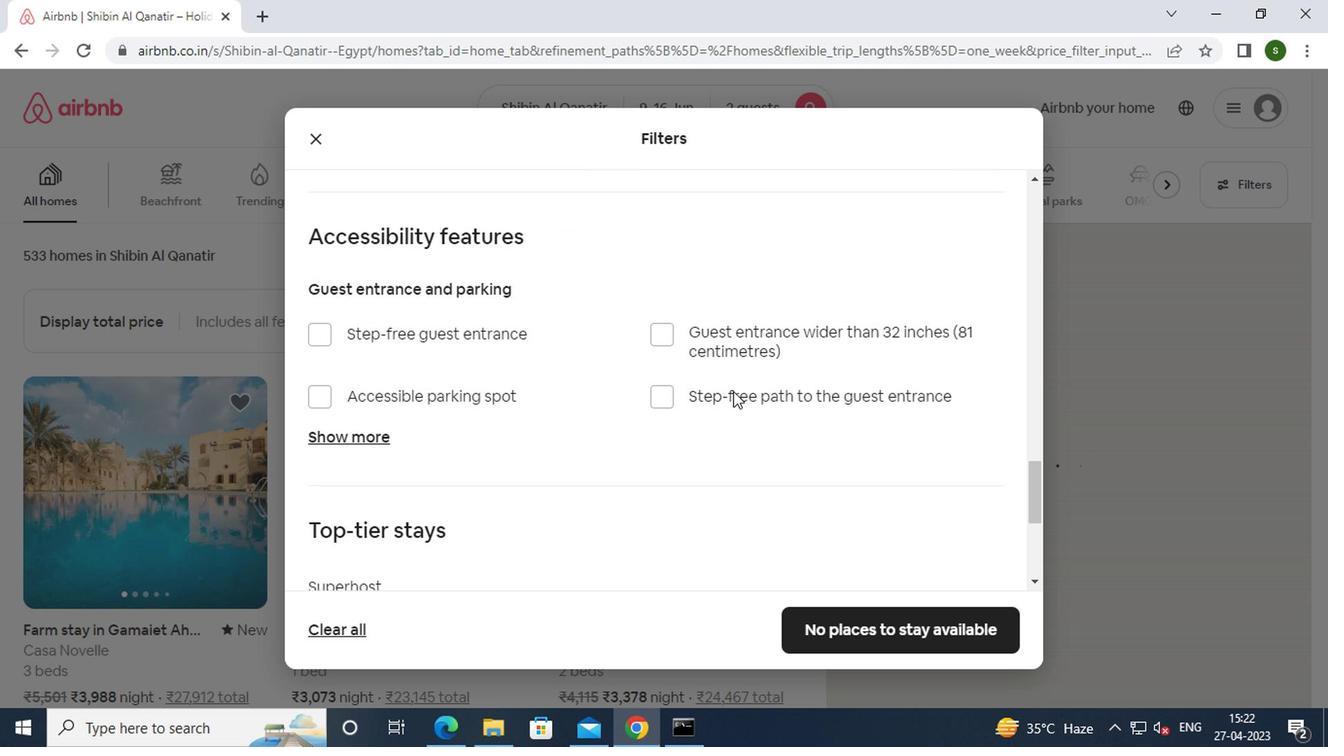 
Action: Mouse scrolled (728, 392) with delta (0, 0)
Screenshot: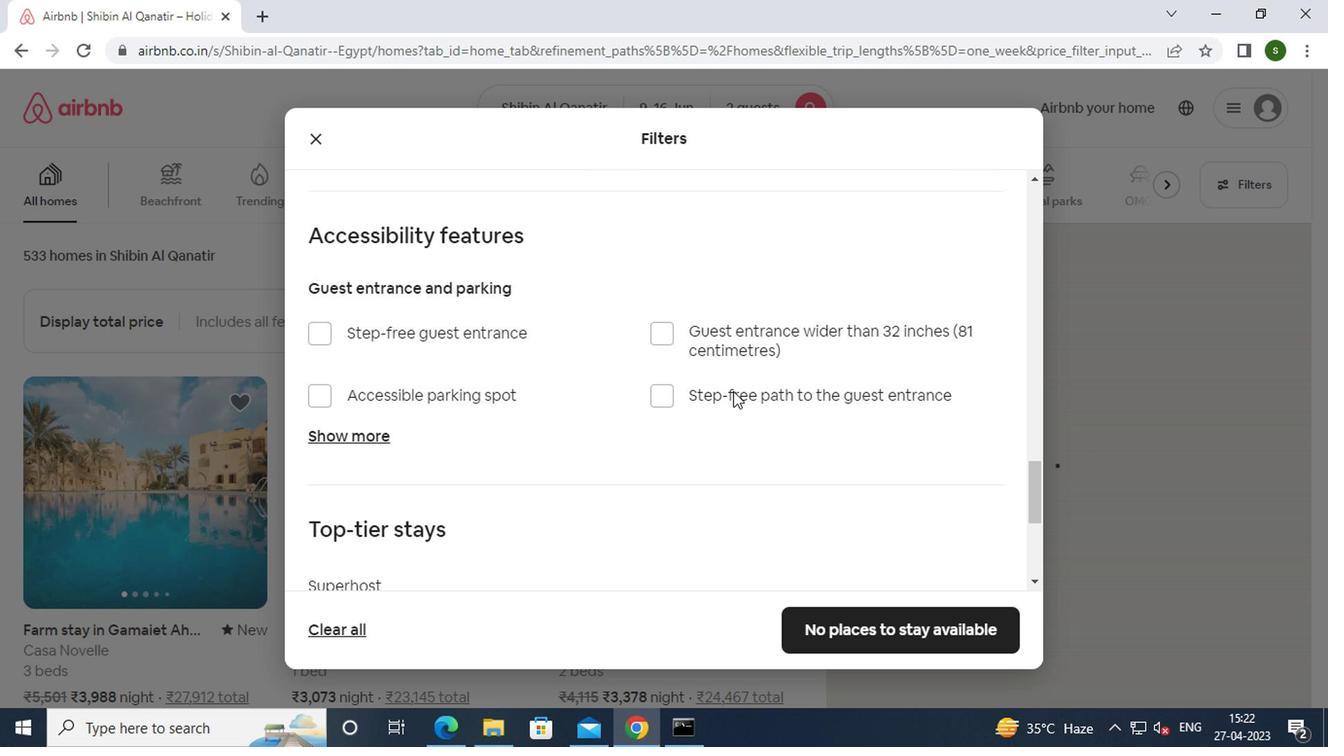 
Action: Mouse scrolled (728, 392) with delta (0, 0)
Screenshot: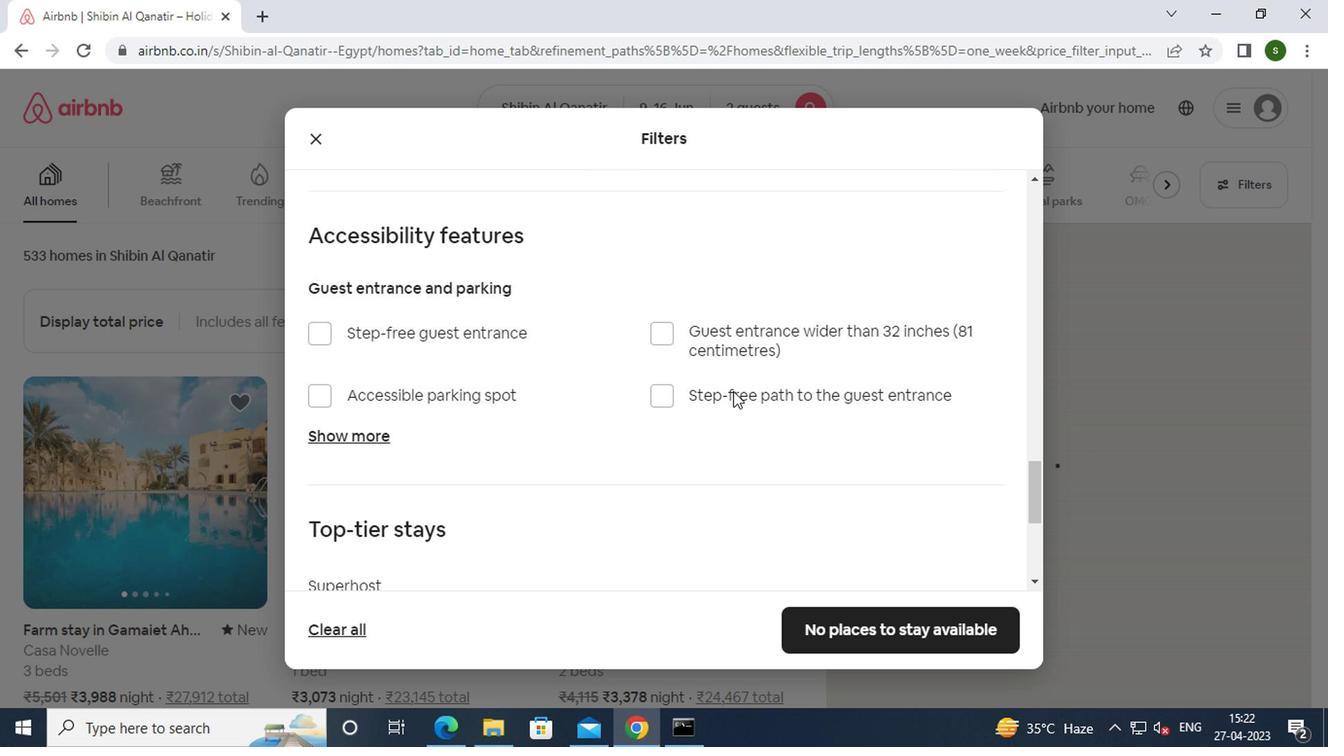 
Action: Mouse moved to (360, 453)
Screenshot: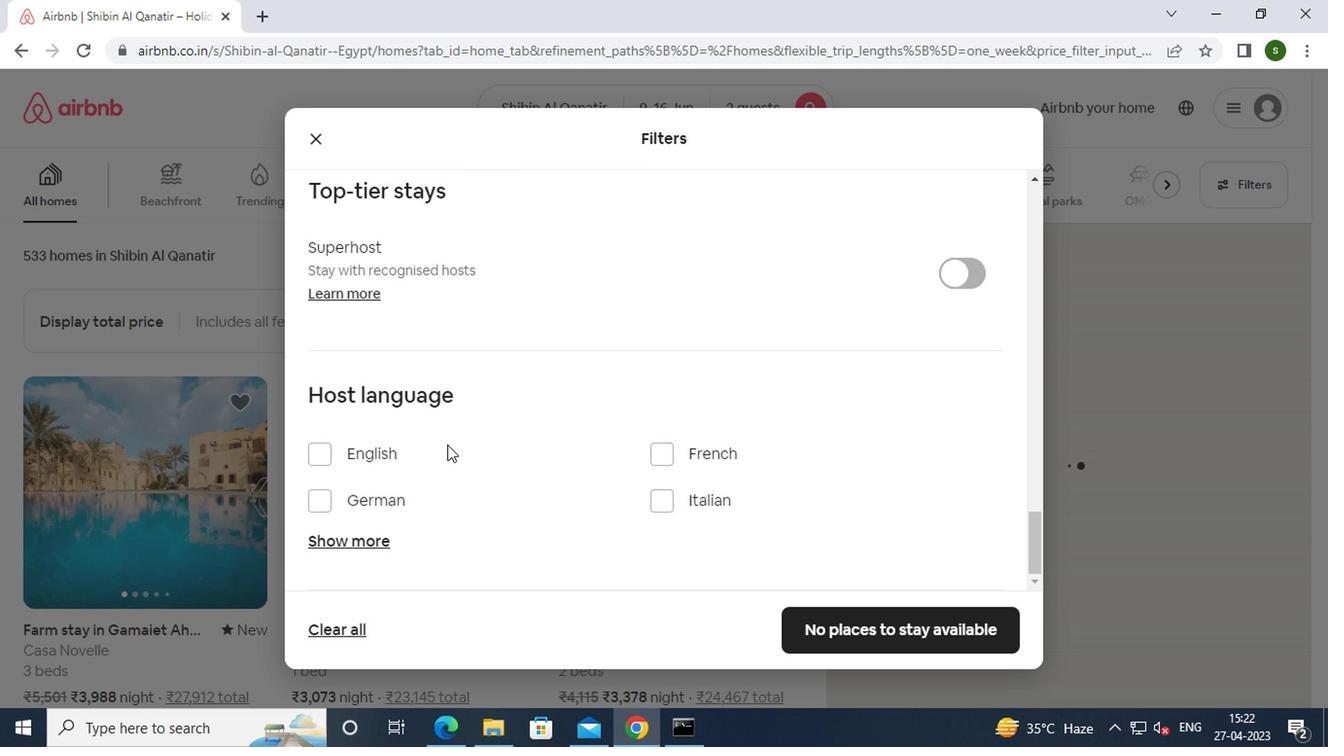 
Action: Mouse pressed left at (360, 453)
Screenshot: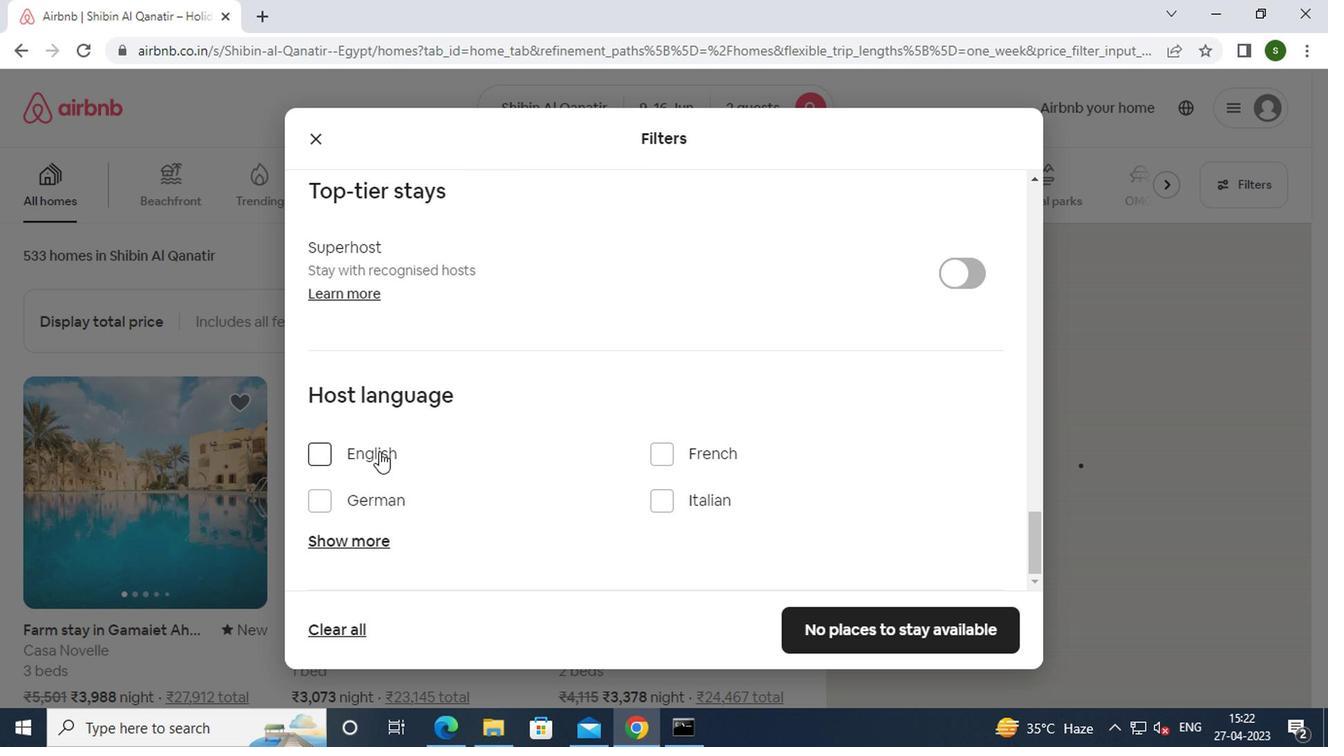 
Action: Mouse moved to (886, 626)
Screenshot: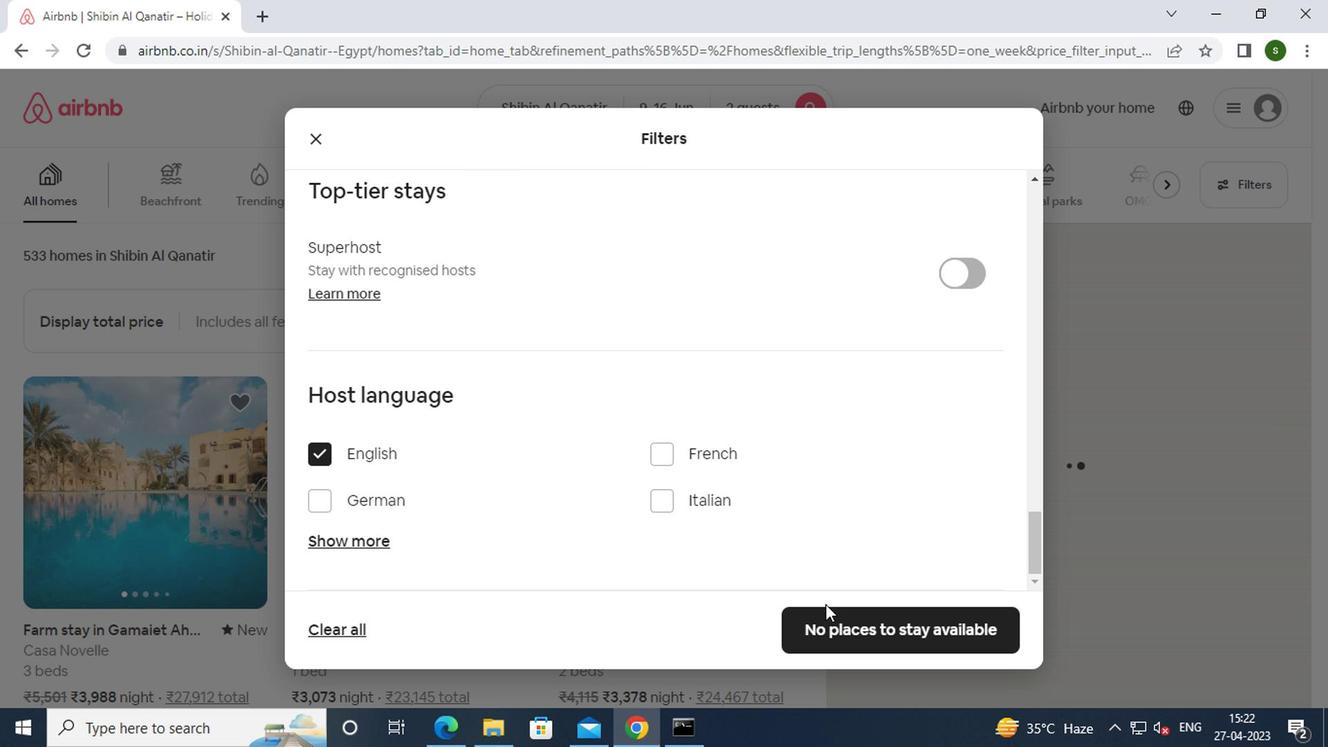 
Action: Mouse pressed left at (886, 626)
Screenshot: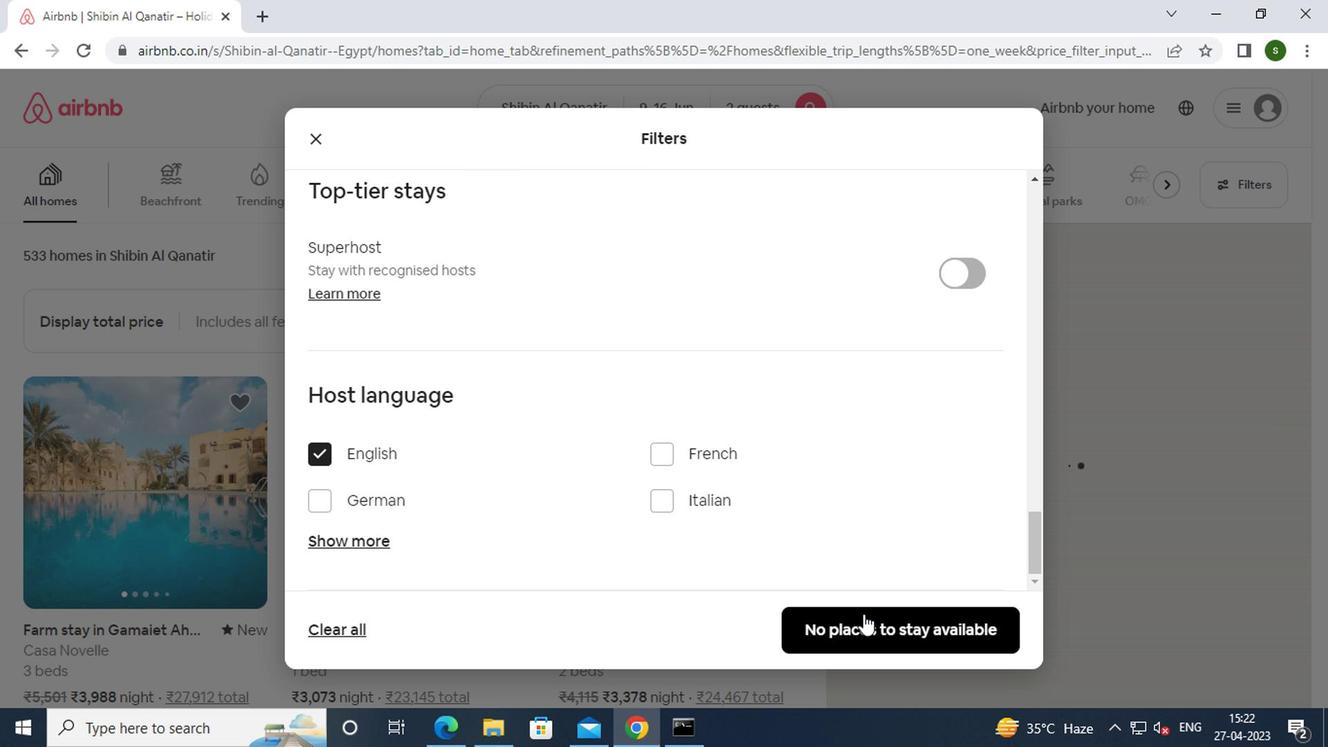 
Action: Mouse moved to (714, 501)
Screenshot: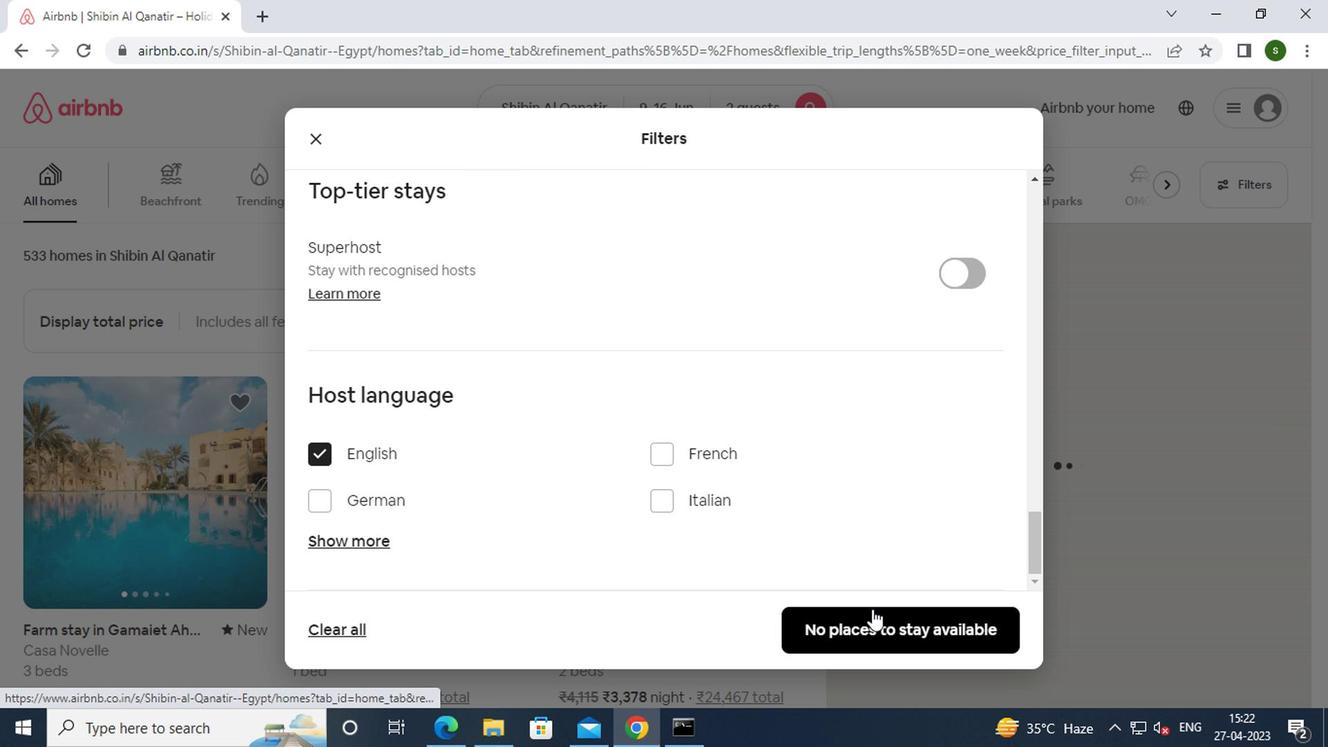 
